 Task: Add an event with the title Webinar: Content Marketing Strategies for Lead Conversion, date '2024/04/19', time 9:40 AM to 11:40 AMand add a description: Participants will learn the importance of active listening in effective communication. They will explore techniques for improving listening skills, such as maintaining eye.Select event color  Tangerine . Add location for the event as: Algiers, Algeria, logged in from the account softage.4@softage.netand send the event invitation to softage.5@softage.net and softage.6@softage.net. Set a reminder for the event Daily
Action: Mouse moved to (97, 117)
Screenshot: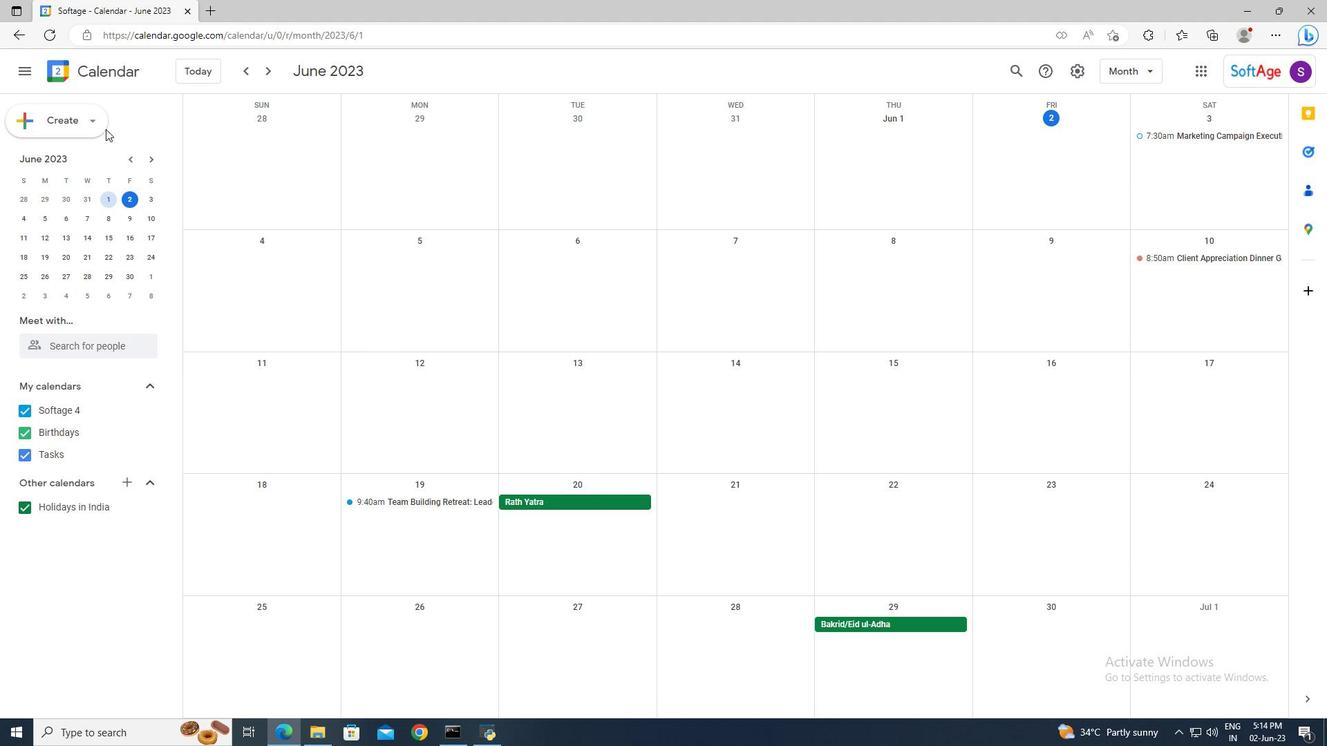 
Action: Mouse pressed left at (97, 117)
Screenshot: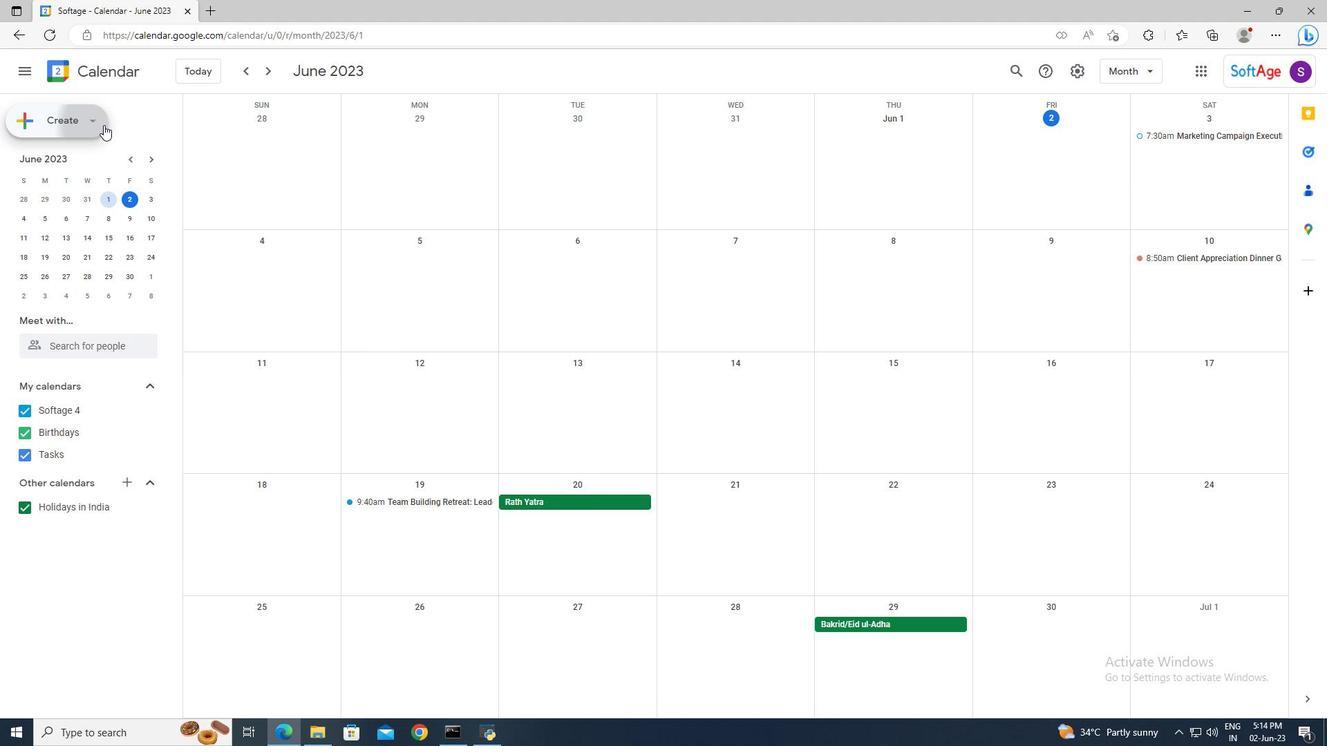 
Action: Mouse moved to (96, 150)
Screenshot: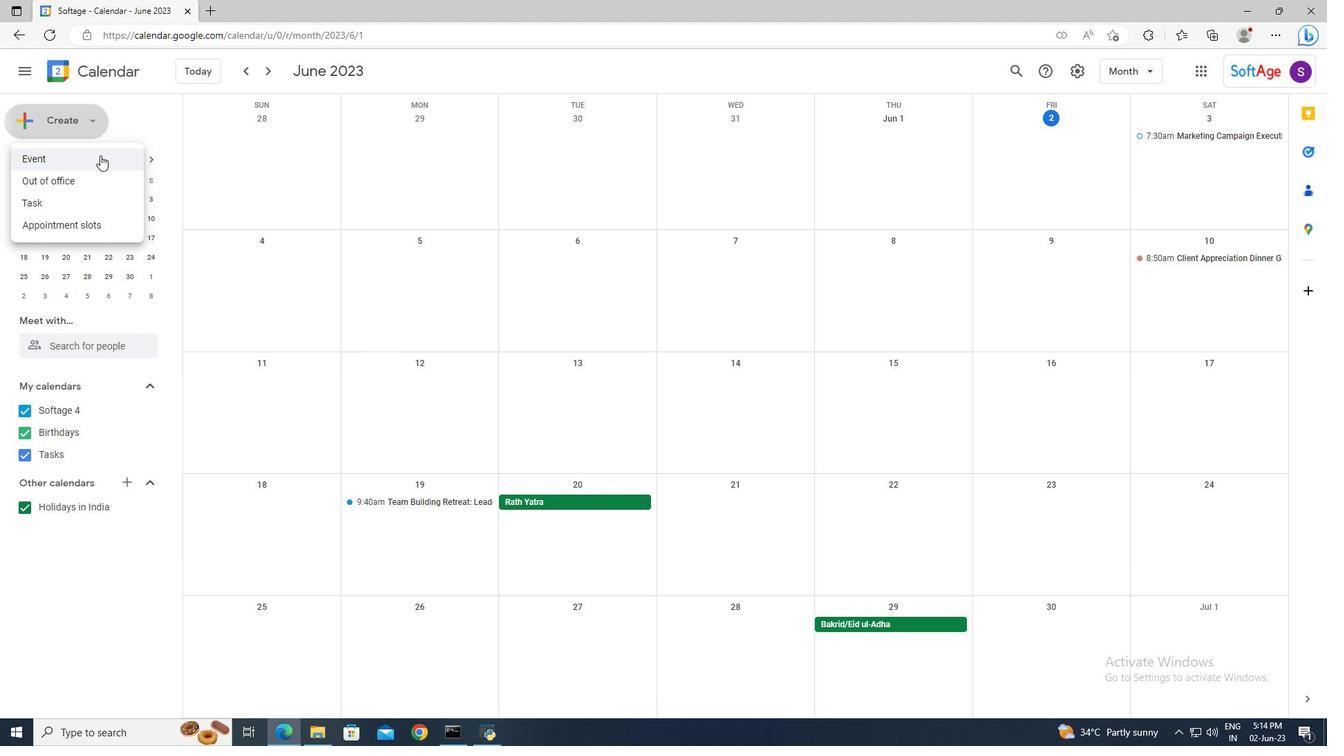 
Action: Mouse pressed left at (96, 150)
Screenshot: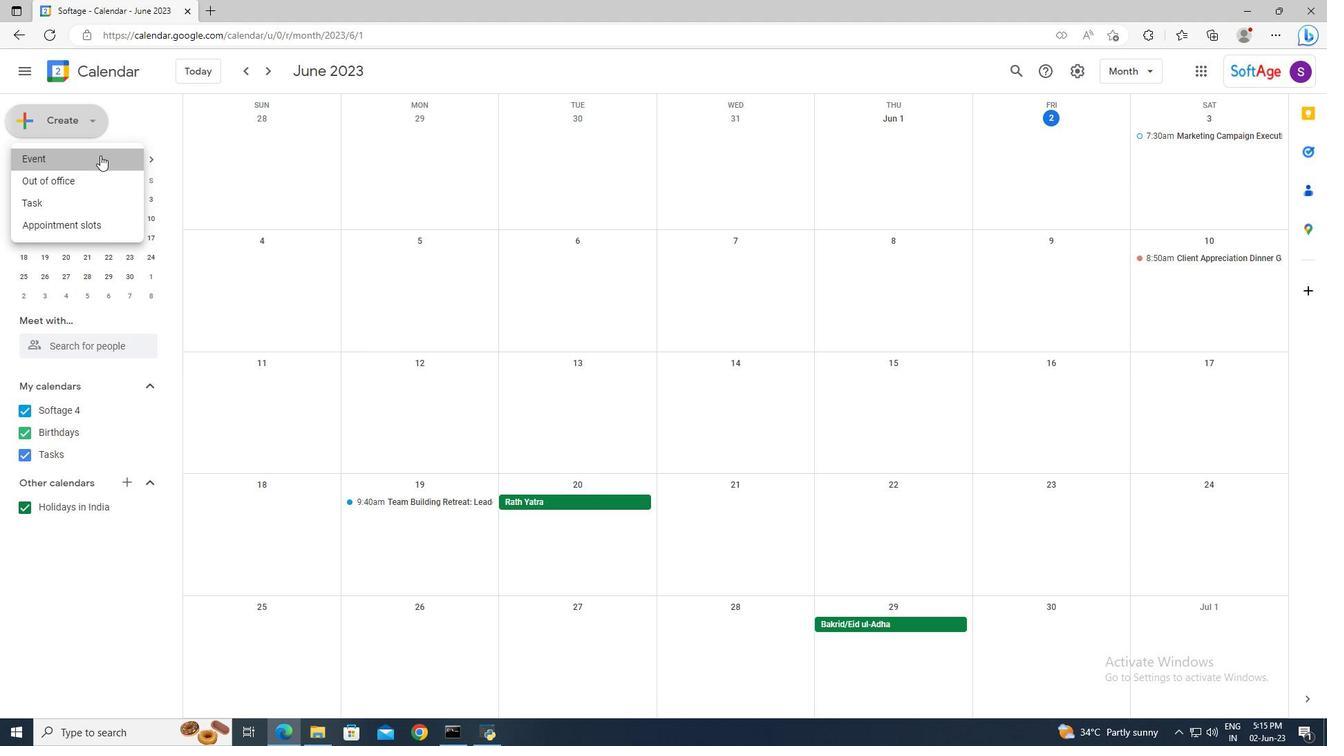 
Action: Mouse moved to (680, 461)
Screenshot: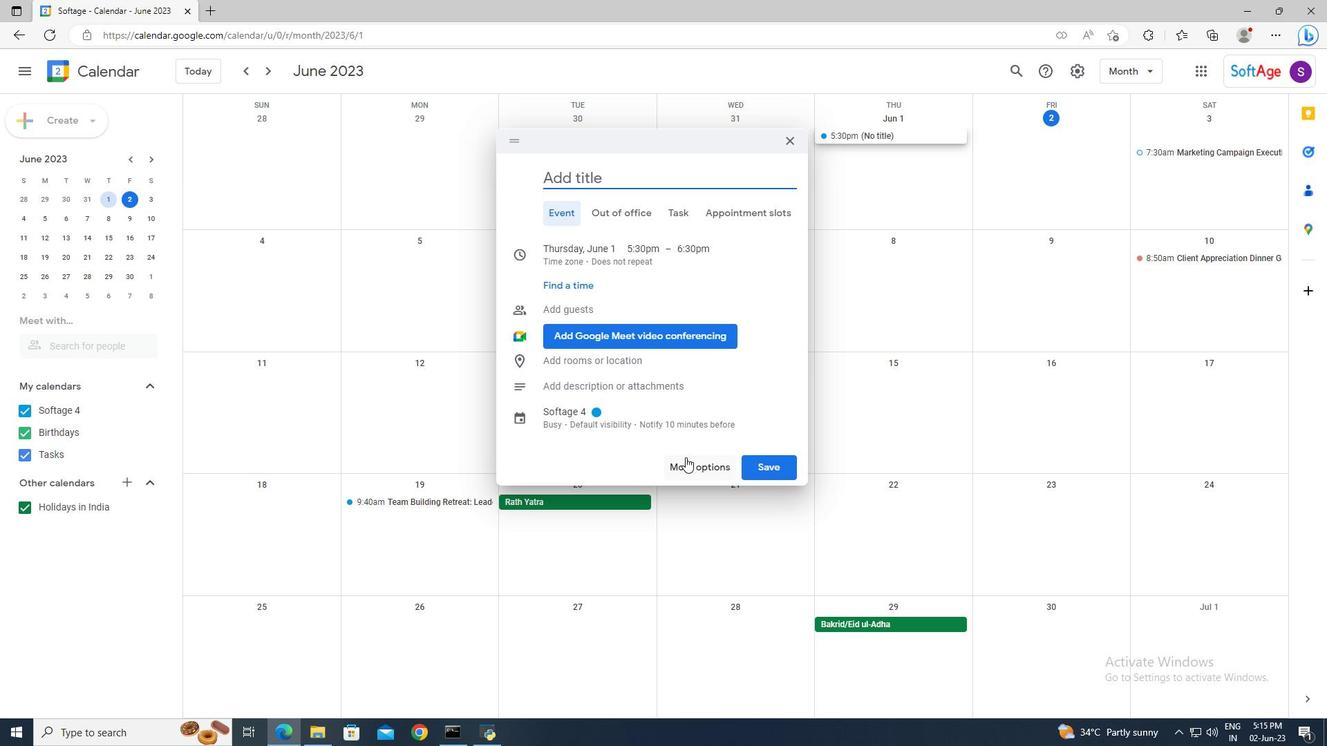 
Action: Mouse pressed left at (680, 461)
Screenshot: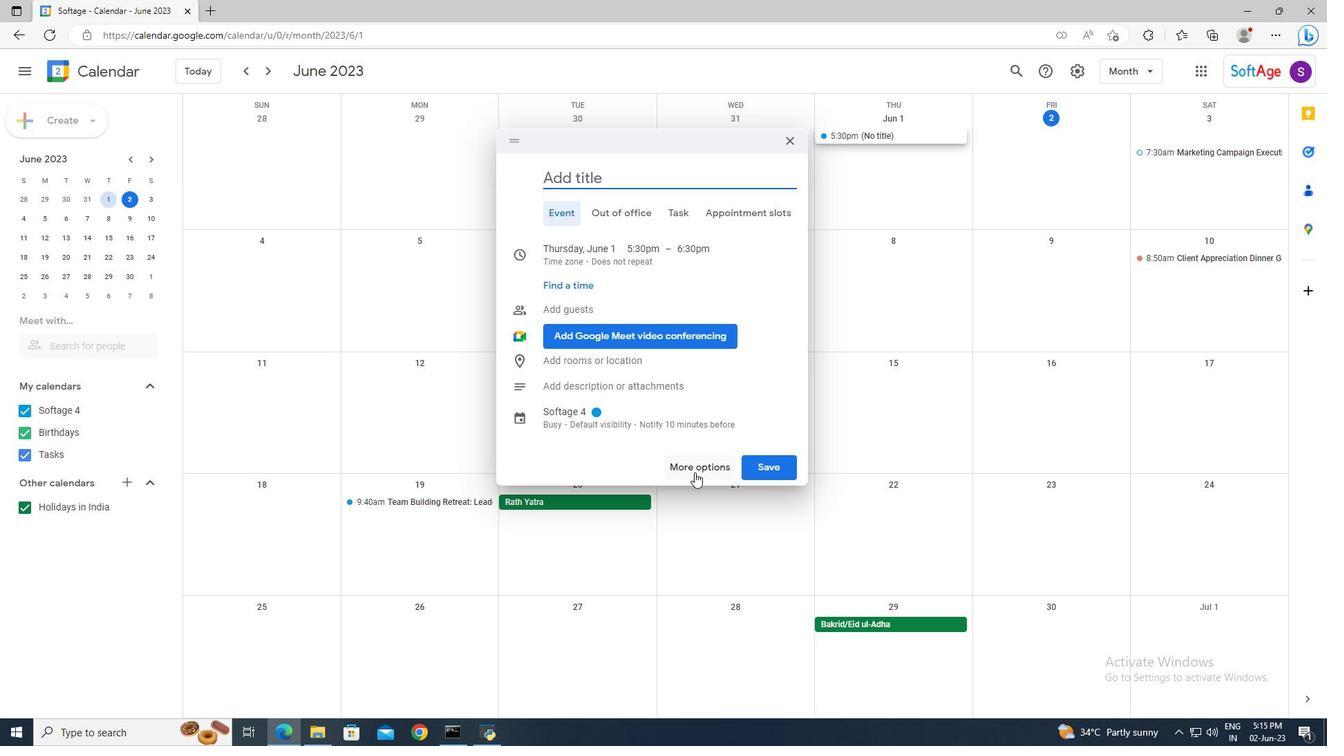
Action: Mouse moved to (400, 76)
Screenshot: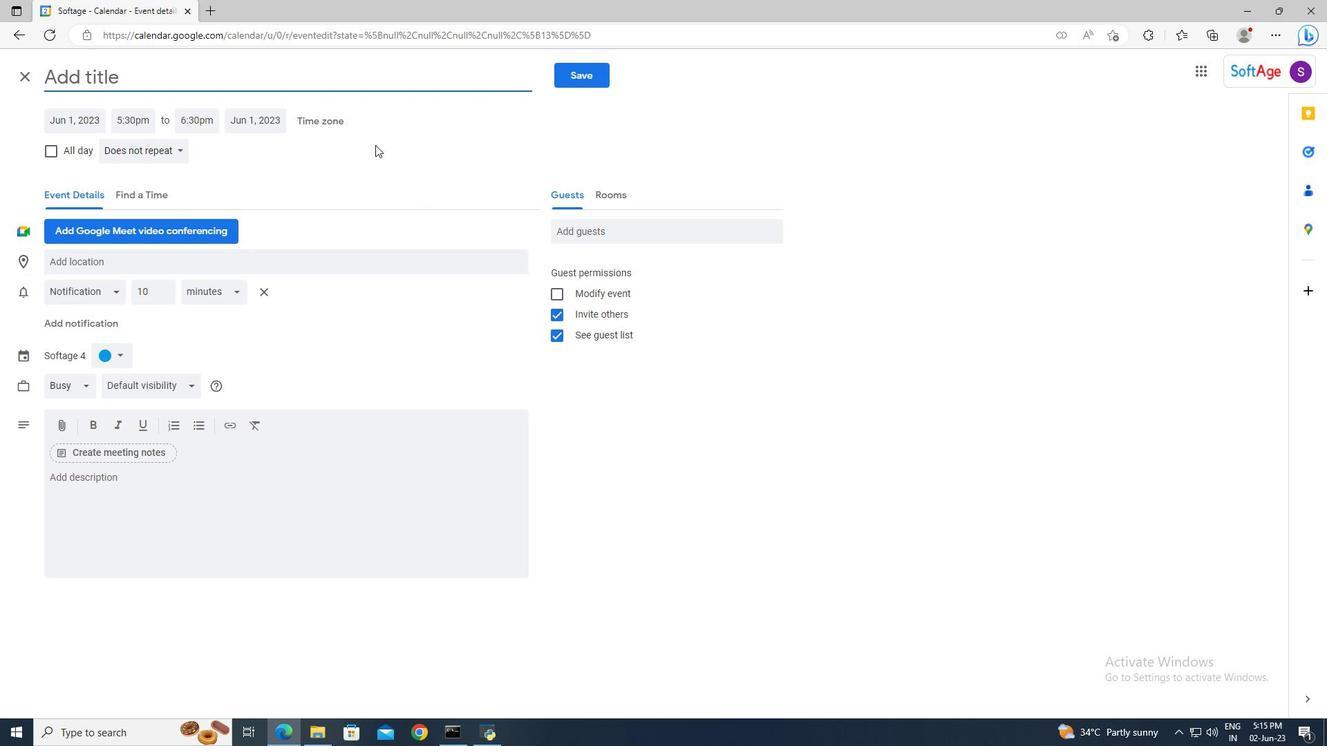 
Action: Mouse pressed left at (400, 76)
Screenshot: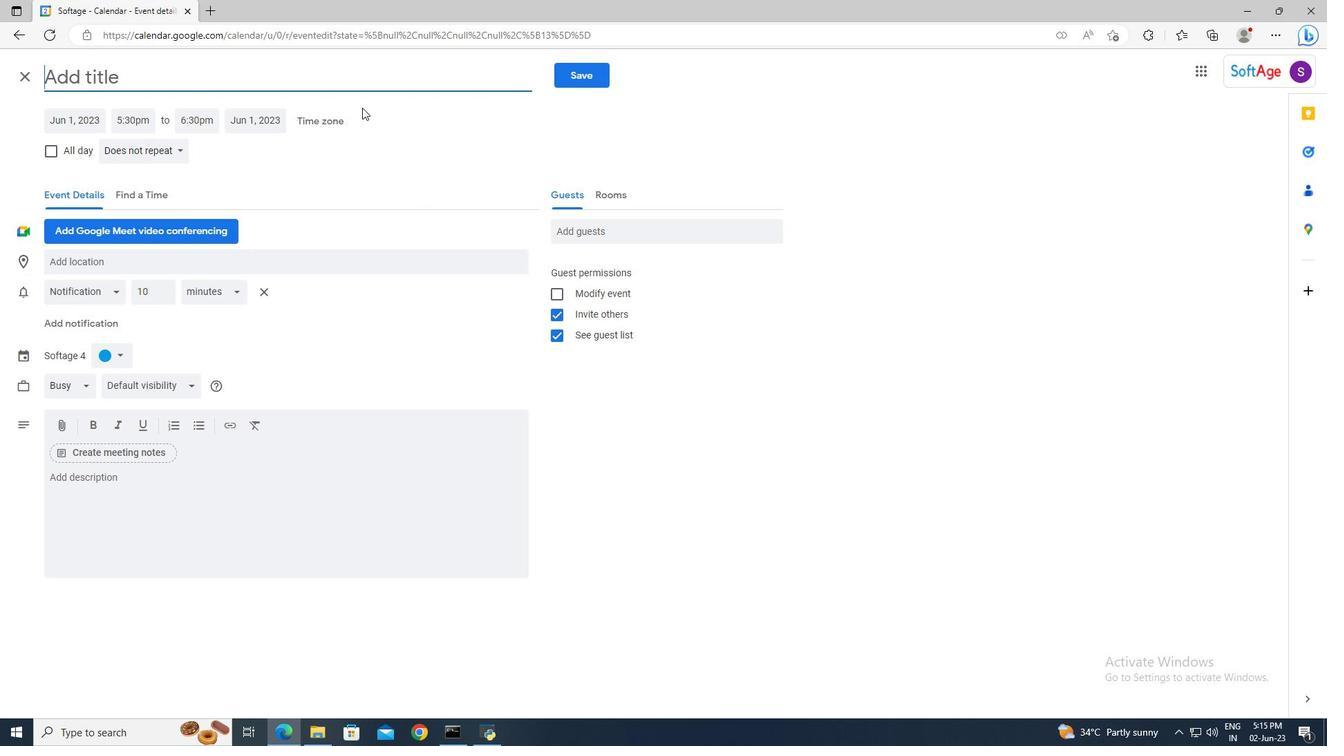 
Action: Key pressed <Key.shift>Webinar<Key.shift>:<Key.space><Key.shift>Content<Key.space><Key.shift>Marketing<Key.space><Key.shift_r>Strategies<Key.space>for<Key.space><Key.shift>Lead<Key.space><Key.shift>Conversion
Screenshot: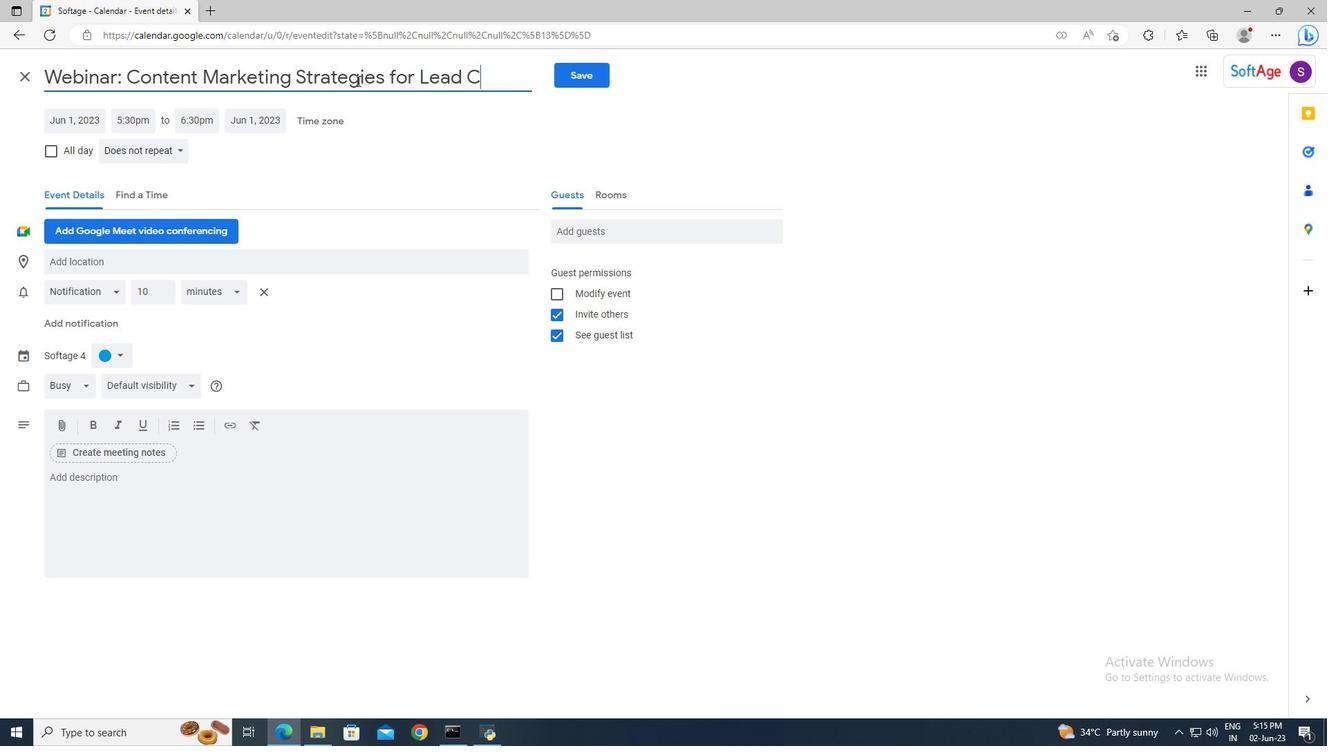 
Action: Mouse moved to (77, 122)
Screenshot: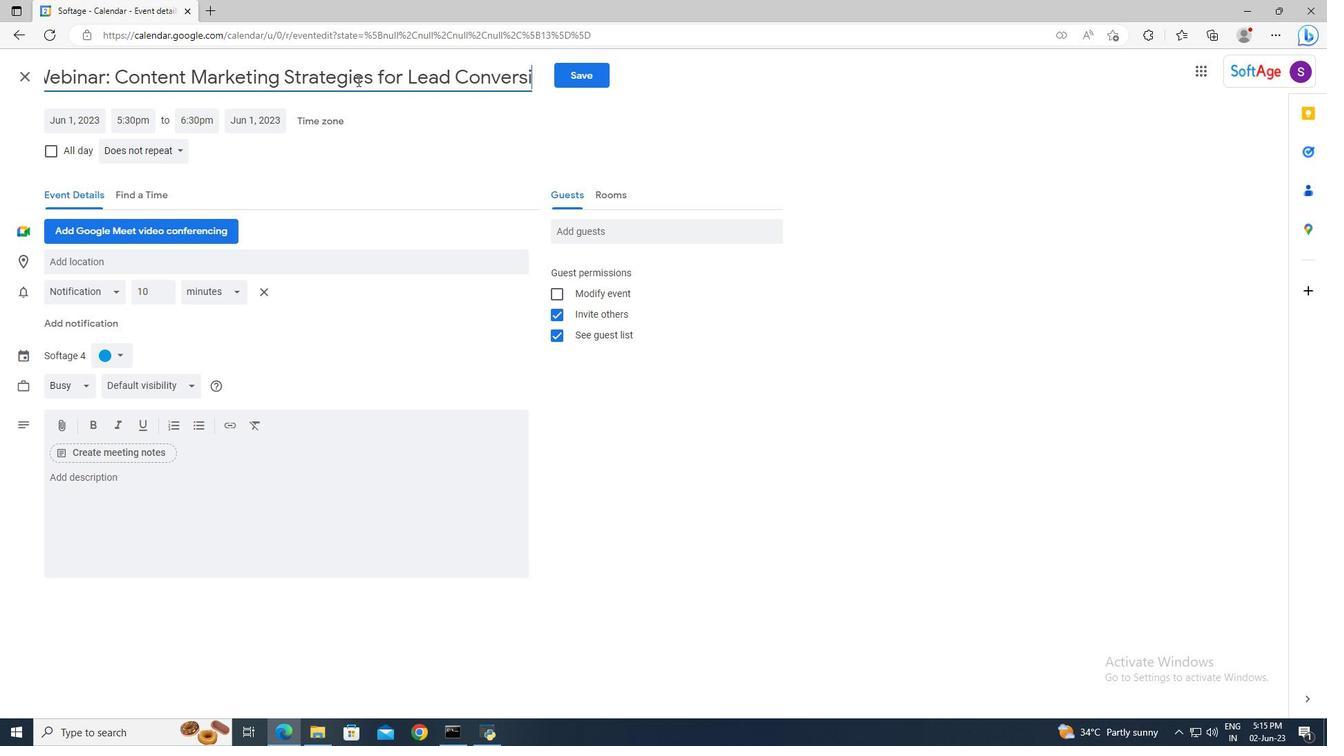 
Action: Mouse pressed left at (77, 122)
Screenshot: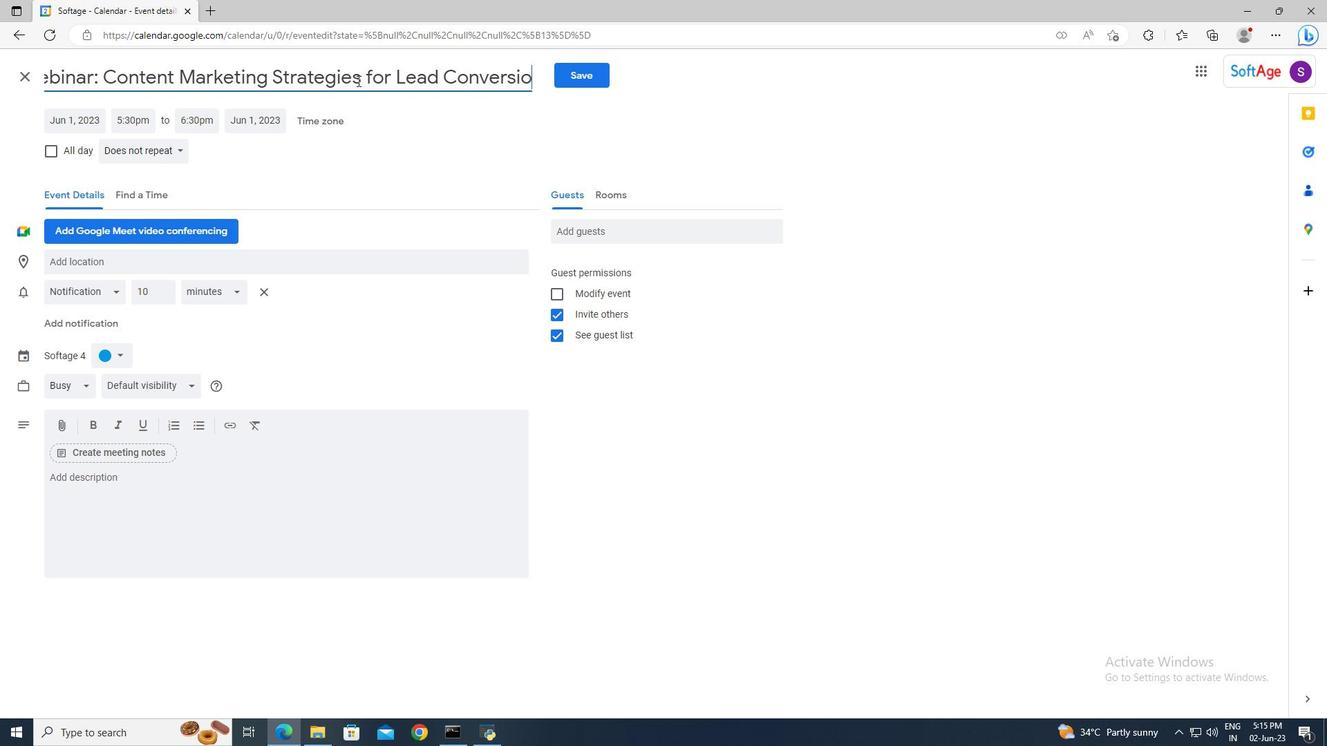 
Action: Mouse moved to (215, 153)
Screenshot: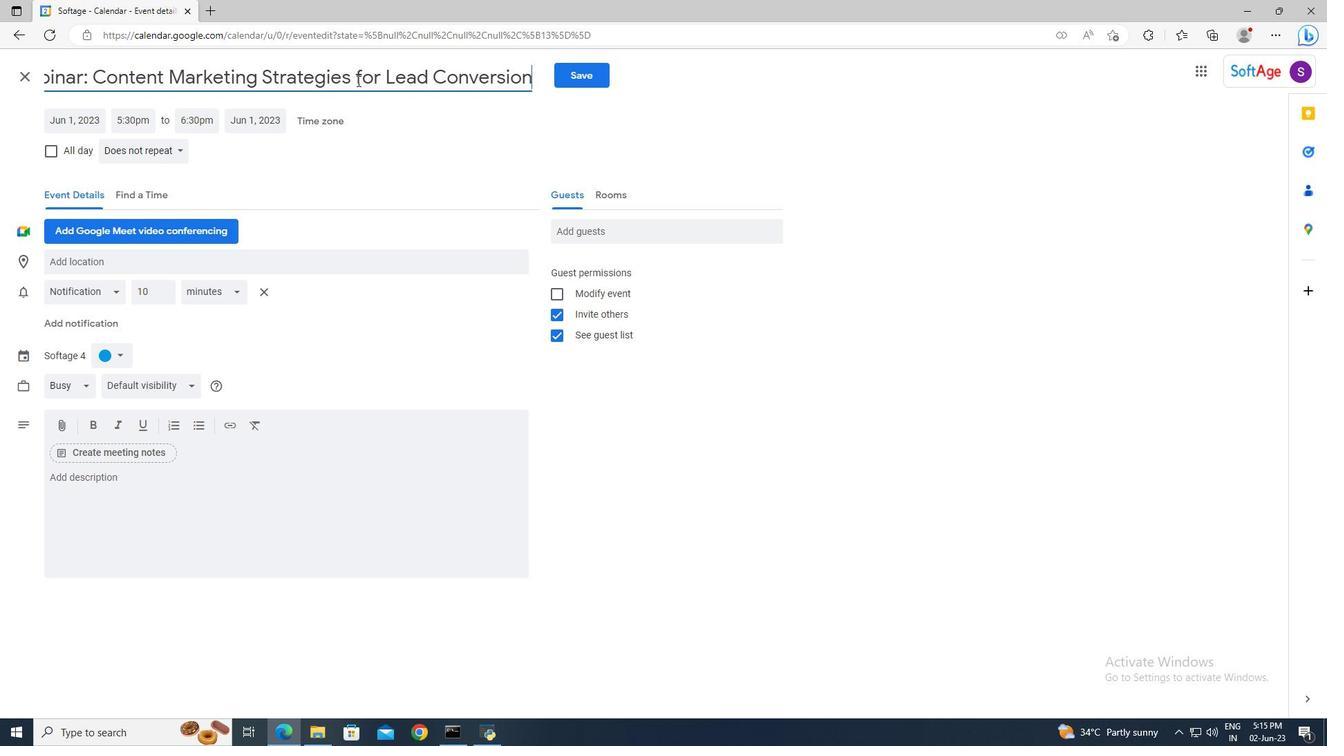 
Action: Mouse pressed left at (215, 153)
Screenshot: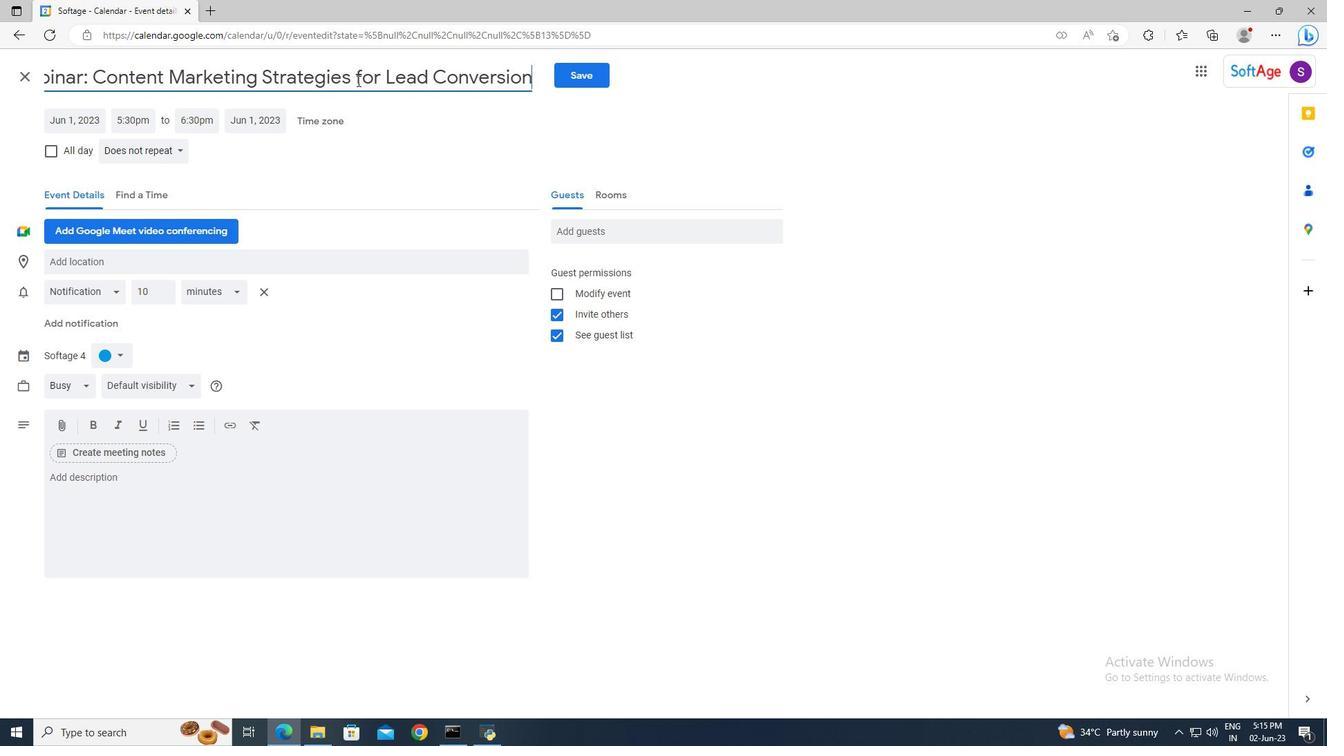 
Action: Mouse pressed left at (215, 153)
Screenshot: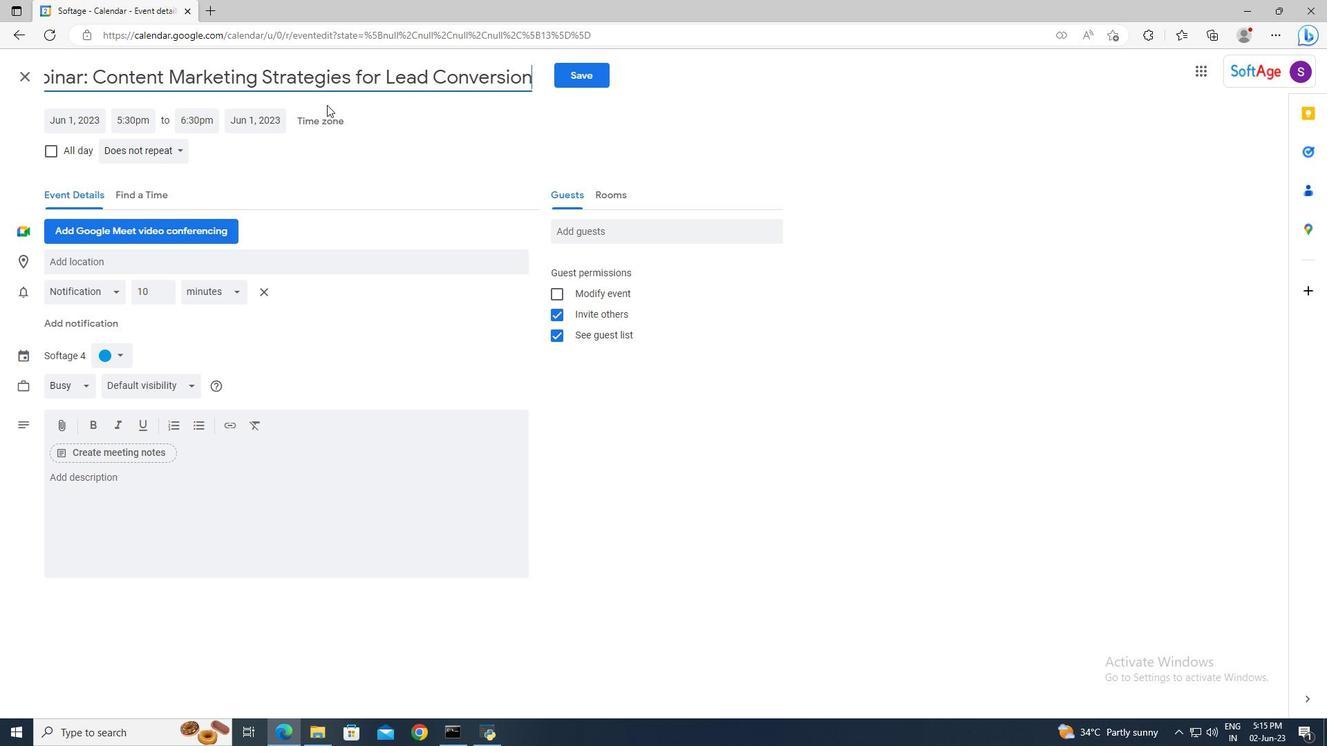 
Action: Mouse pressed left at (215, 153)
Screenshot: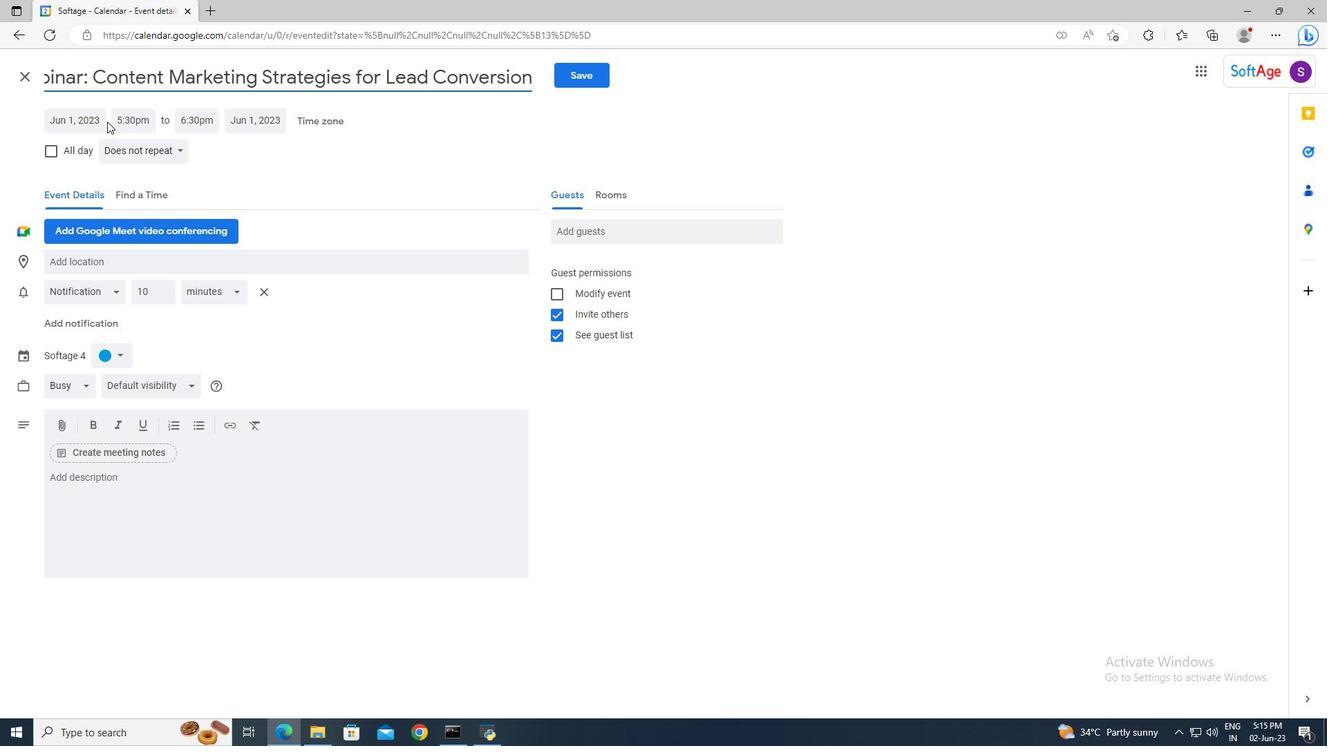 
Action: Mouse pressed left at (215, 153)
Screenshot: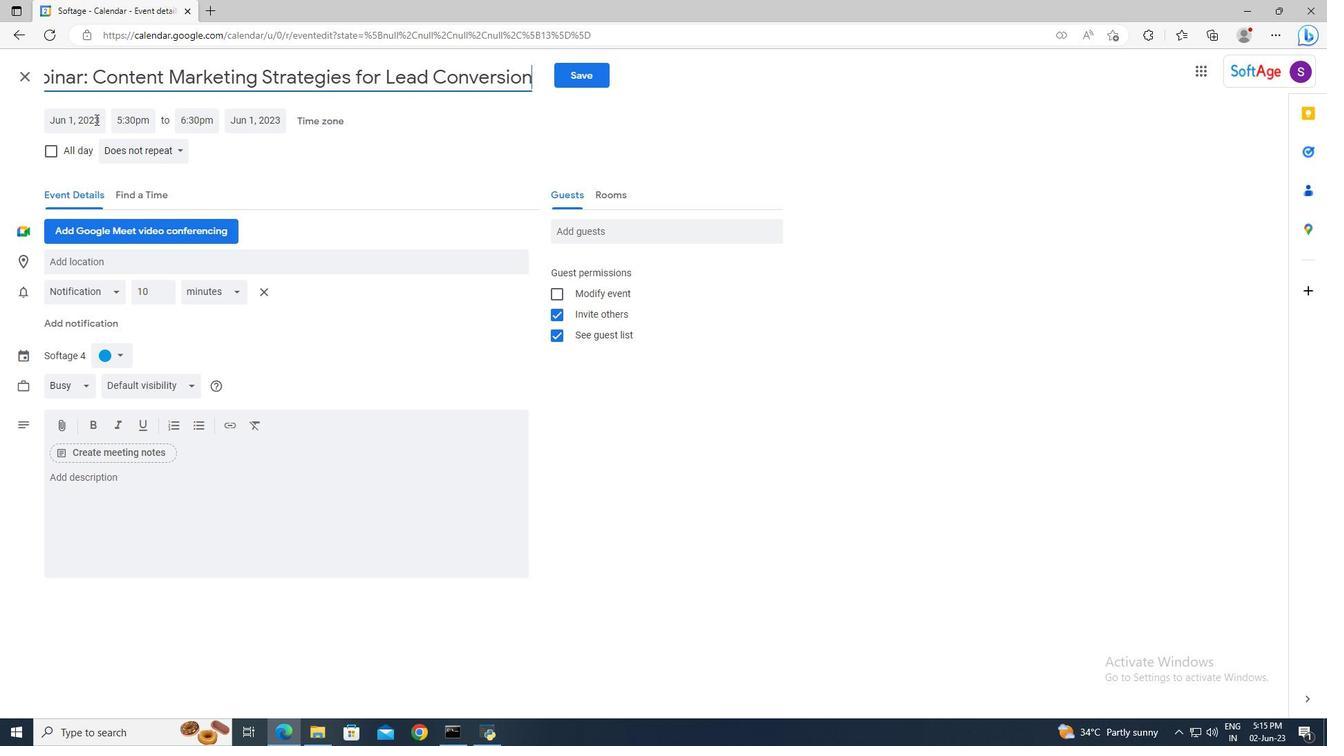 
Action: Mouse pressed left at (215, 153)
Screenshot: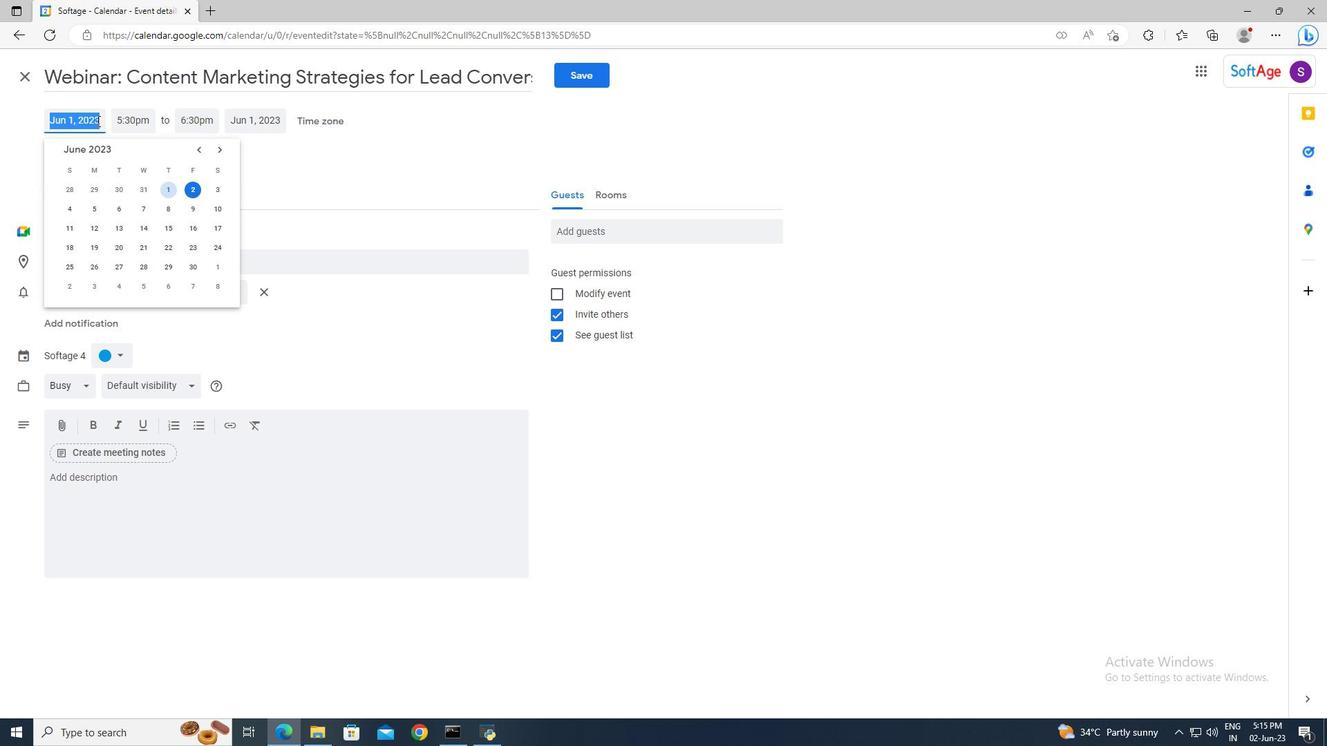
Action: Mouse pressed left at (215, 153)
Screenshot: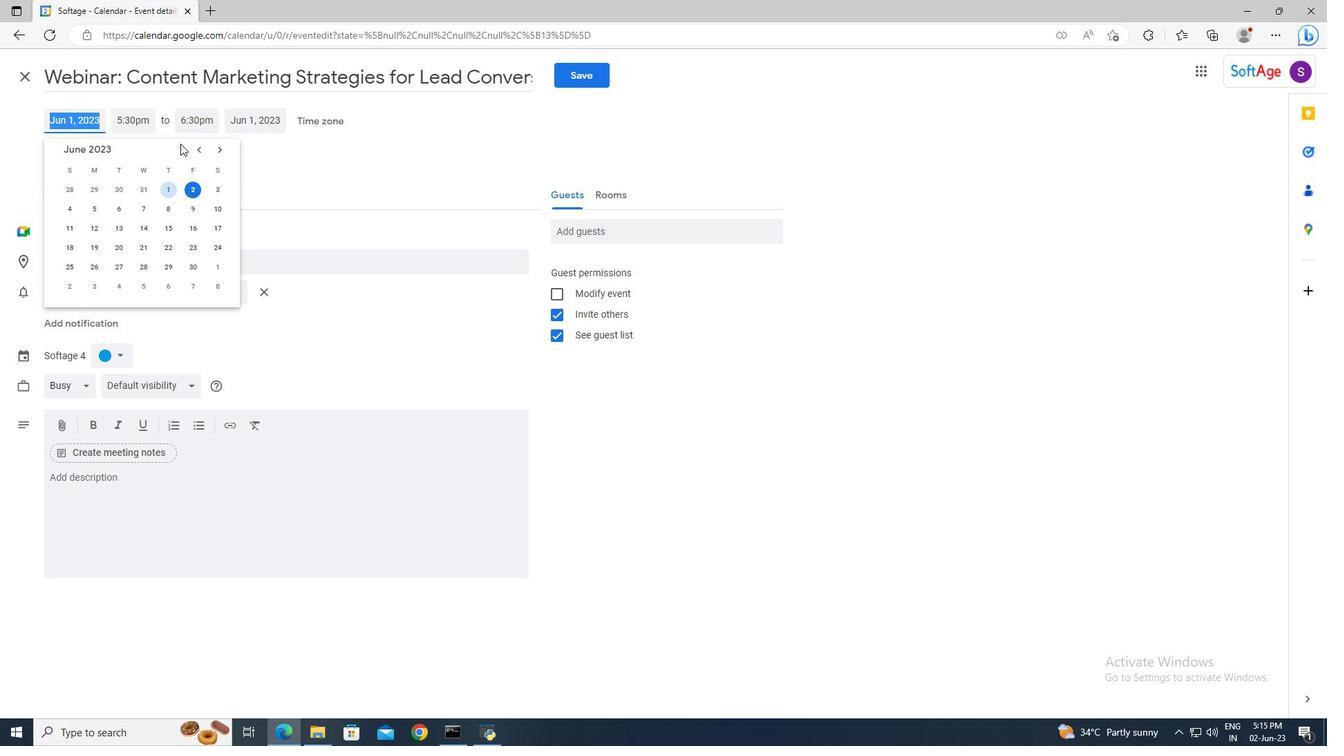 
Action: Mouse pressed left at (215, 153)
Screenshot: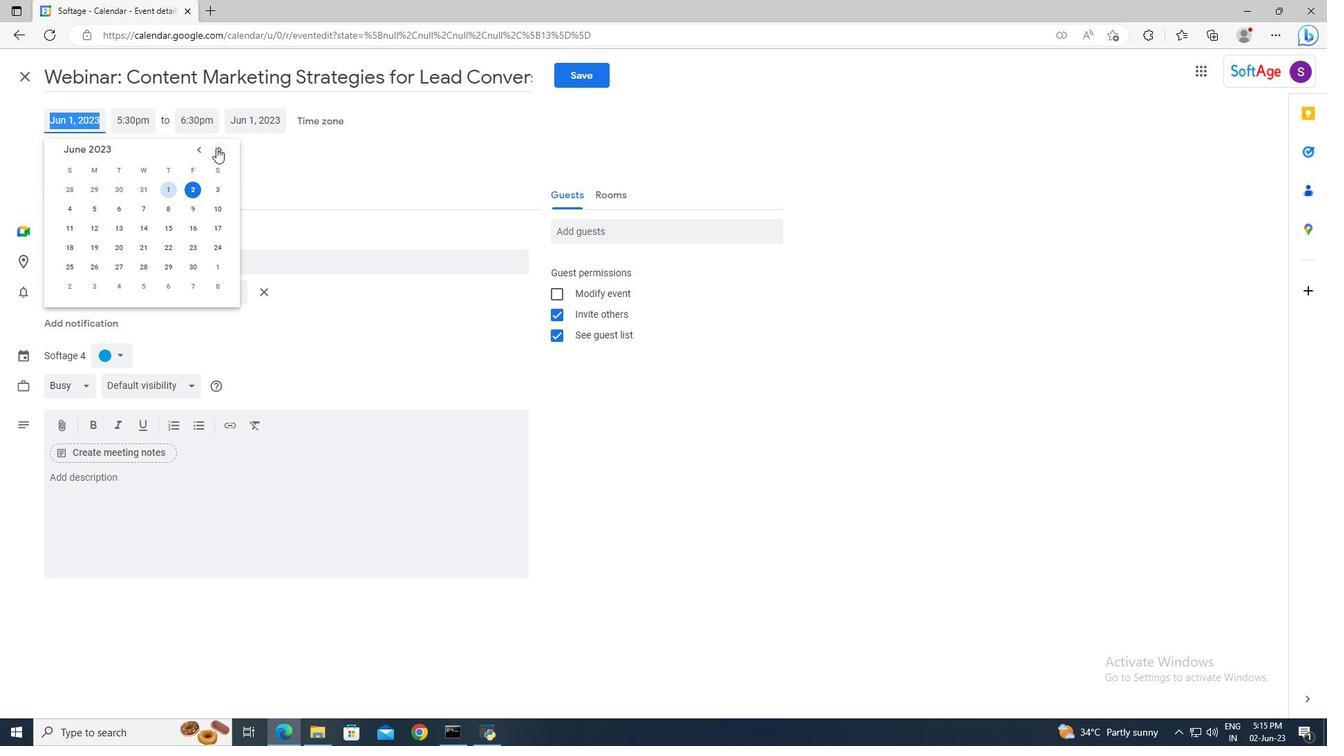 
Action: Mouse pressed left at (215, 153)
Screenshot: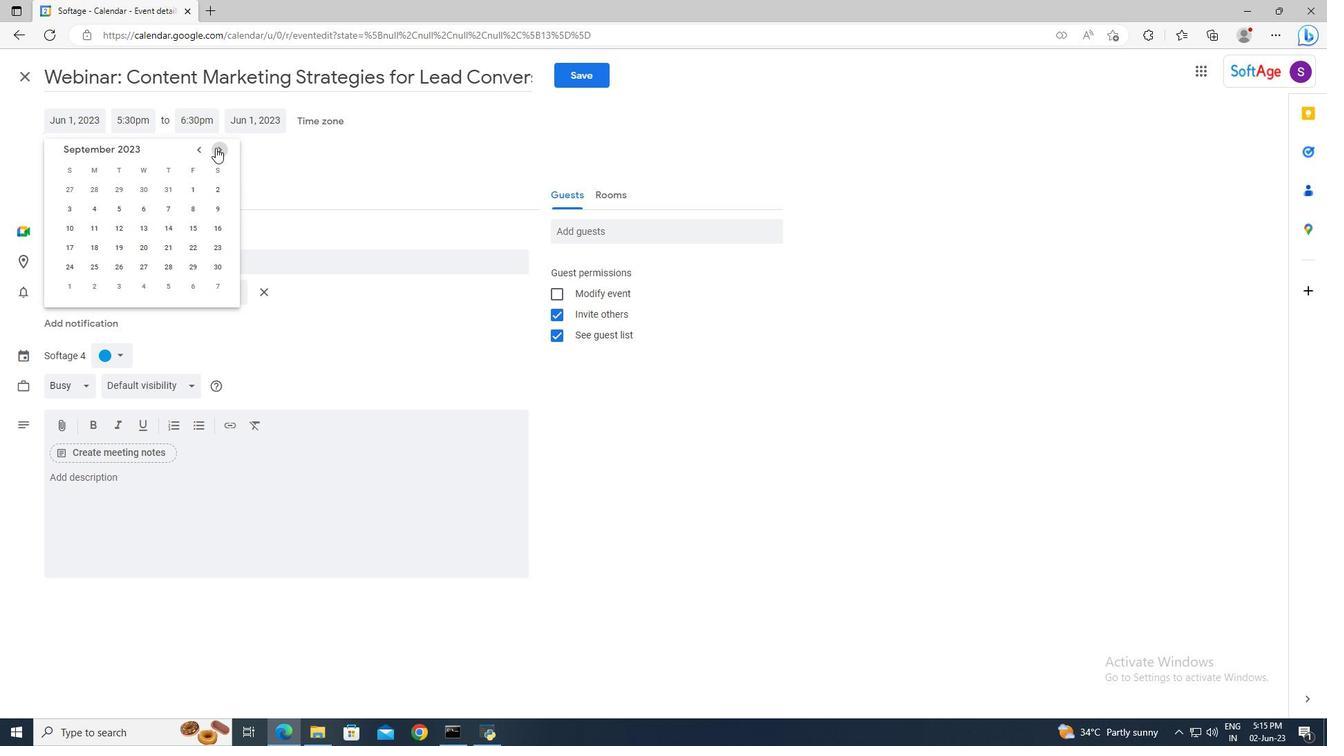 
Action: Mouse pressed left at (215, 153)
Screenshot: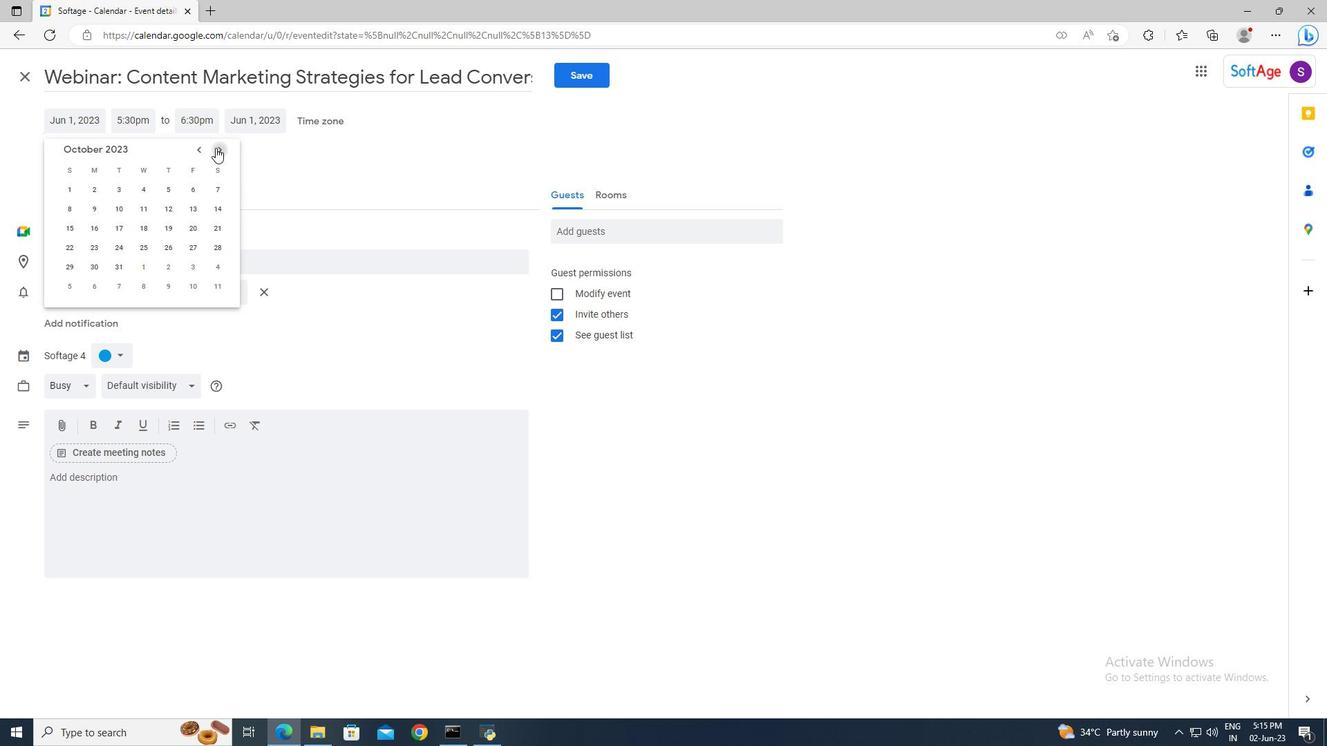 
Action: Mouse pressed left at (215, 153)
Screenshot: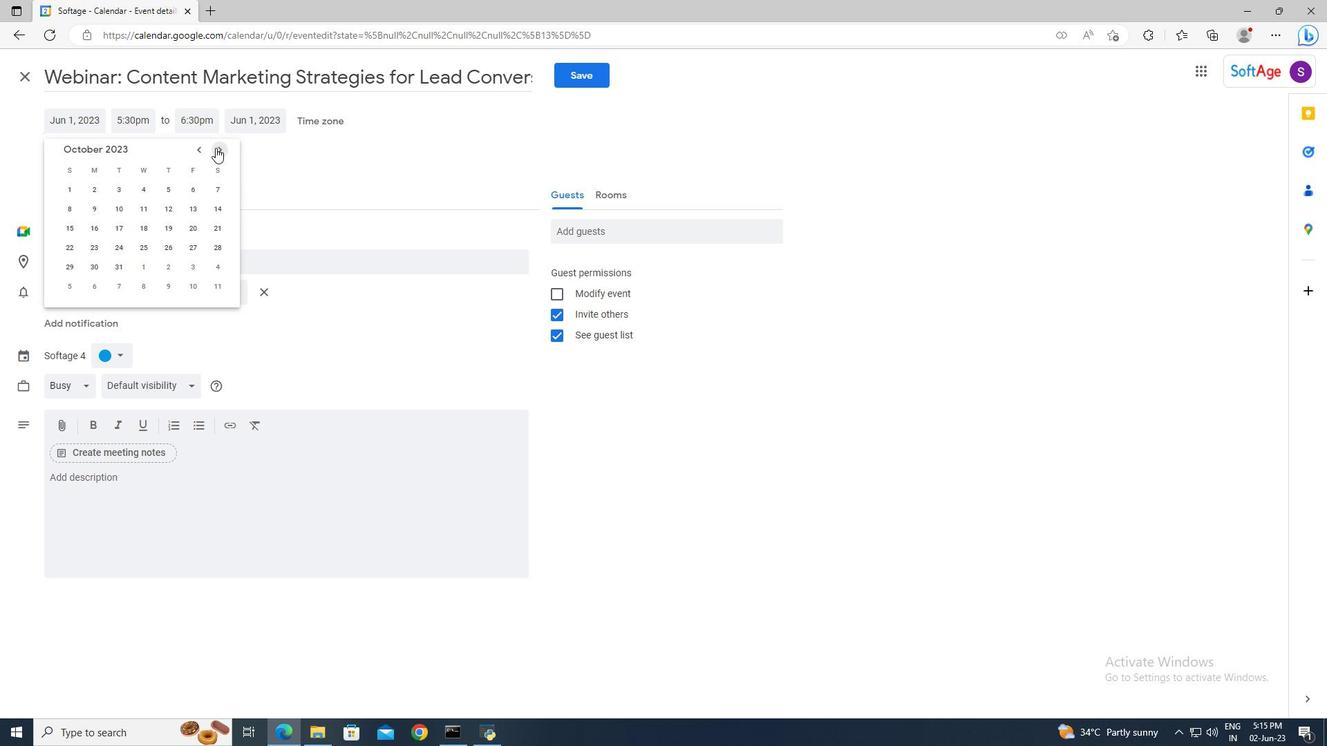 
Action: Mouse moved to (192, 230)
Screenshot: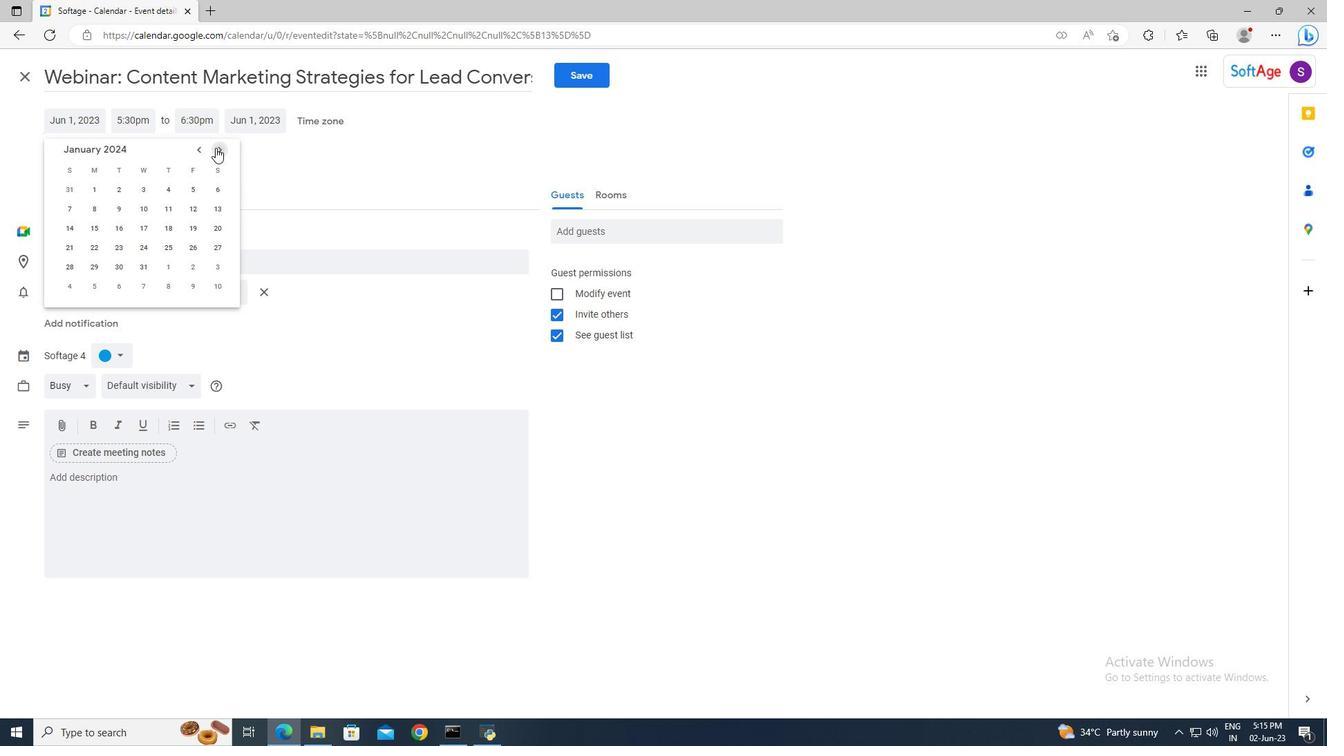
Action: Mouse pressed left at (192, 230)
Screenshot: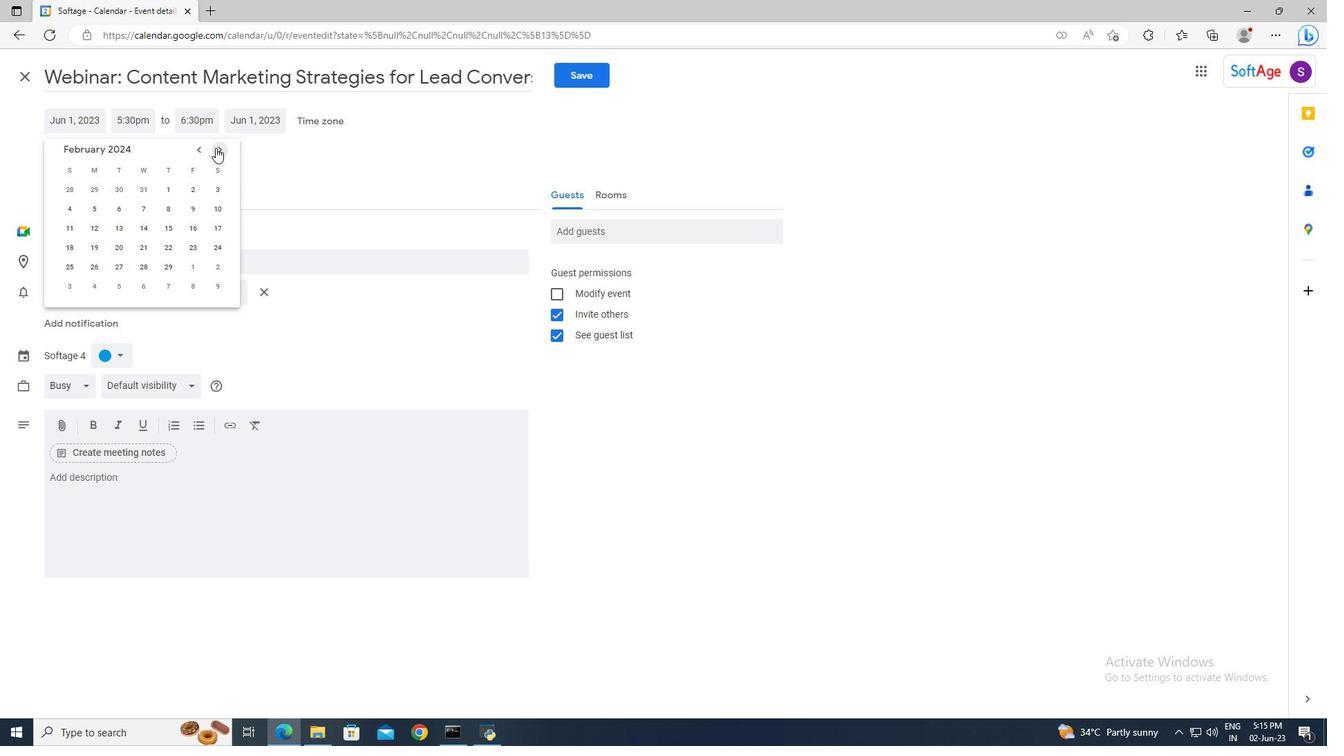 
Action: Mouse moved to (145, 121)
Screenshot: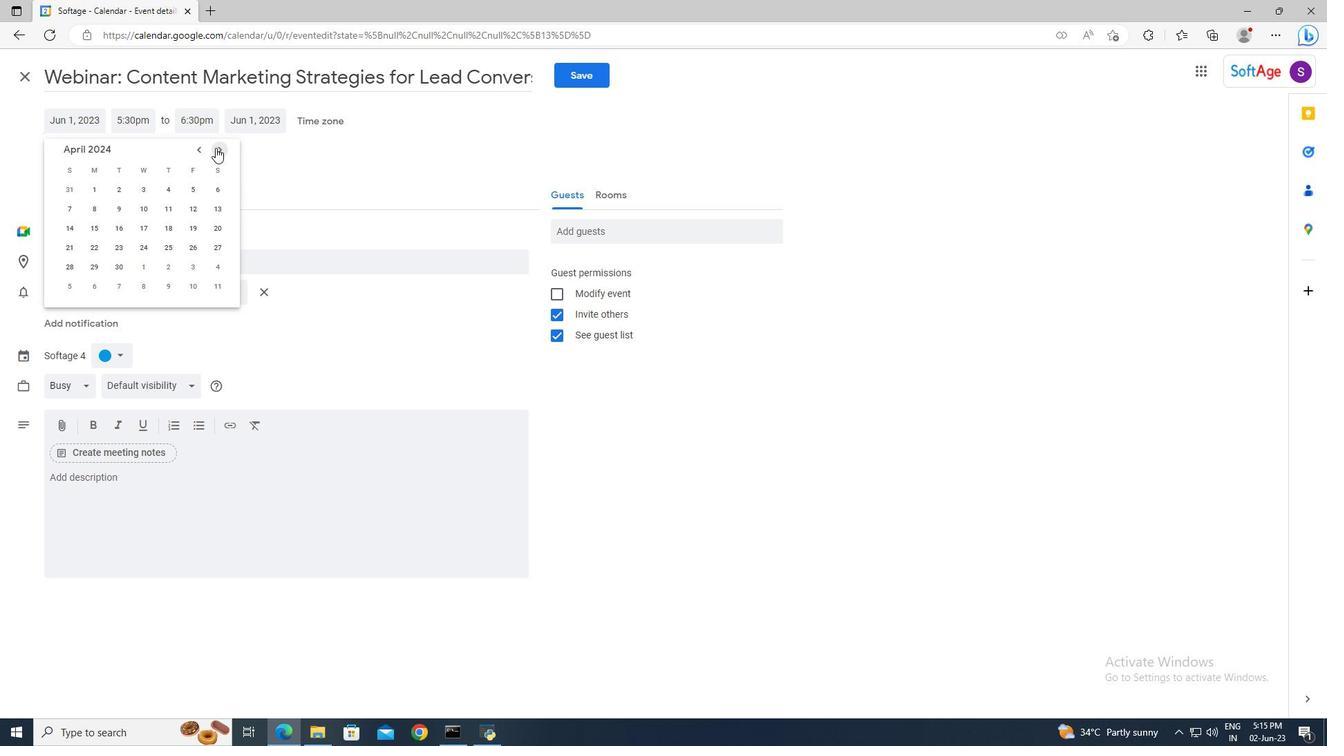 
Action: Mouse pressed left at (145, 121)
Screenshot: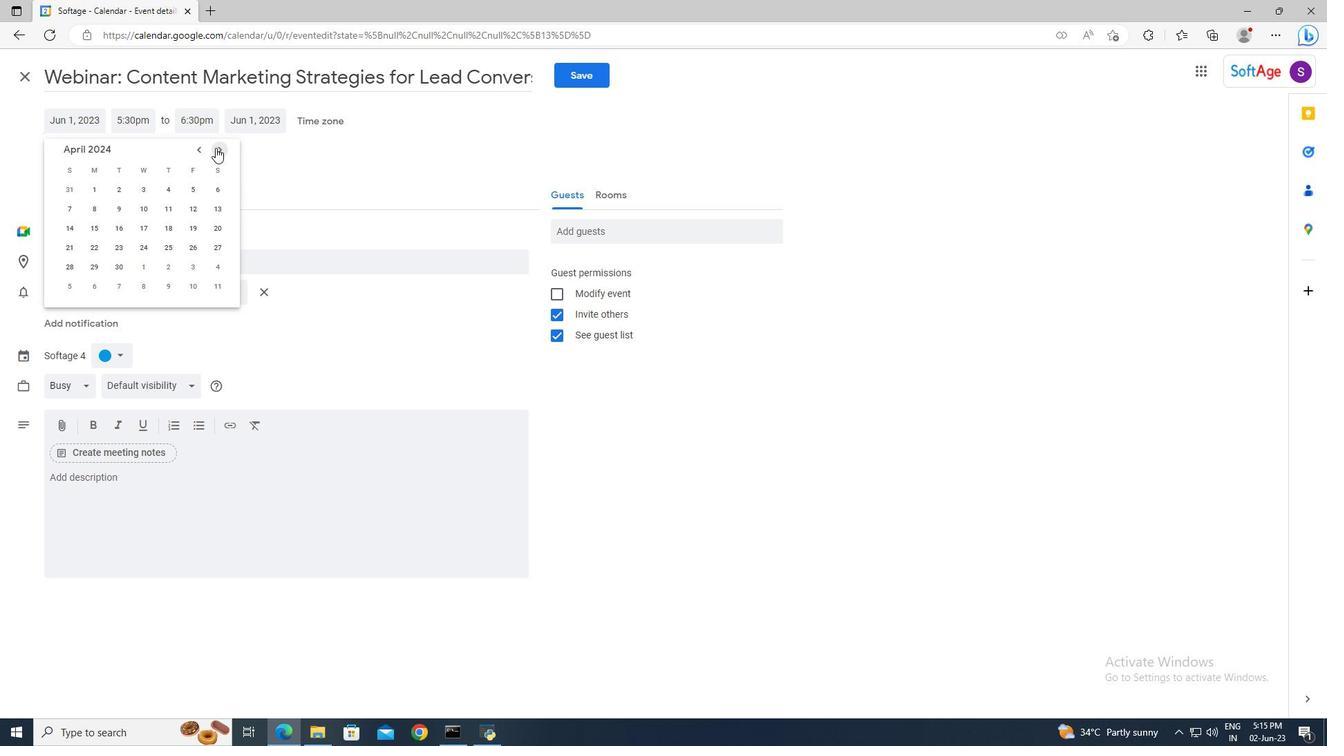 
Action: Key pressed 9<Key.shift>:40am<Key.enter><Key.tab>11<Key.shift>:40<Key.enter>
Screenshot: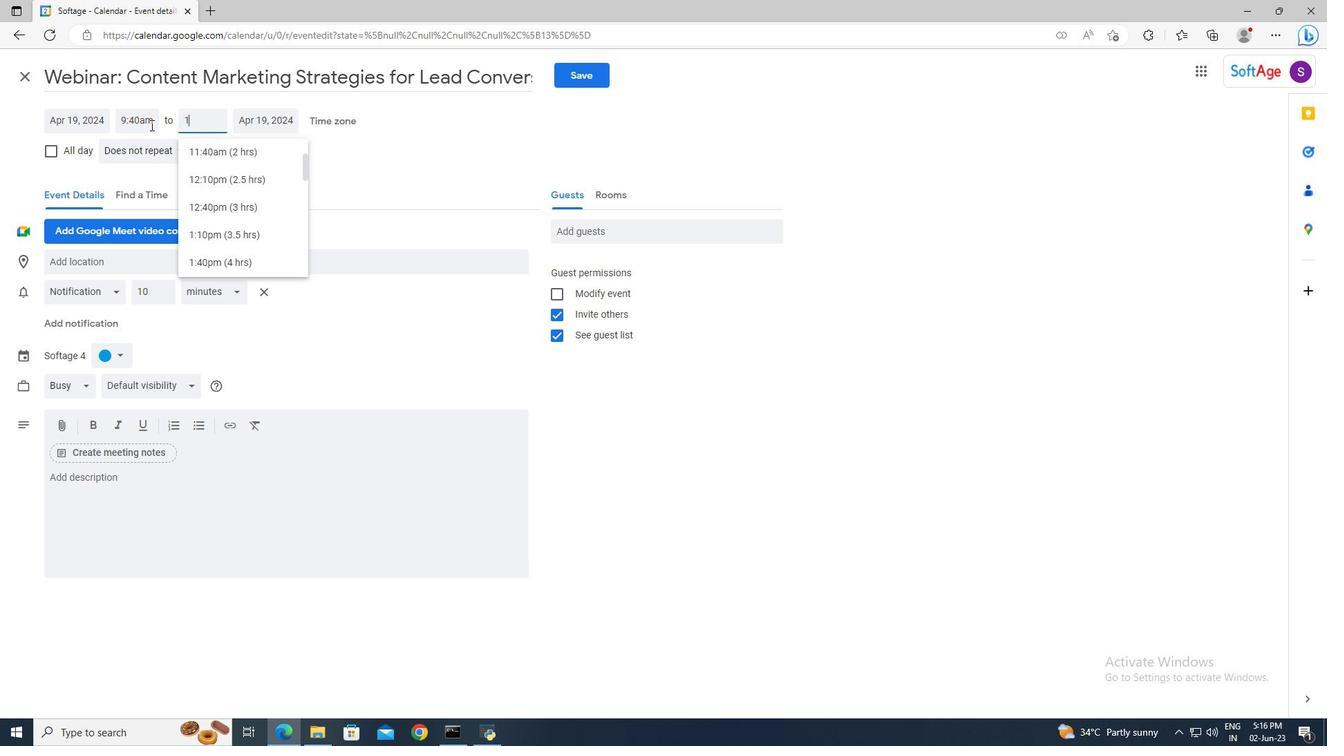 
Action: Mouse moved to (123, 475)
Screenshot: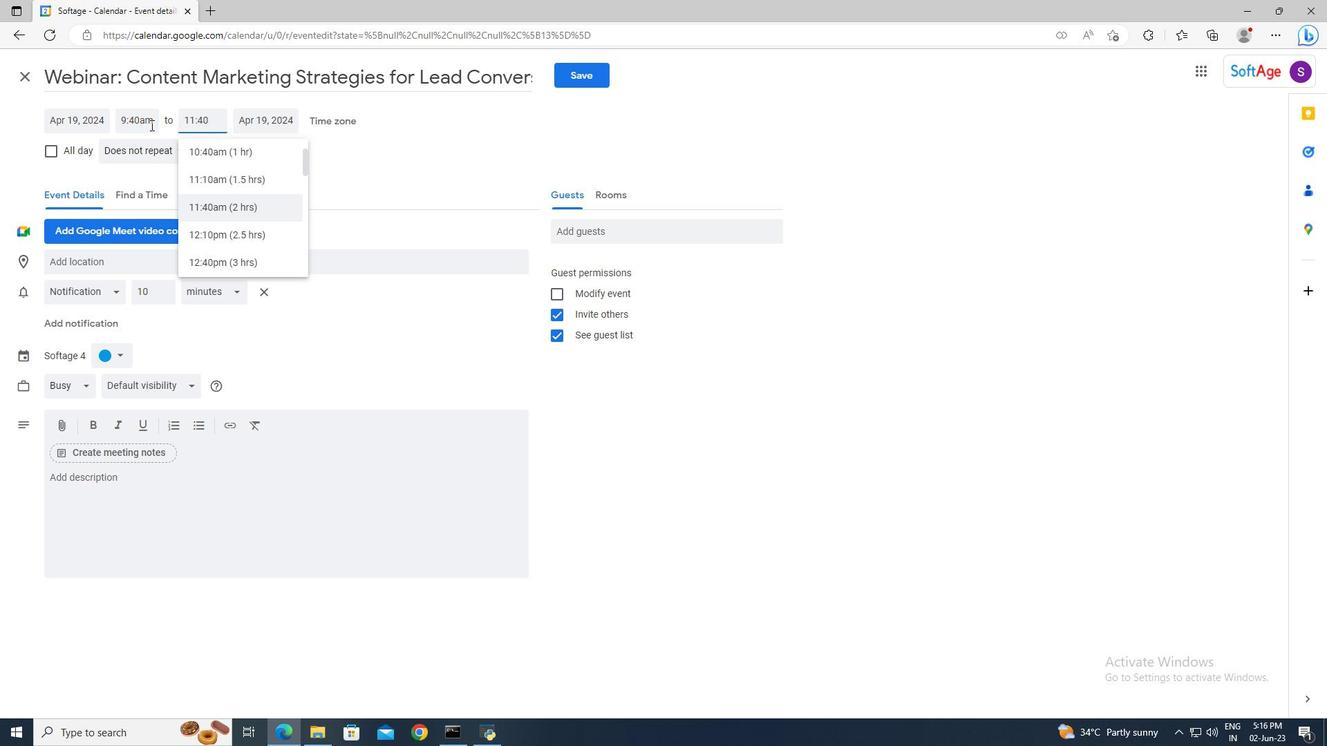 
Action: Mouse pressed left at (123, 475)
Screenshot: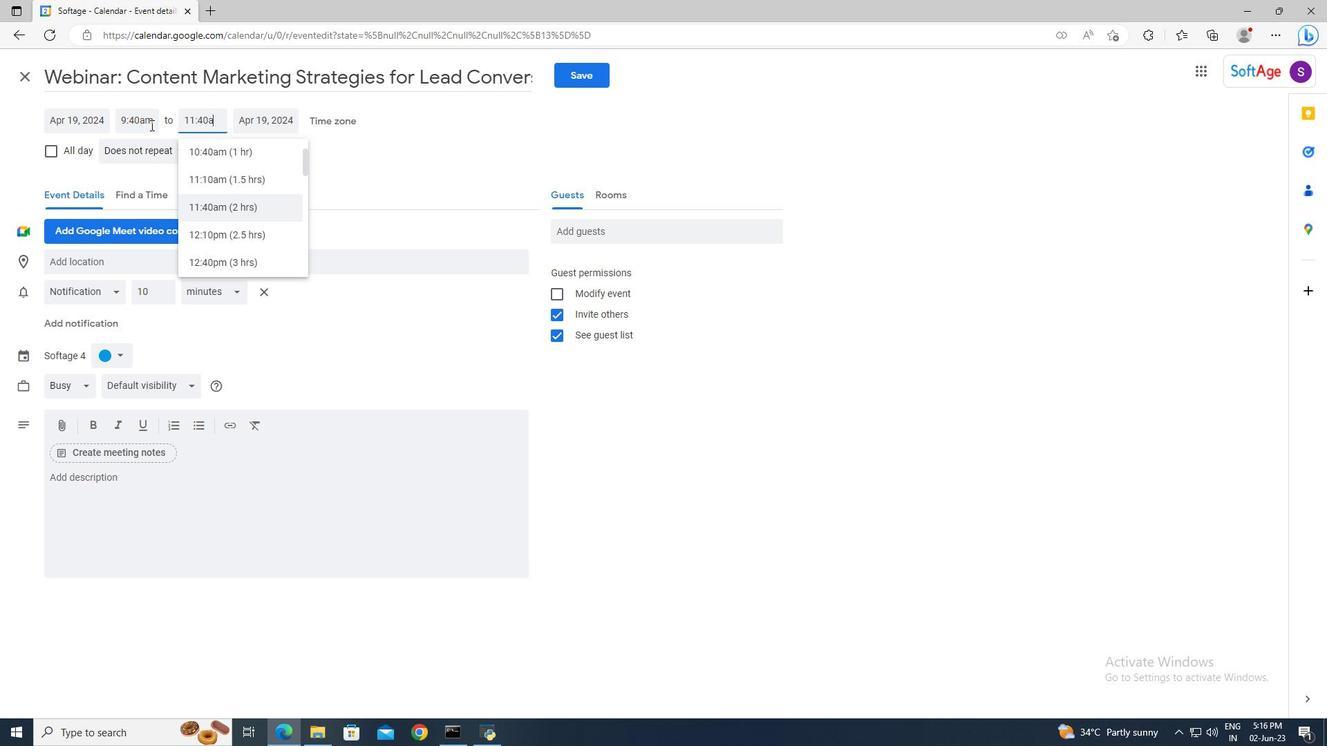 
Action: Key pressed <Key.shift>Participants<Key.space>will<Key.space>learn<Key.space>the<Key.space>importance<Key.space>of<Key.space>active<Key.space>listening<Key.space>in<Key.space>effec
Screenshot: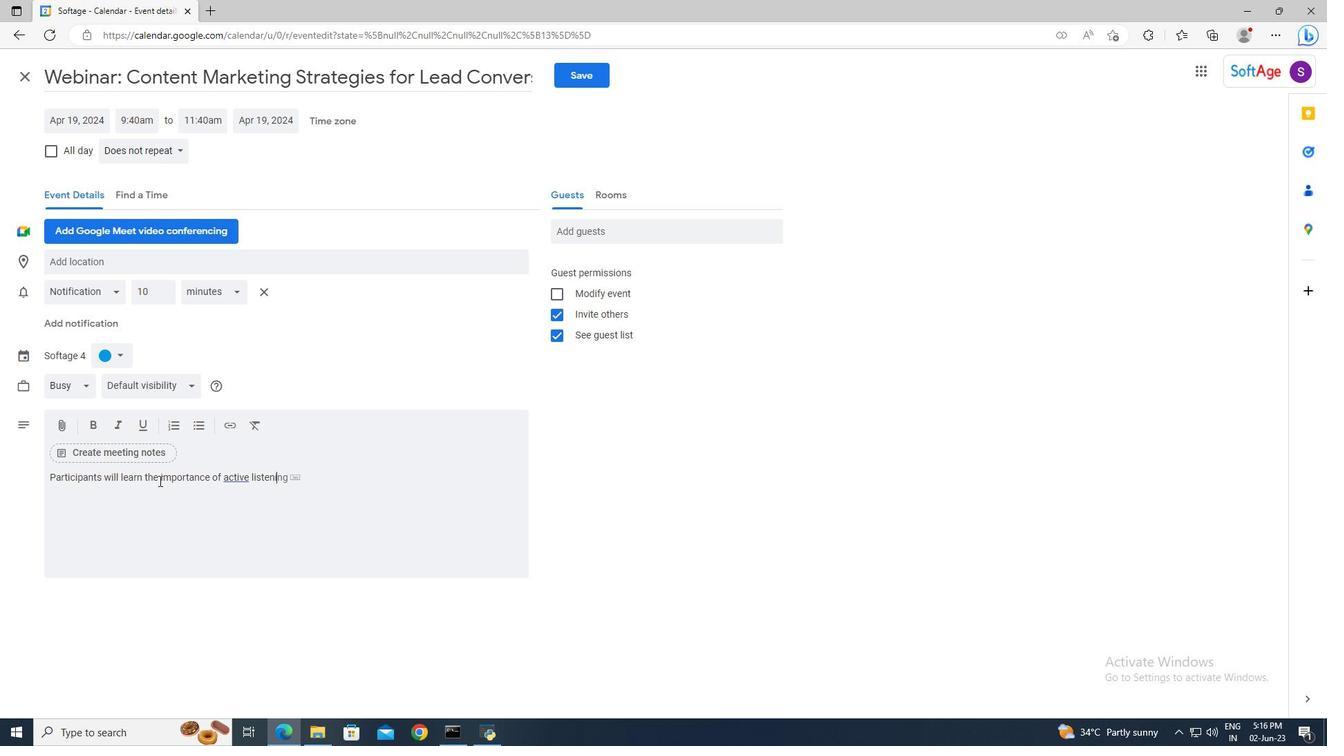 
Action: Mouse moved to (103, 125)
Screenshot: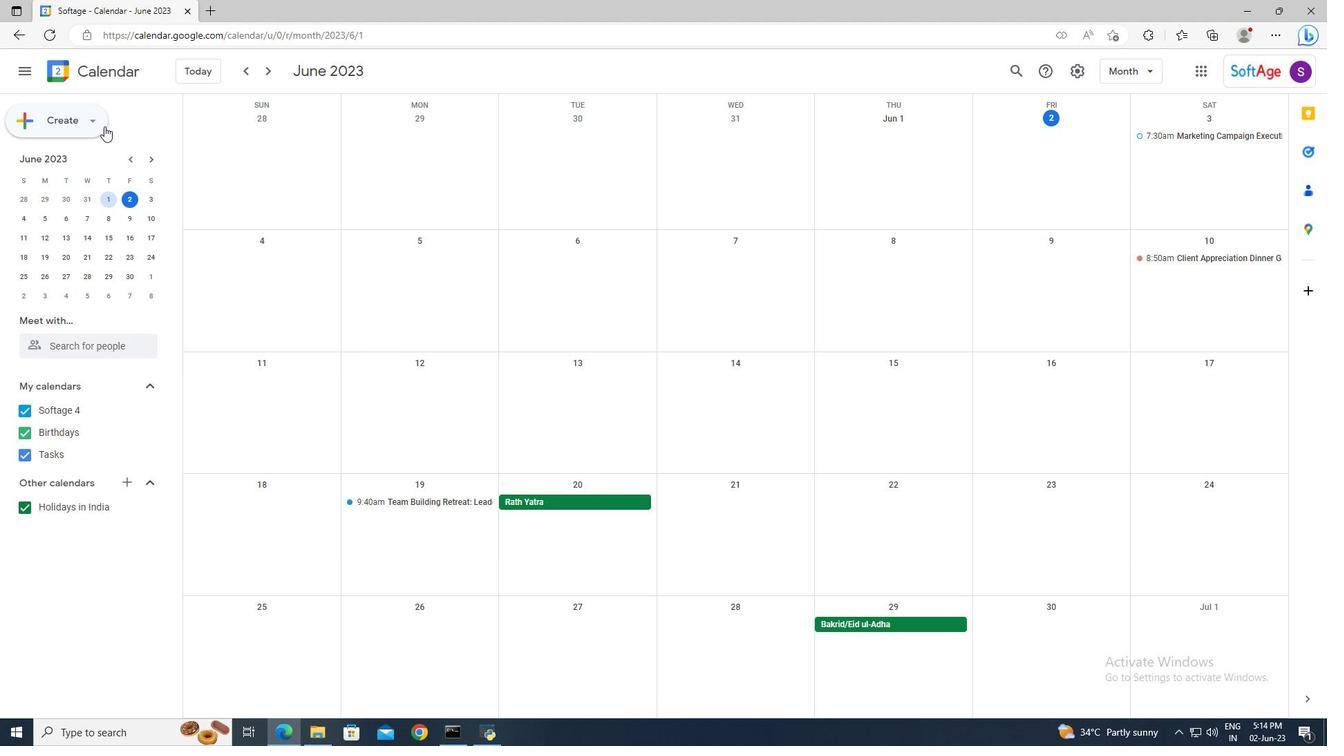 
Action: Mouse pressed left at (103, 125)
Screenshot: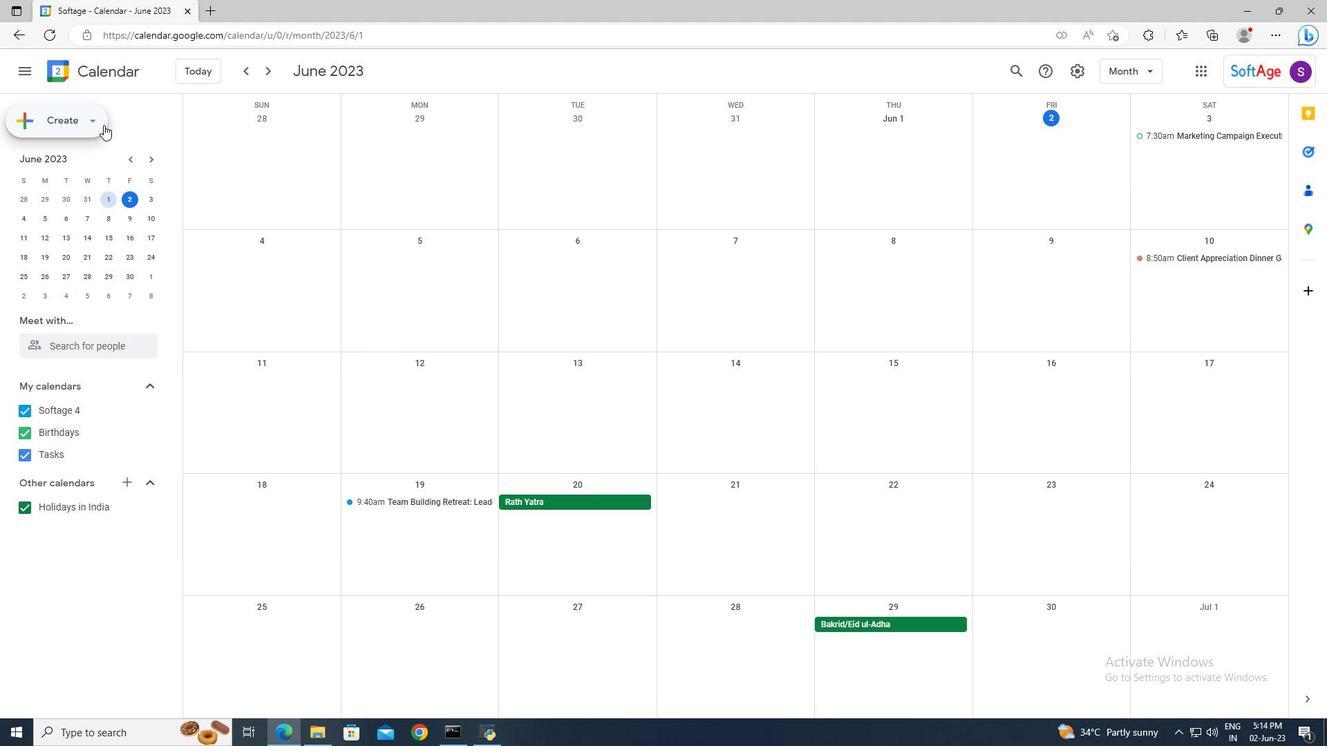 
Action: Mouse moved to (100, 155)
Screenshot: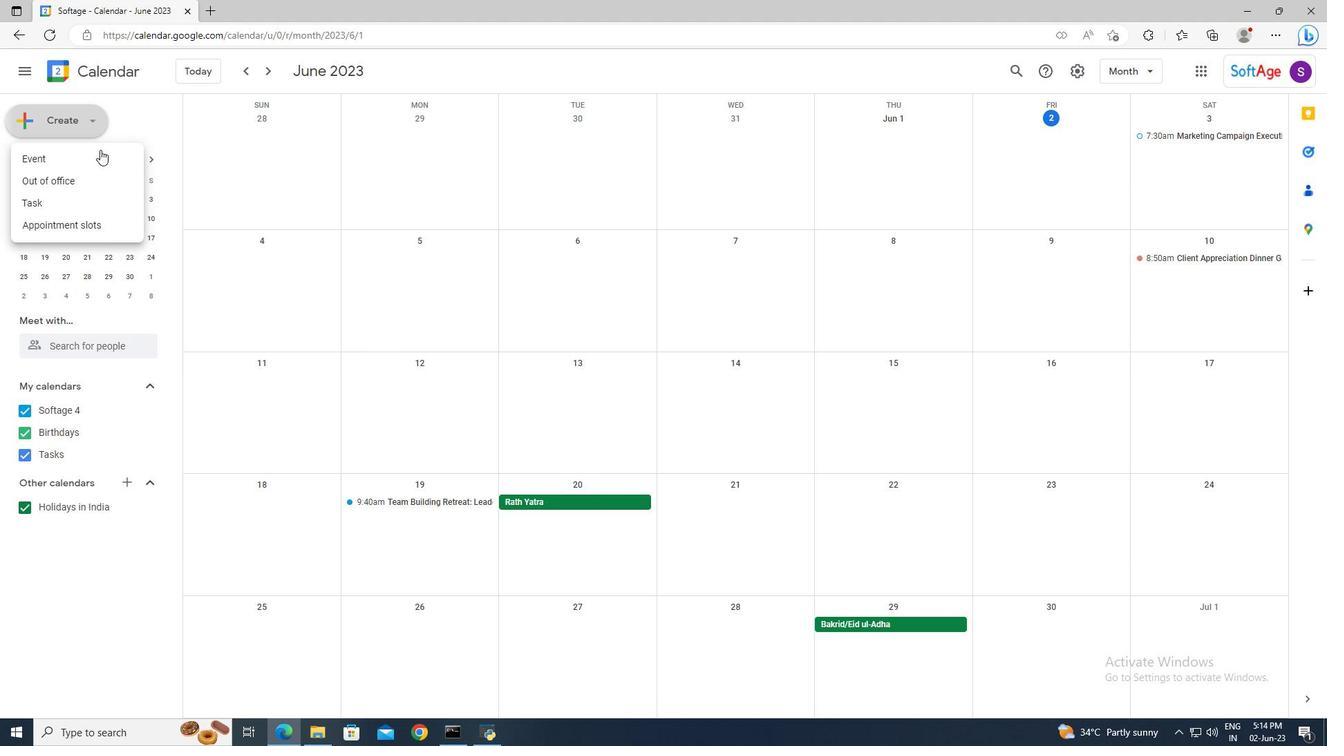 
Action: Mouse pressed left at (100, 155)
Screenshot: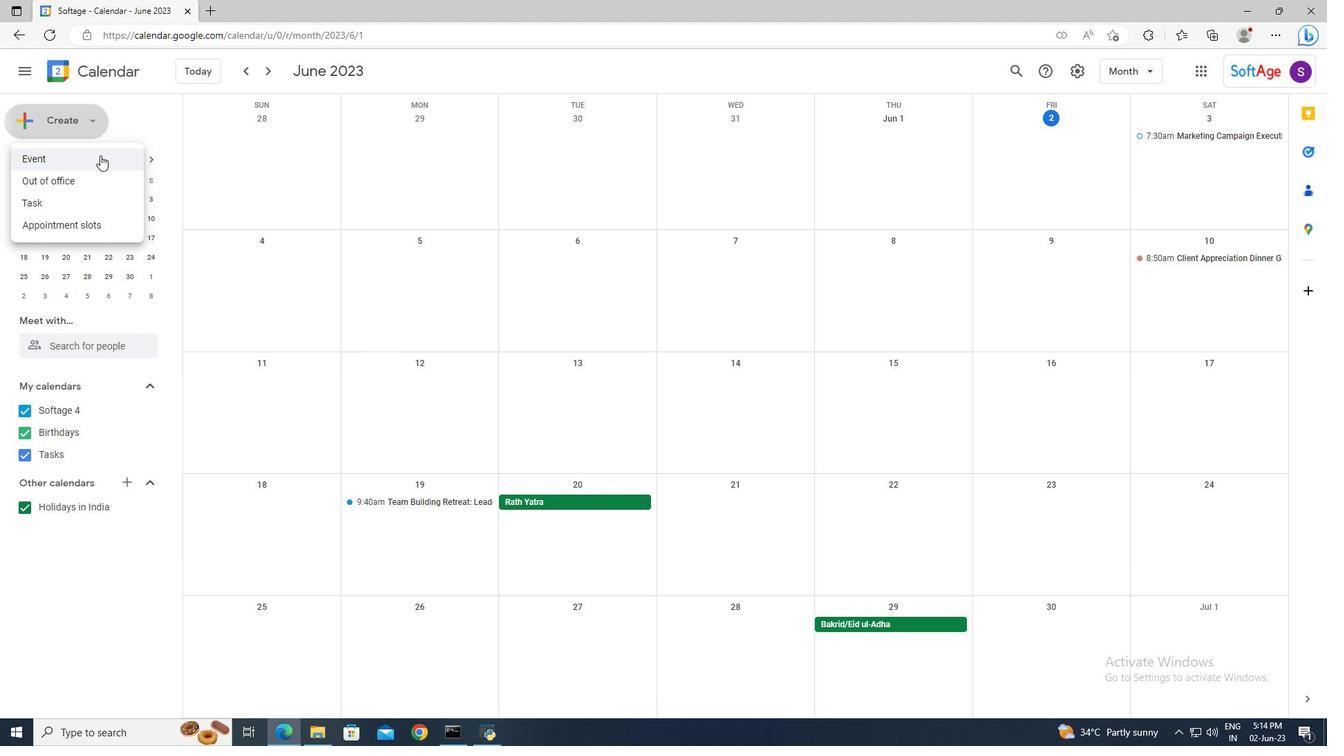 
Action: Mouse moved to (695, 473)
Screenshot: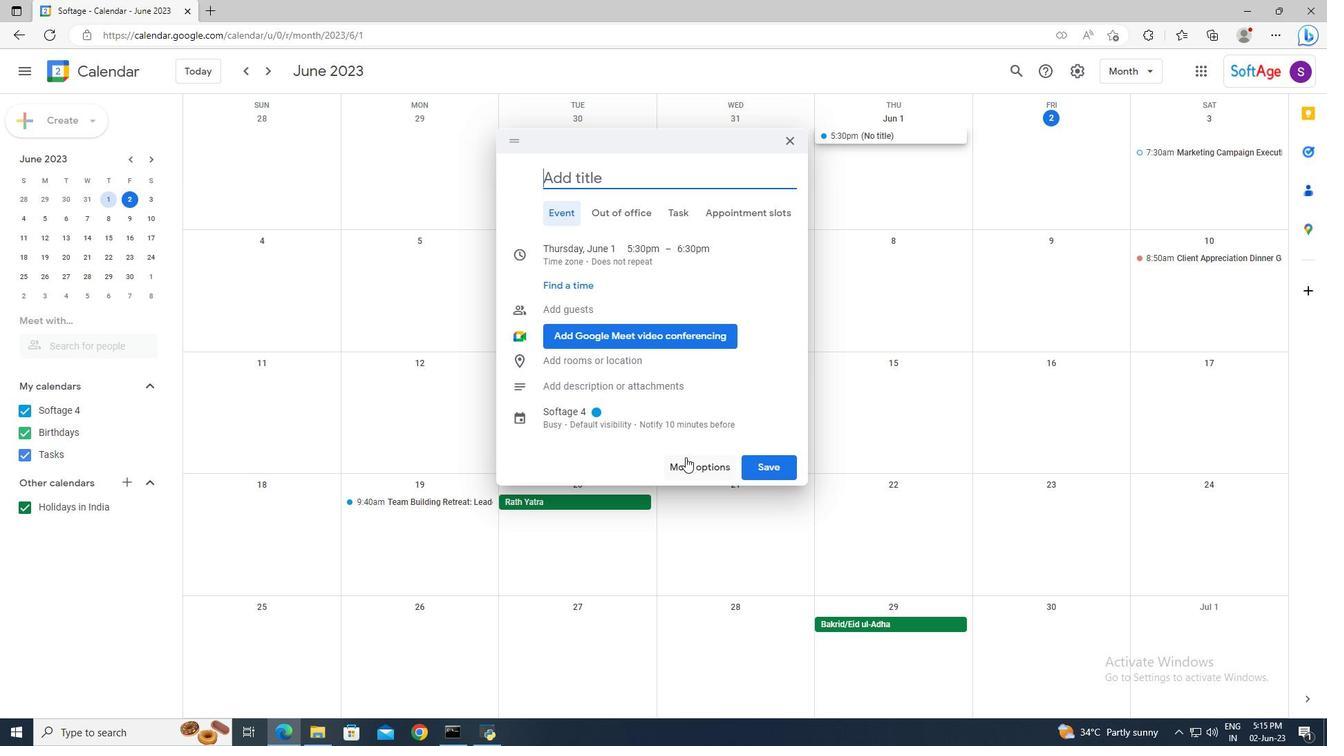 
Action: Mouse pressed left at (695, 473)
Screenshot: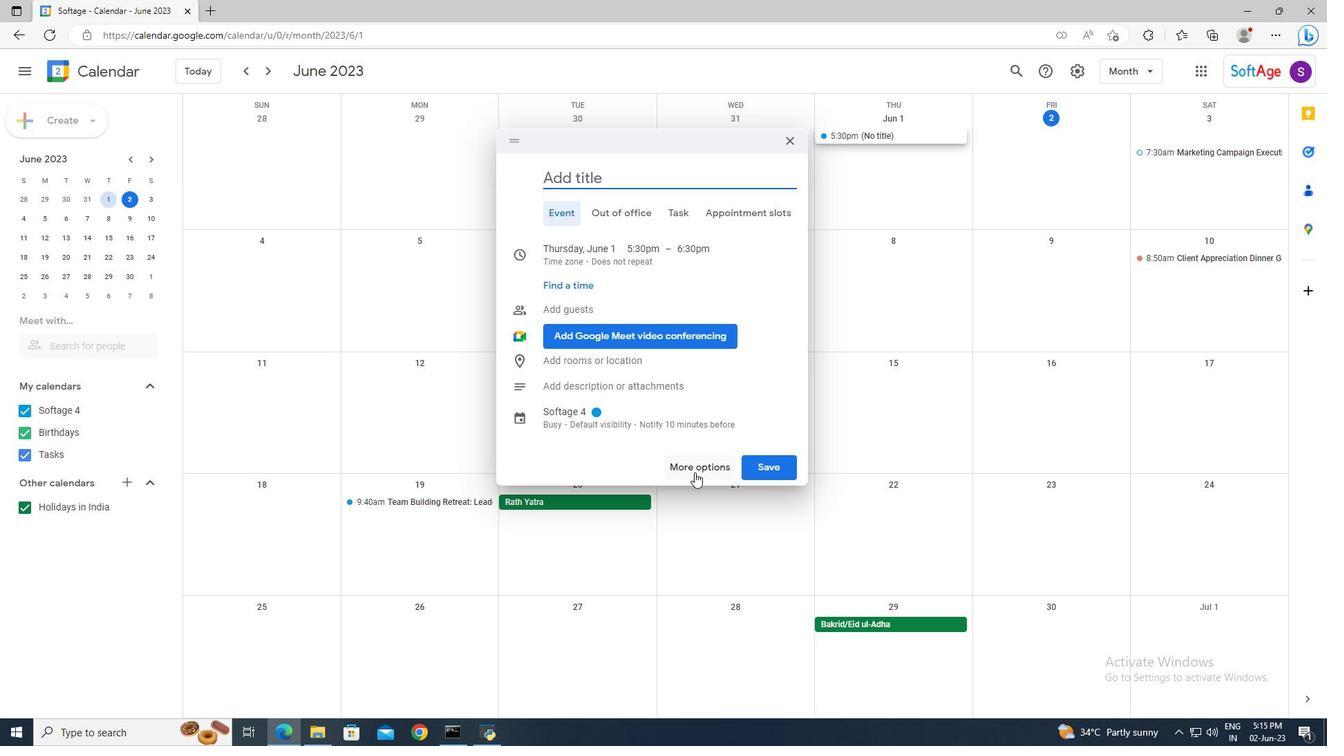 
Action: Mouse moved to (357, 80)
Screenshot: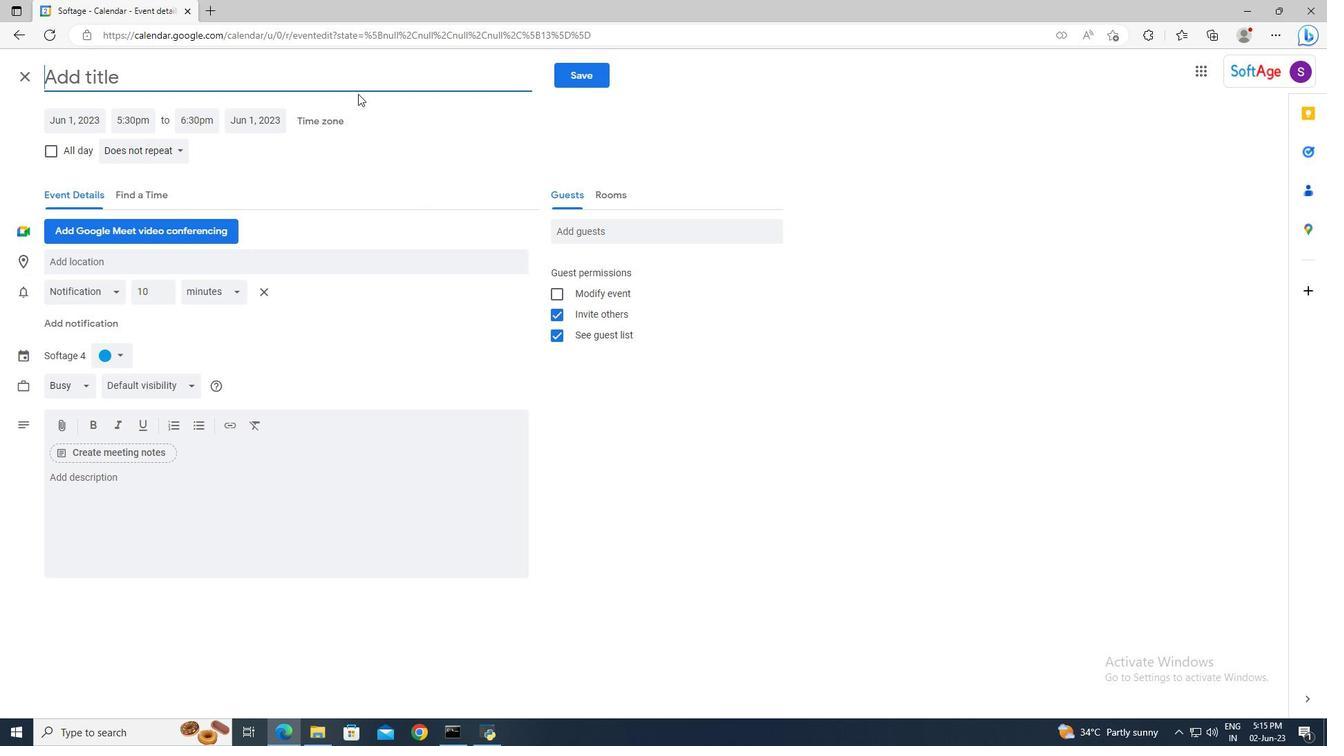
Action: Mouse pressed left at (357, 80)
Screenshot: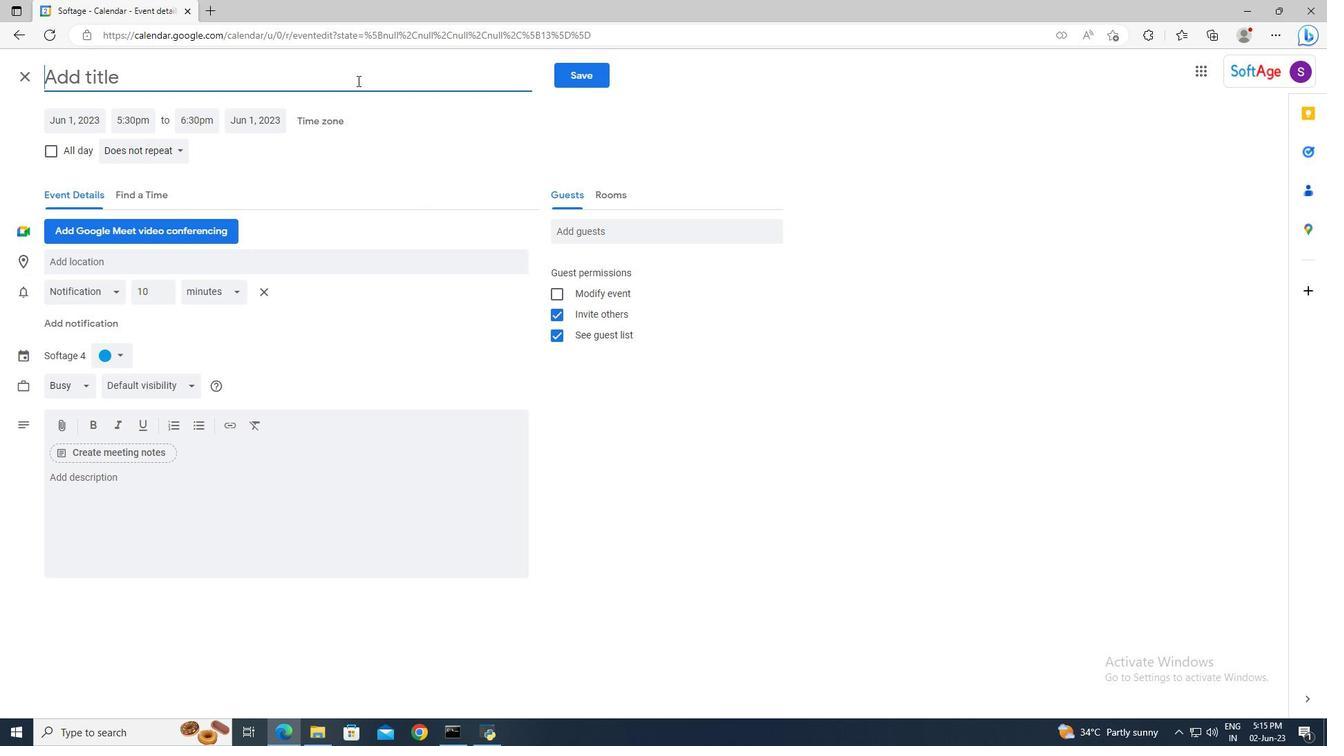 
Action: Key pressed <Key.shift>Webinar<Key.shift>:<Key.space><Key.shift>Content<Key.space><Key.shift>Marketing<Key.space><Key.shift_r>Strategies<Key.space>for<Key.space><Key.shift>Lead<Key.space><Key.shift>Conversion
Screenshot: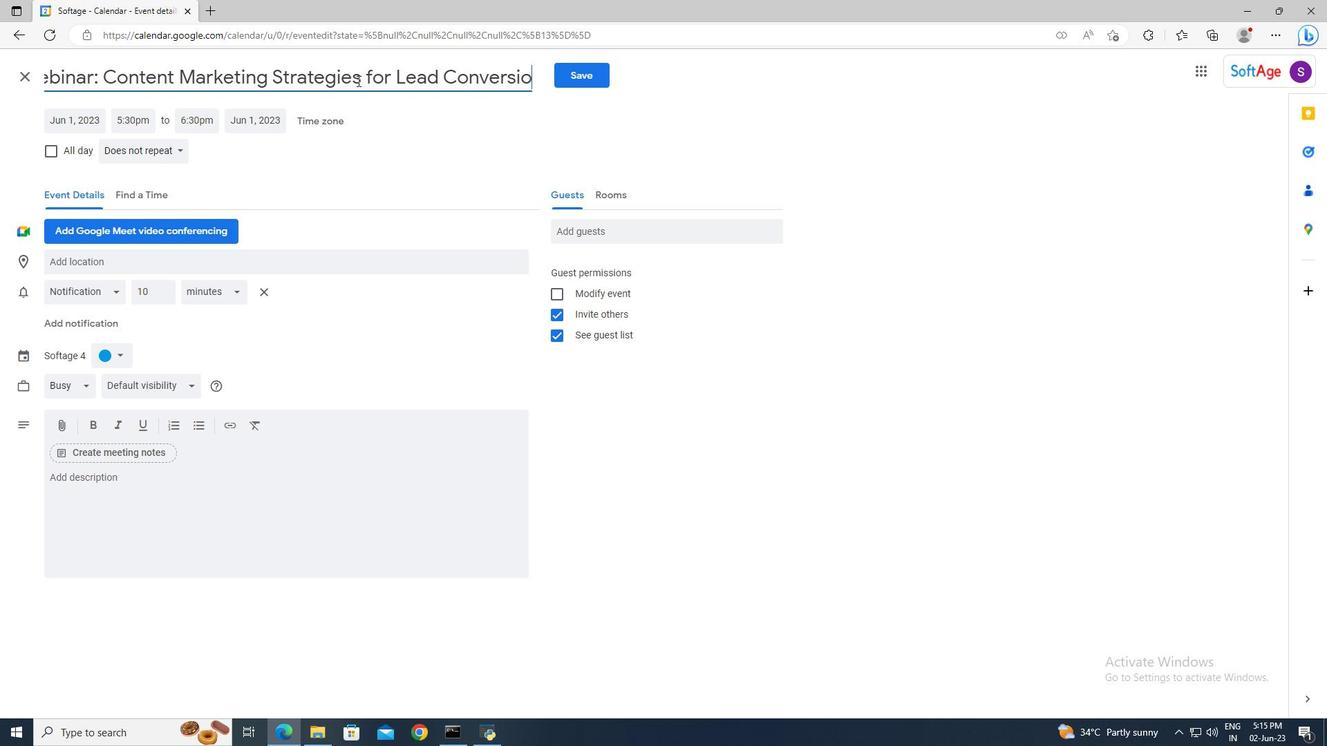 
Action: Mouse moved to (95, 119)
Screenshot: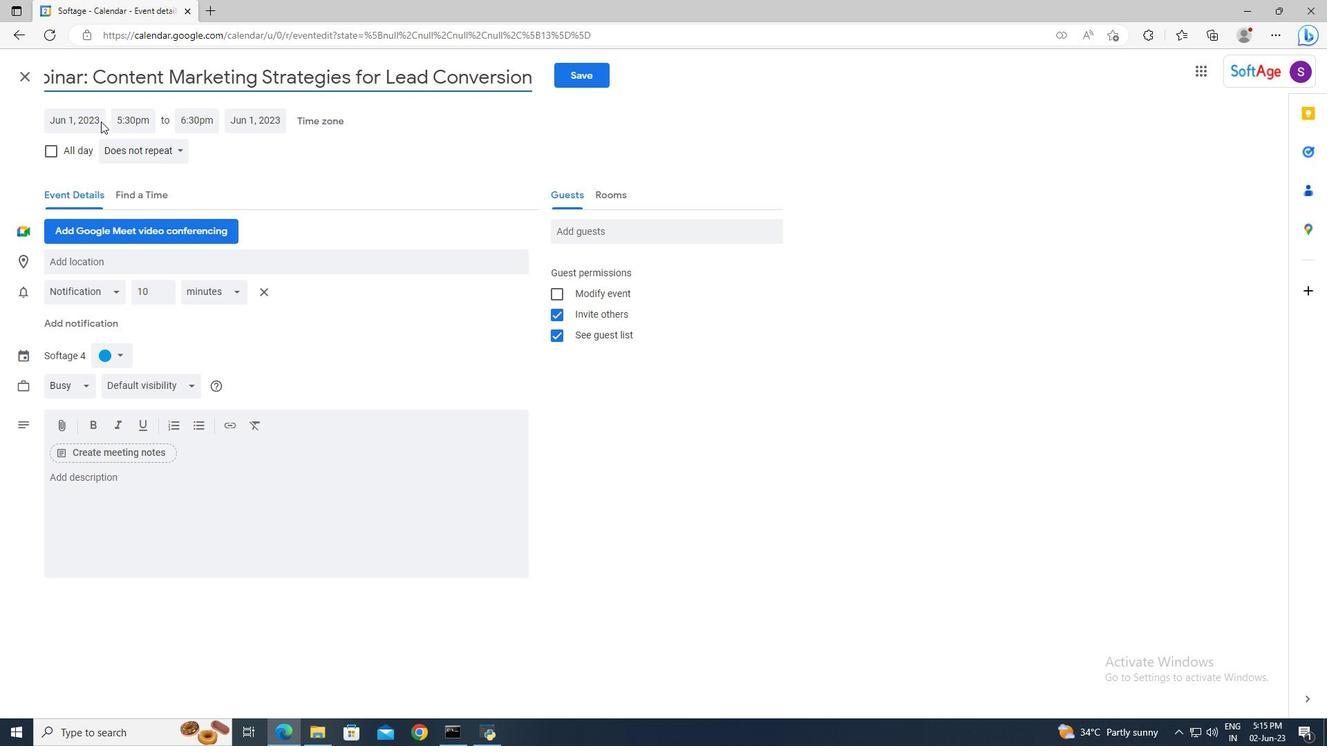 
Action: Mouse pressed left at (95, 119)
Screenshot: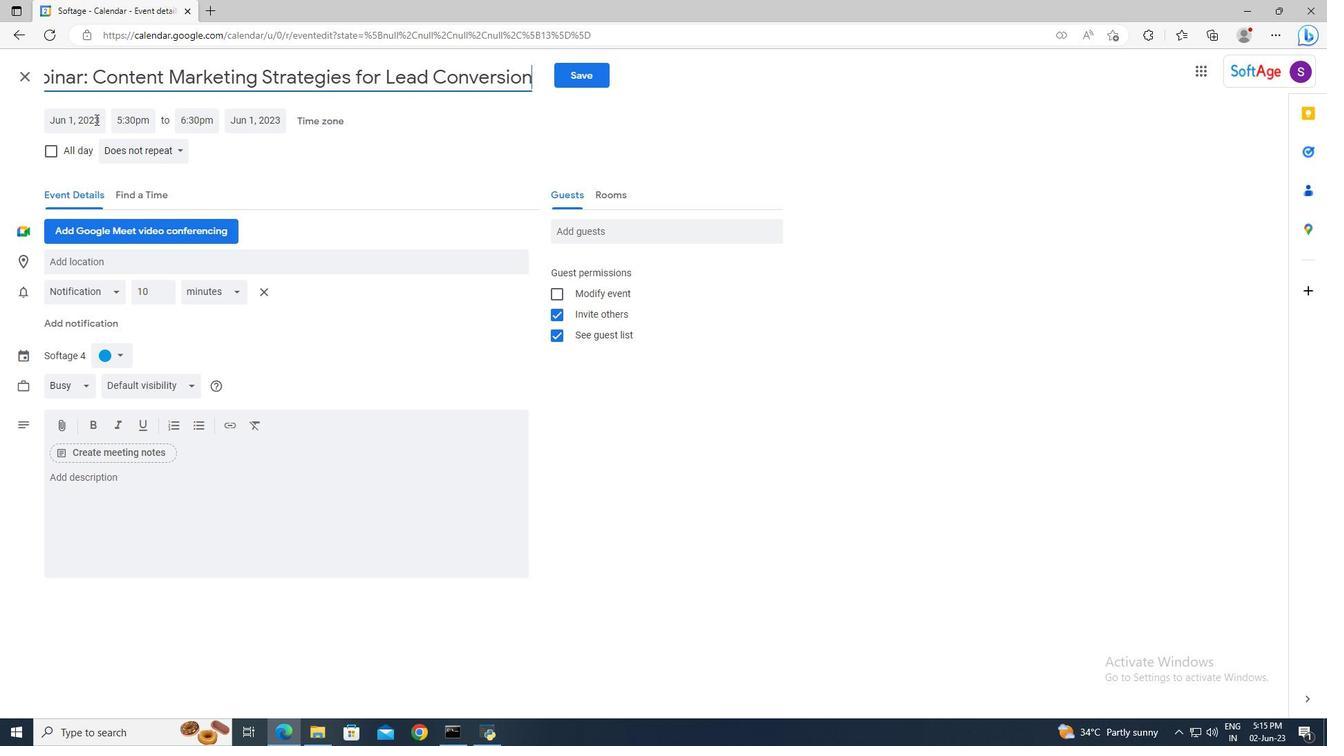 
Action: Mouse moved to (216, 148)
Screenshot: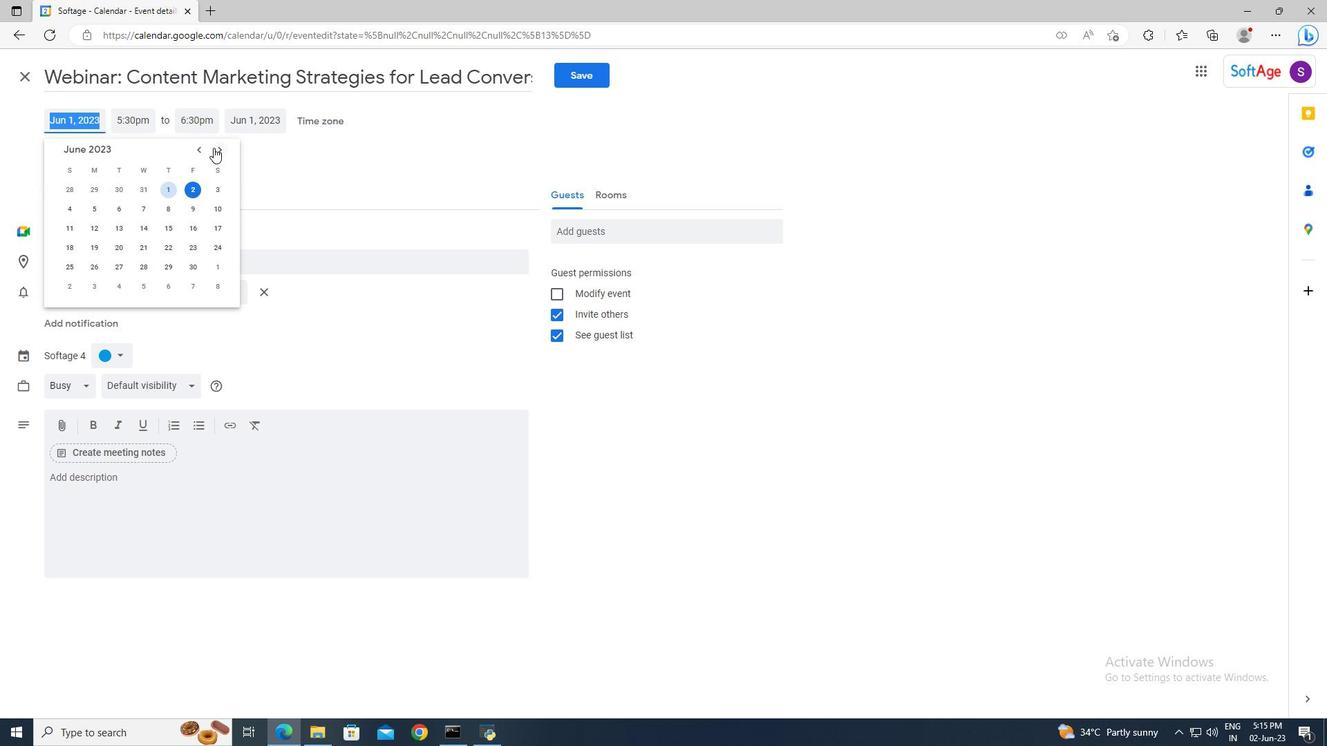 
Action: Mouse pressed left at (216, 148)
Screenshot: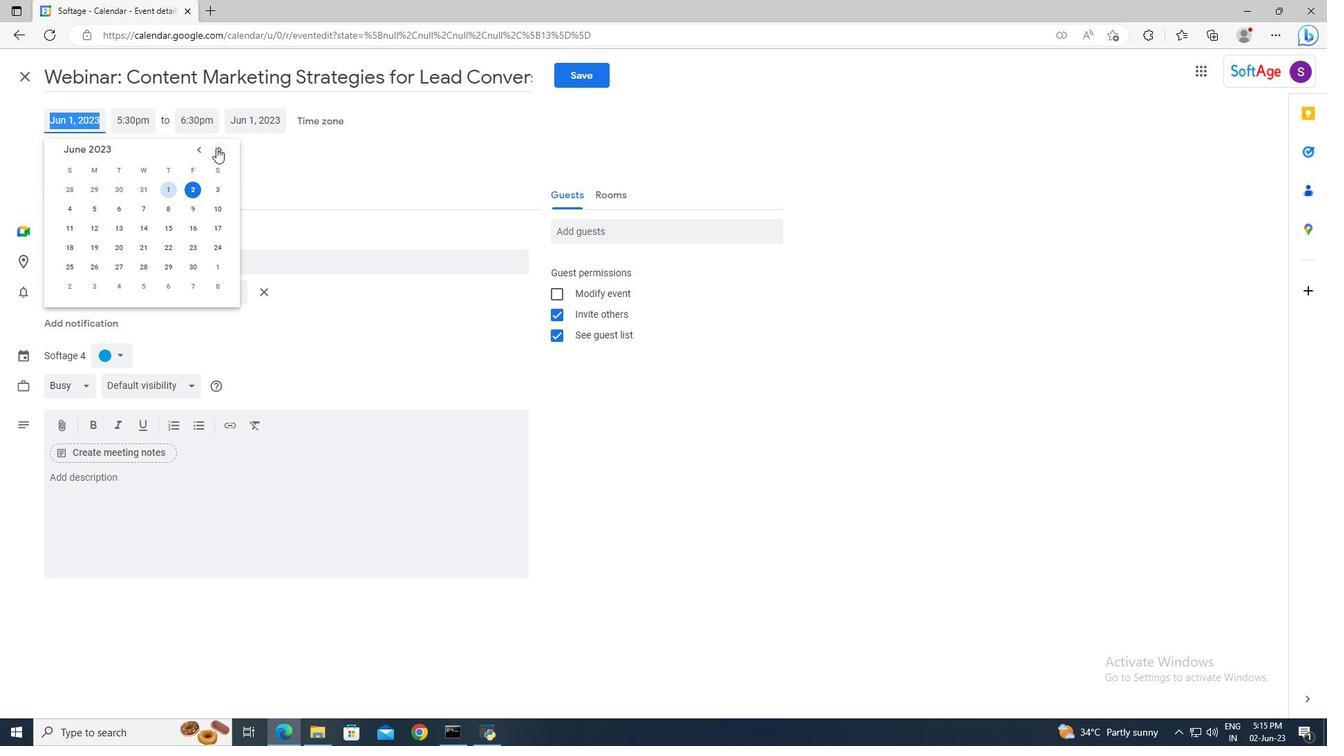 
Action: Mouse pressed left at (216, 148)
Screenshot: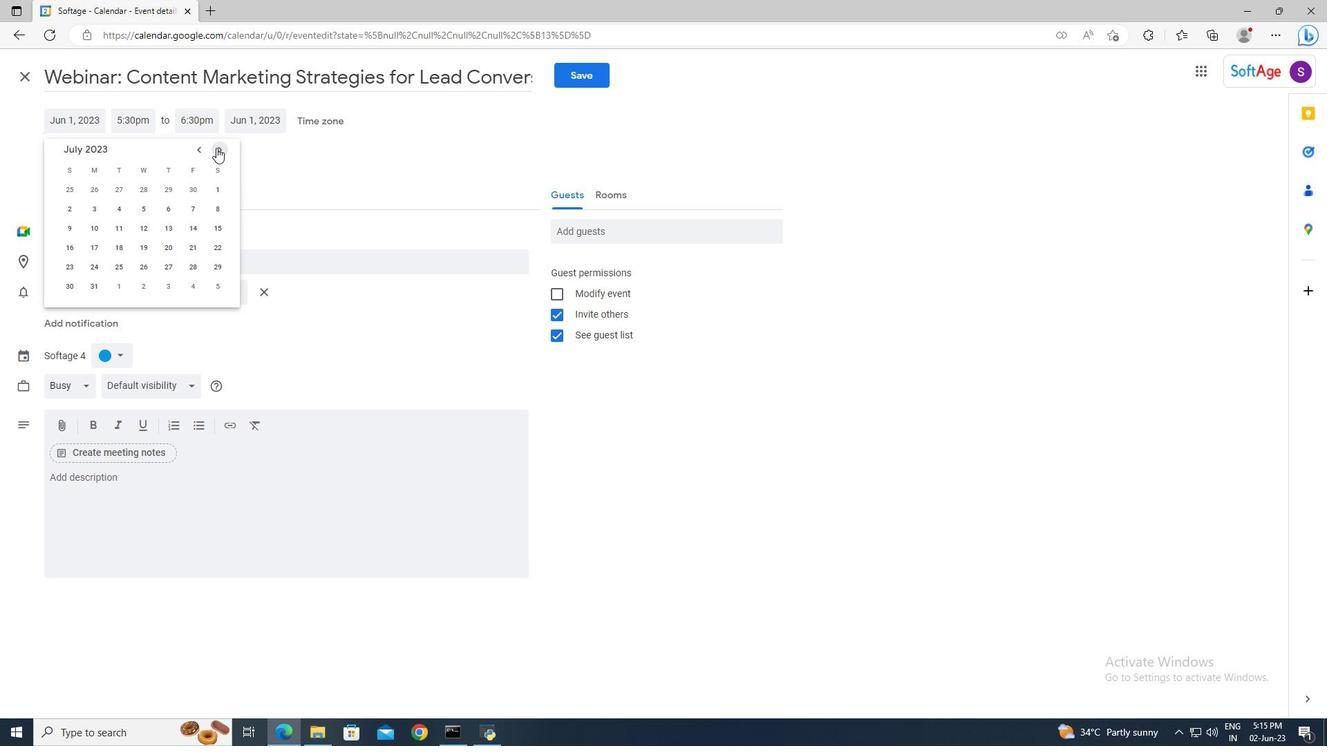 
Action: Mouse moved to (216, 148)
Screenshot: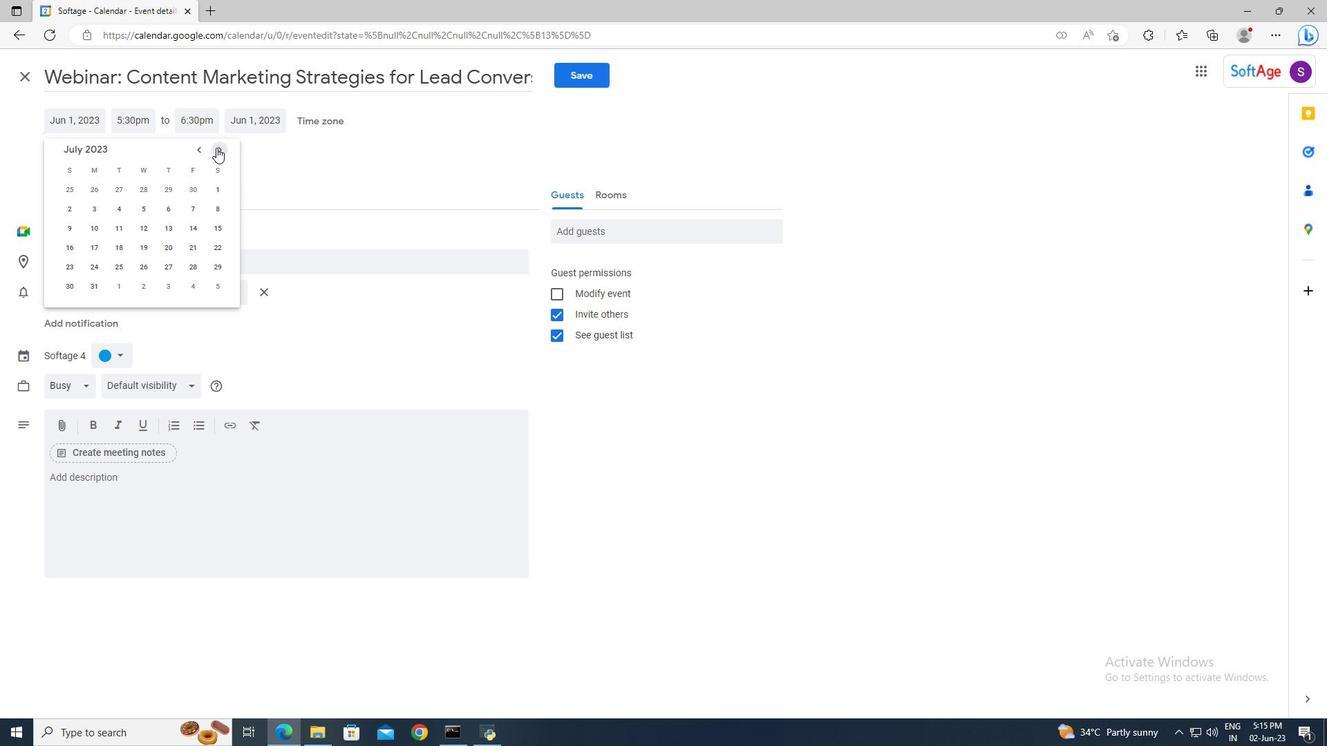 
Action: Mouse pressed left at (216, 148)
Screenshot: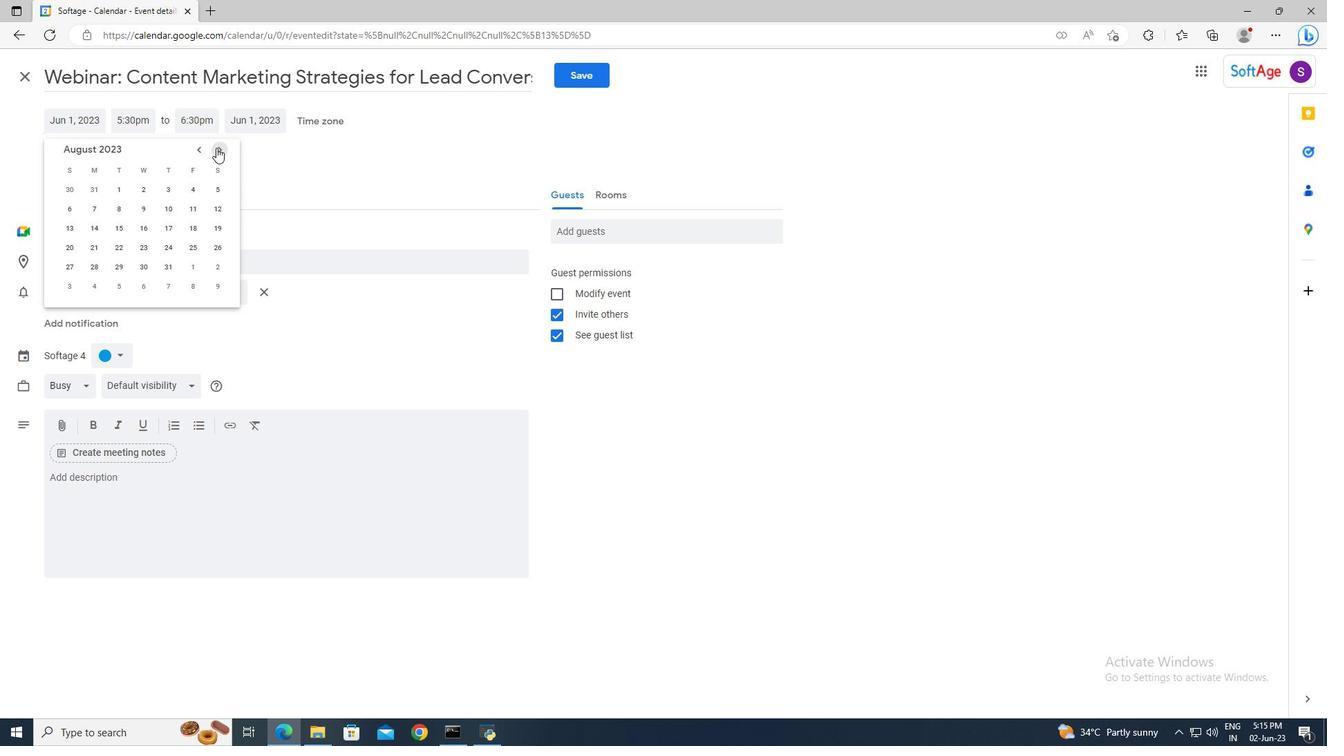 
Action: Mouse moved to (215, 148)
Screenshot: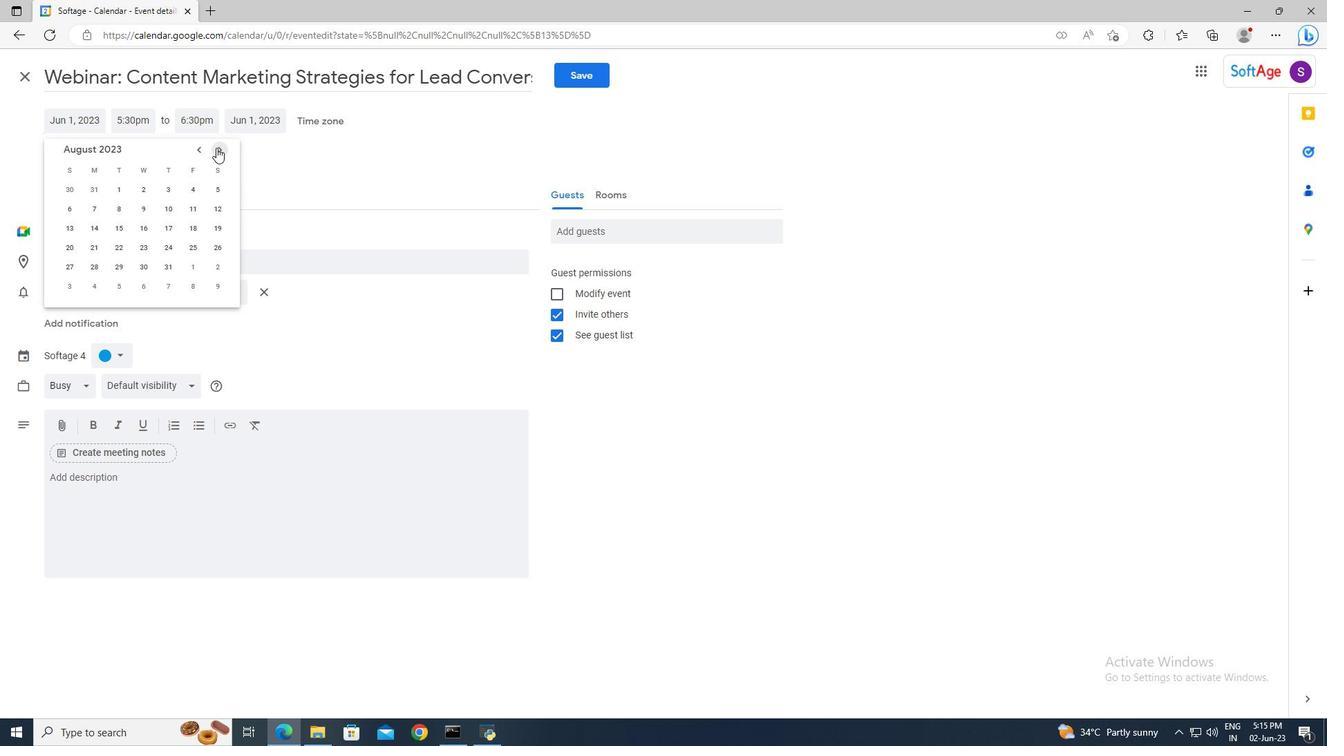 
Action: Mouse pressed left at (215, 148)
Screenshot: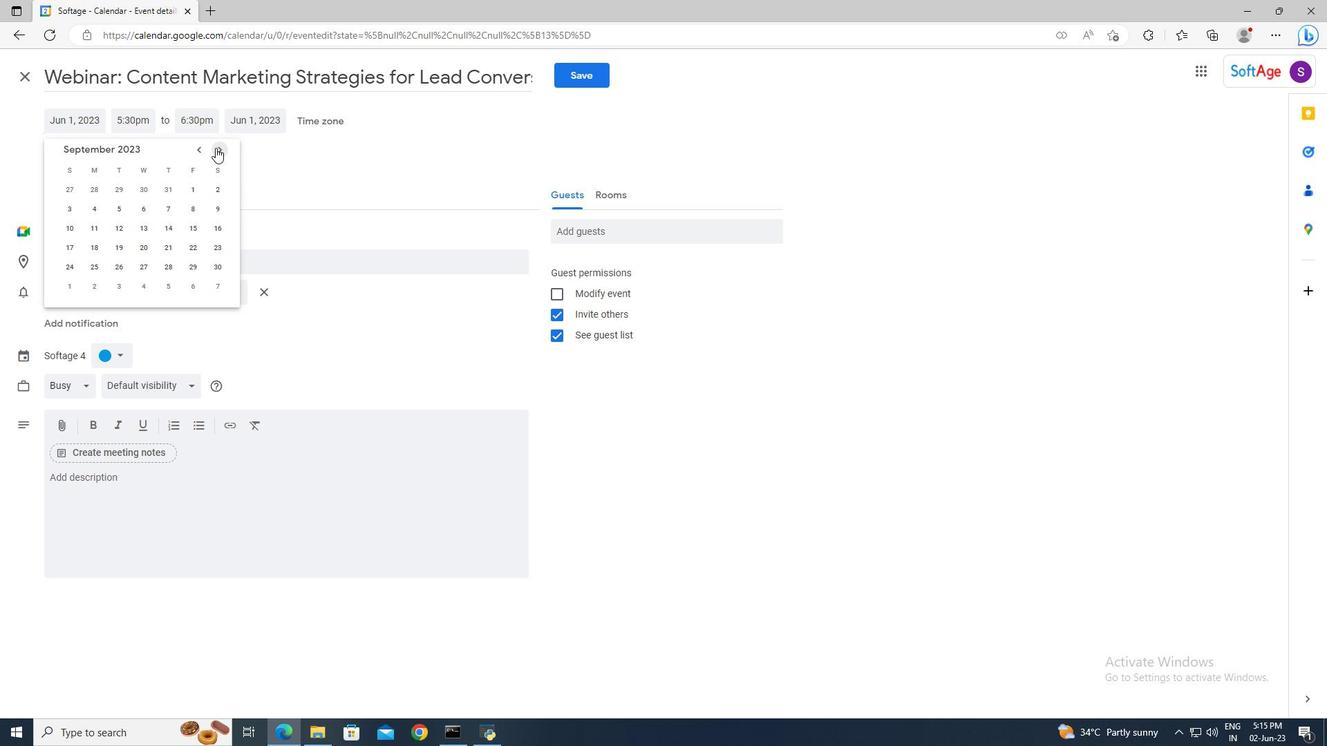 
Action: Mouse pressed left at (215, 148)
Screenshot: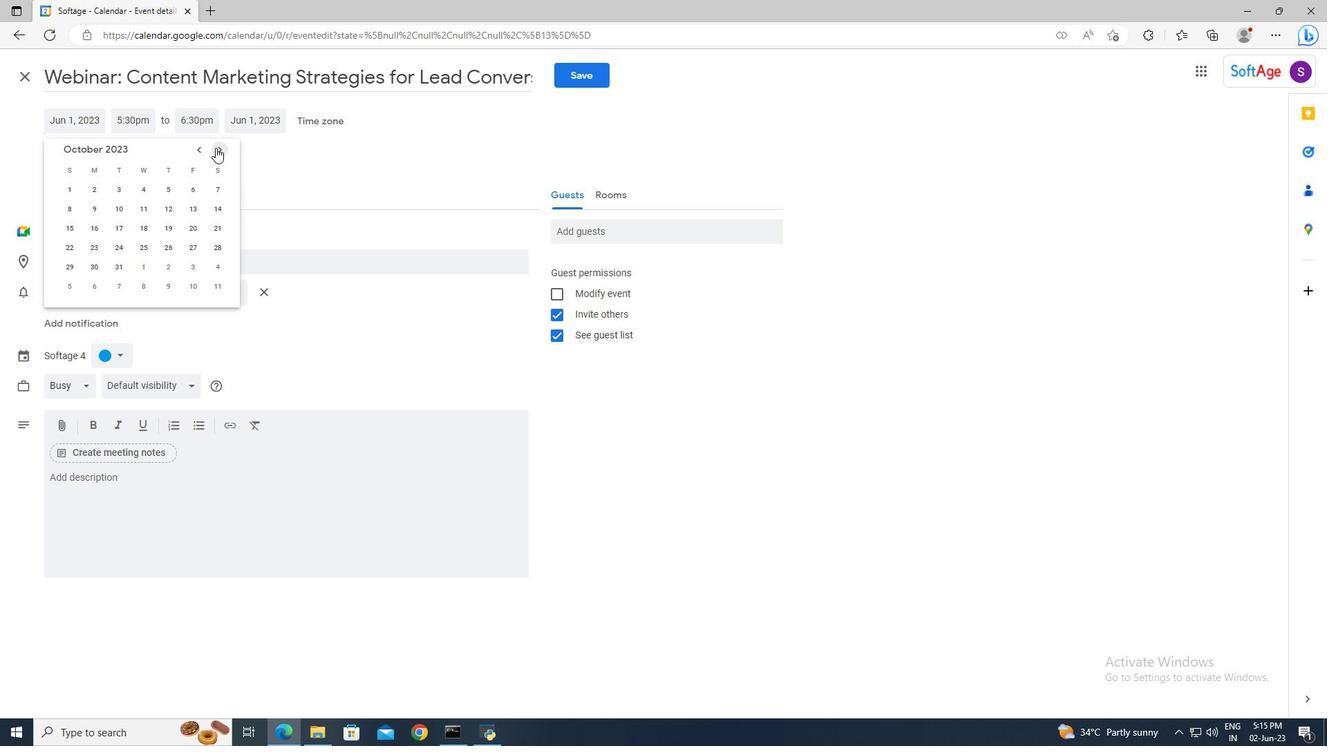 
Action: Mouse pressed left at (215, 148)
Screenshot: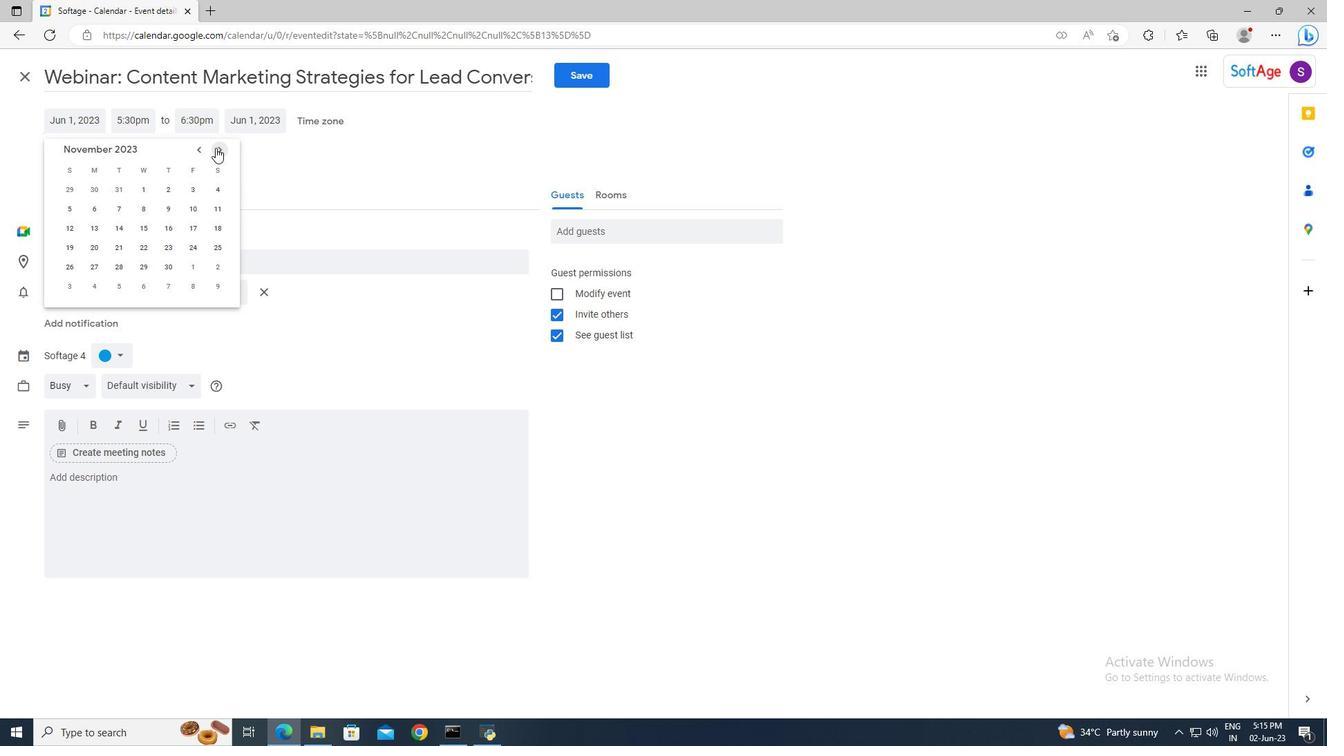 
Action: Mouse pressed left at (215, 148)
Screenshot: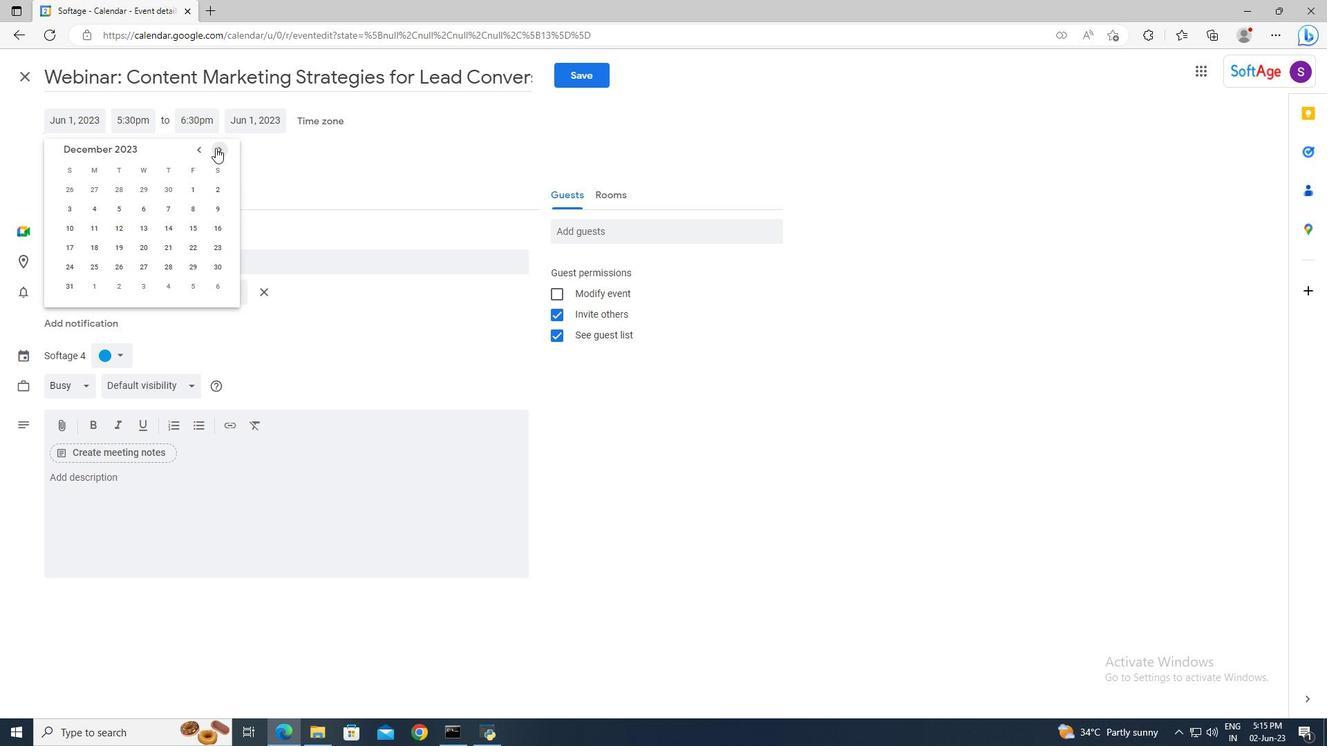 
Action: Mouse pressed left at (215, 148)
Screenshot: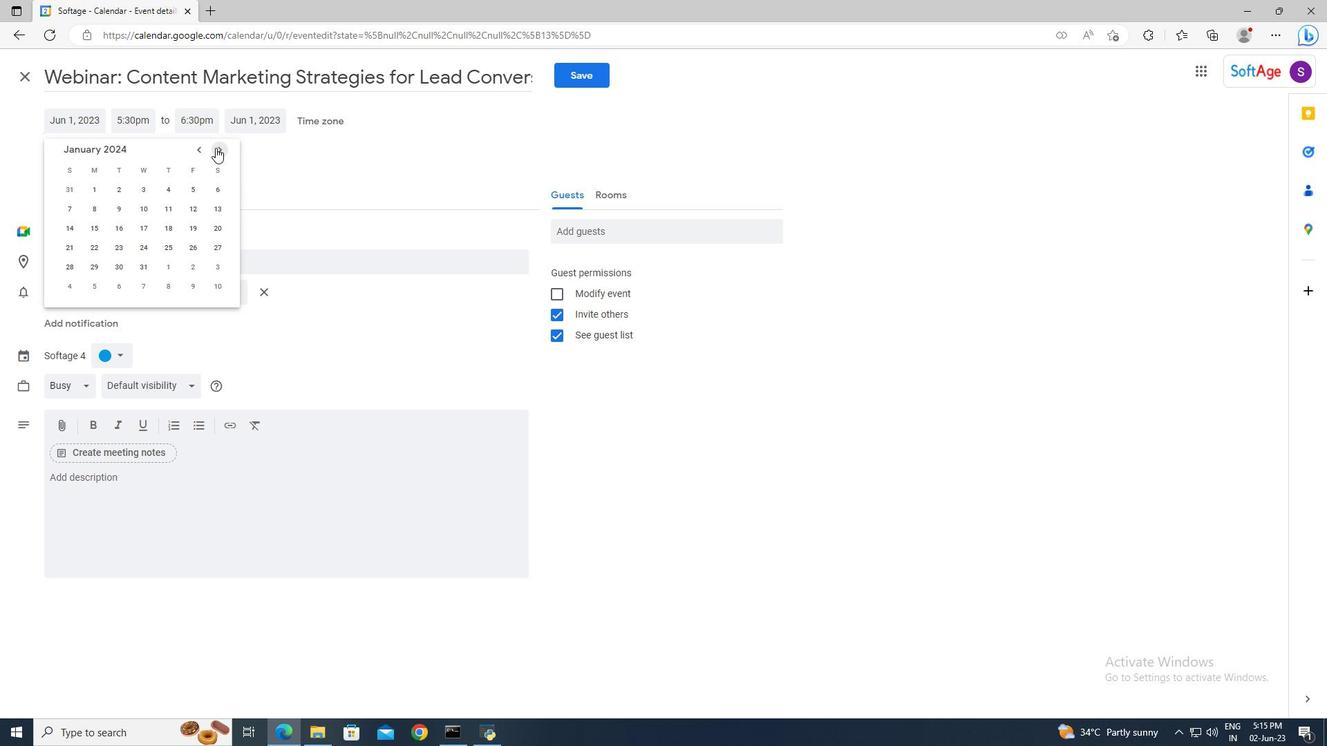 
Action: Mouse pressed left at (215, 148)
Screenshot: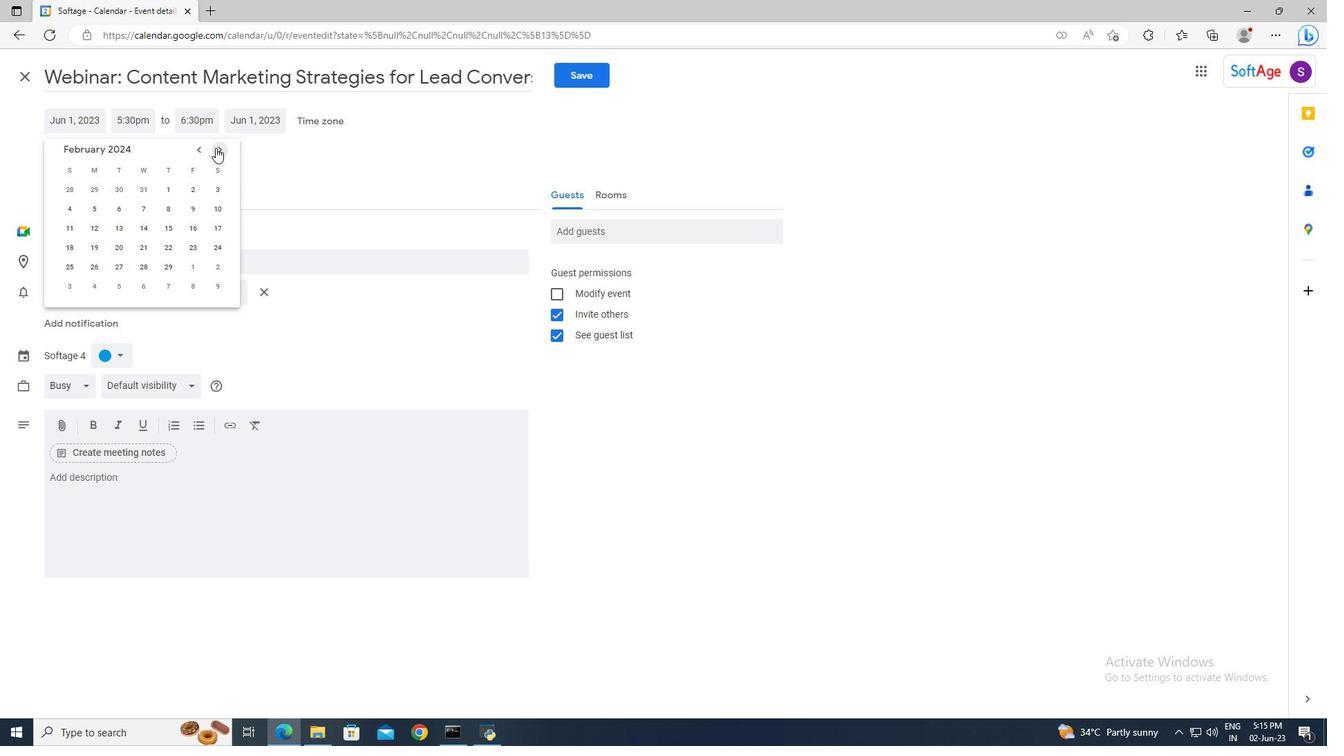 
Action: Mouse pressed left at (215, 148)
Screenshot: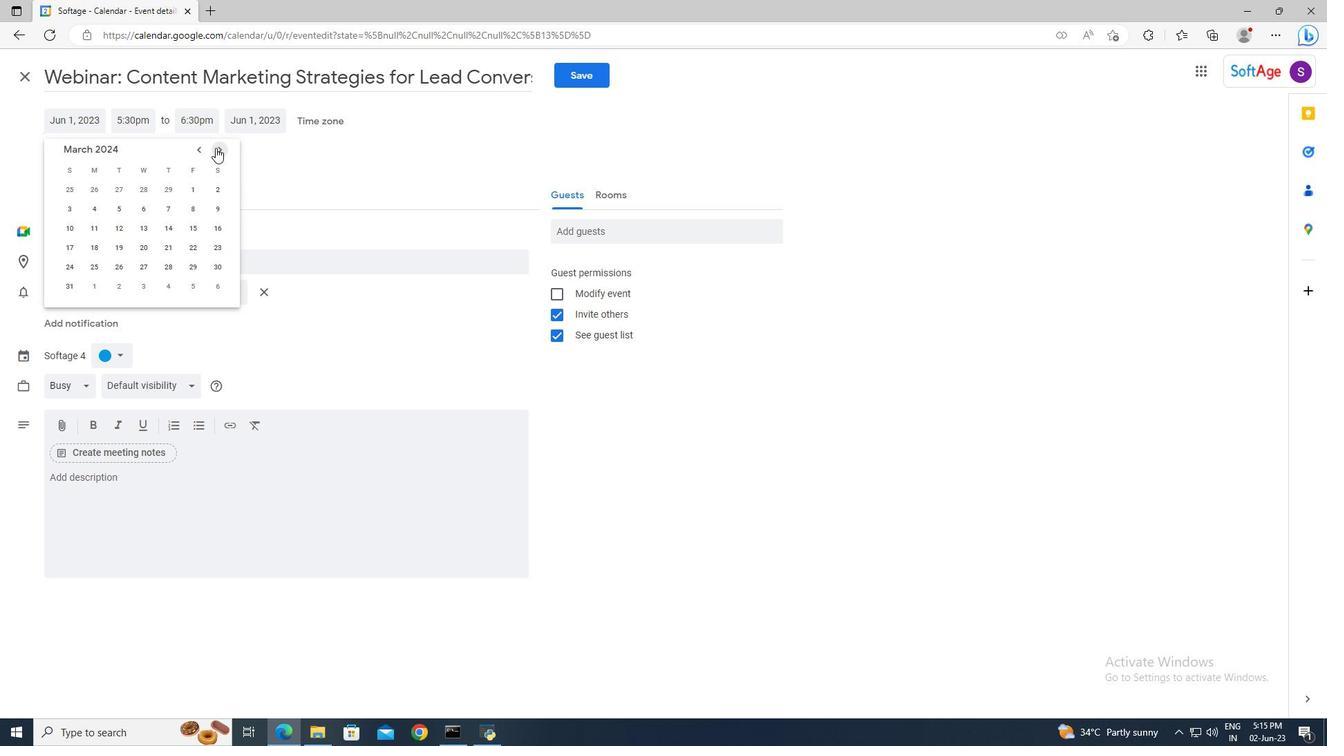 
Action: Mouse moved to (195, 226)
Screenshot: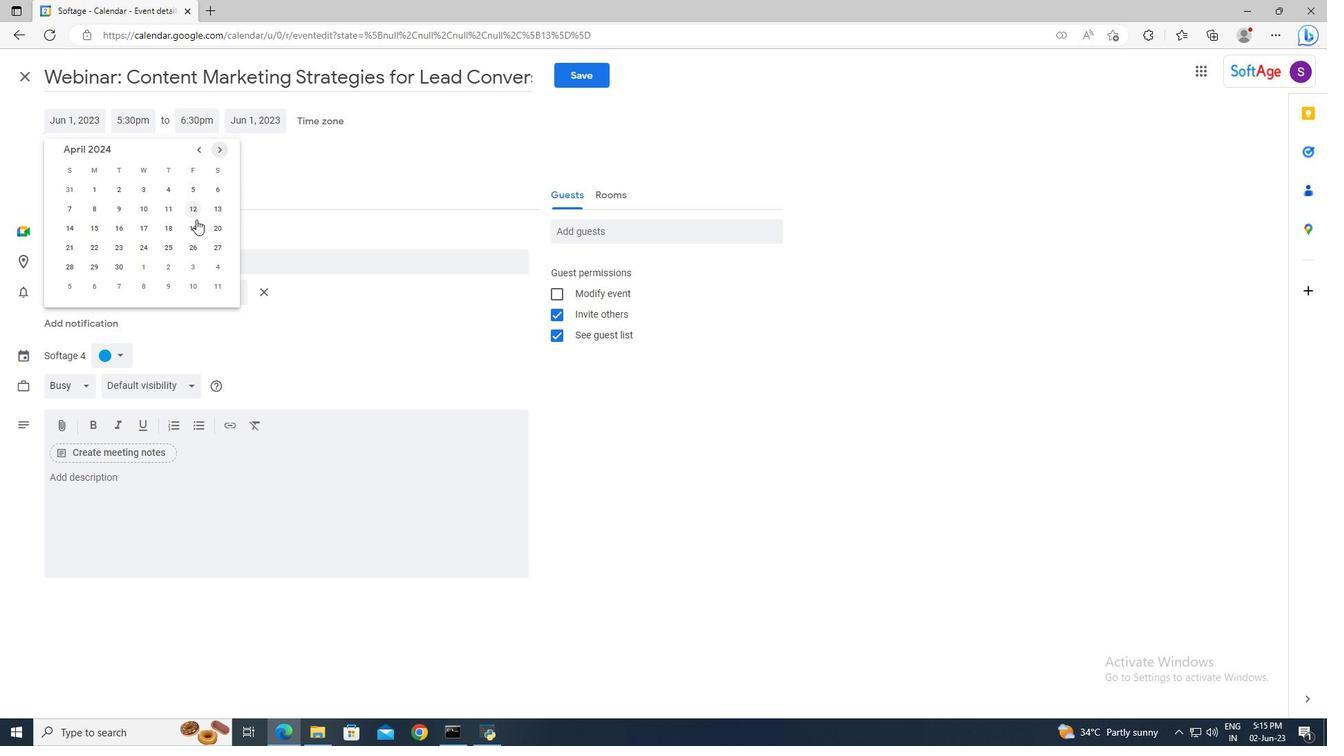 
Action: Mouse pressed left at (195, 226)
Screenshot: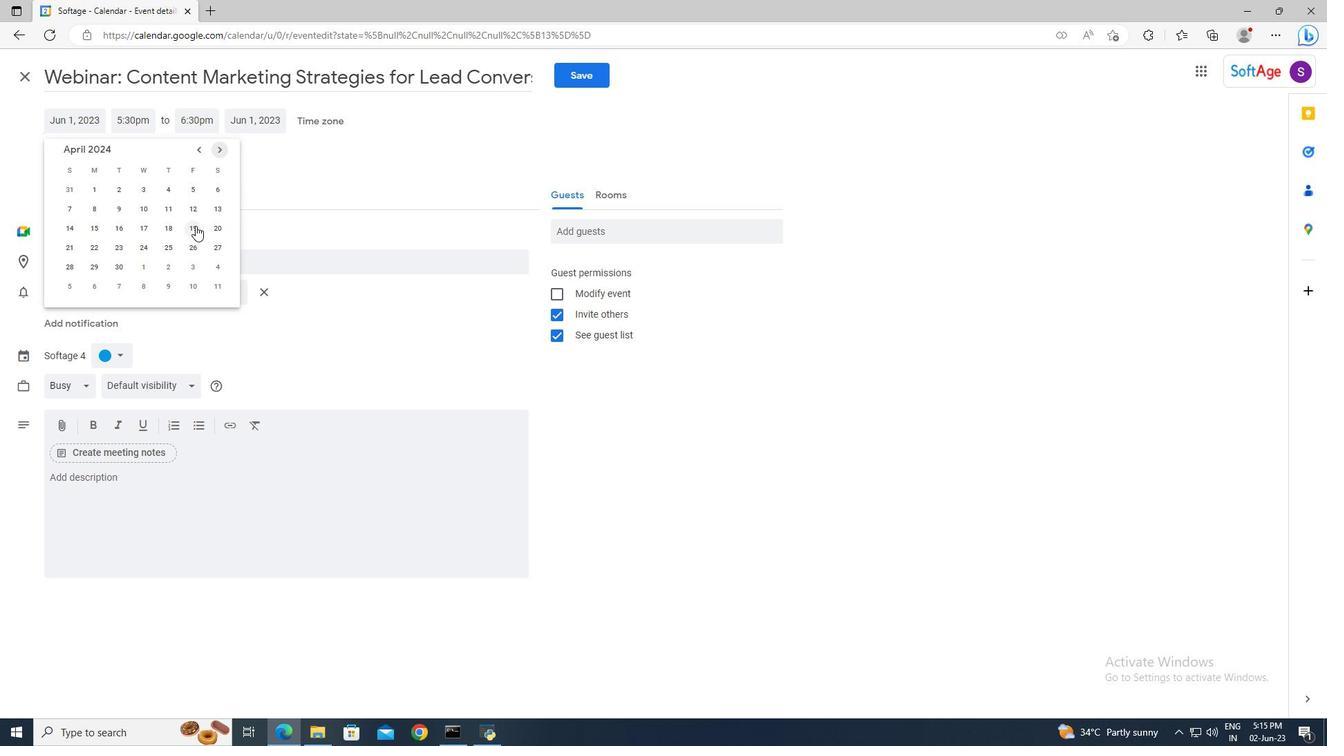 
Action: Mouse moved to (150, 125)
Screenshot: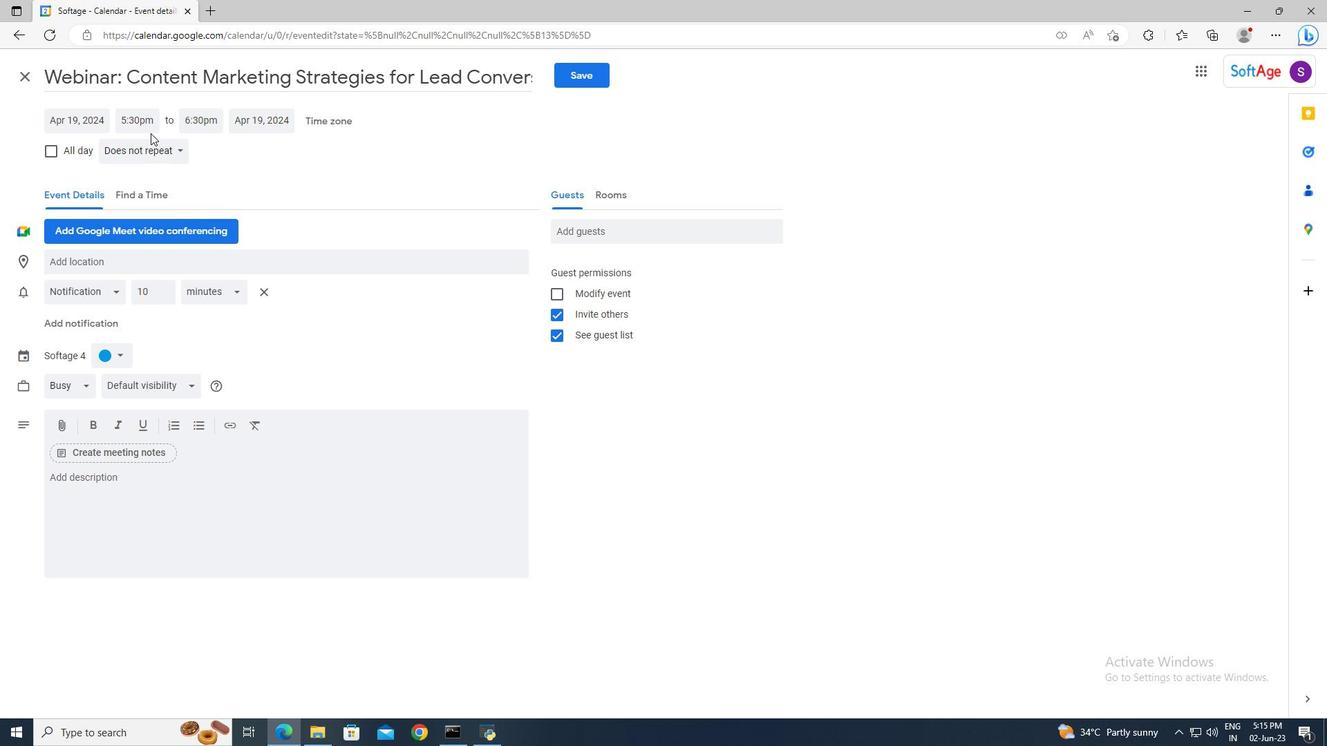 
Action: Mouse pressed left at (150, 125)
Screenshot: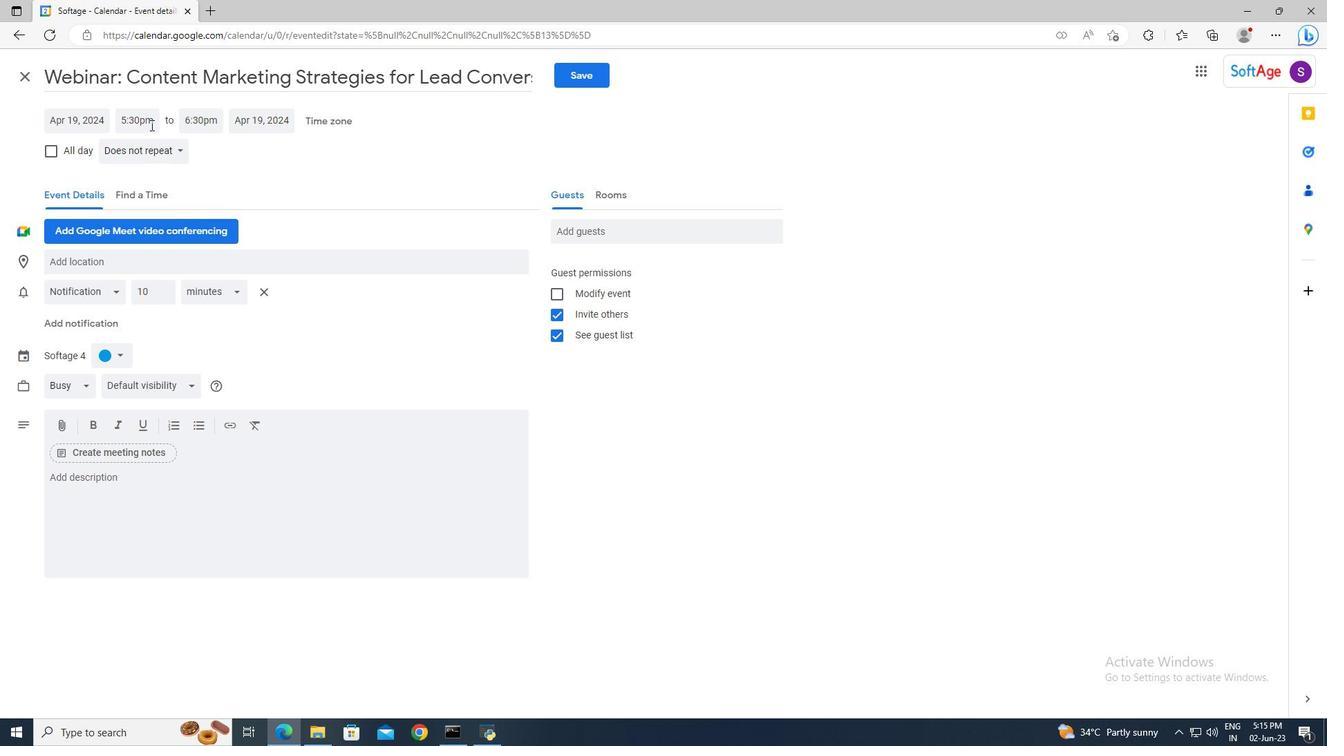 
Action: Key pressed 9<Key.shift>:40am<Key.enter><Key.tab>11<Key.shift>:40am<Key.enter>
Screenshot: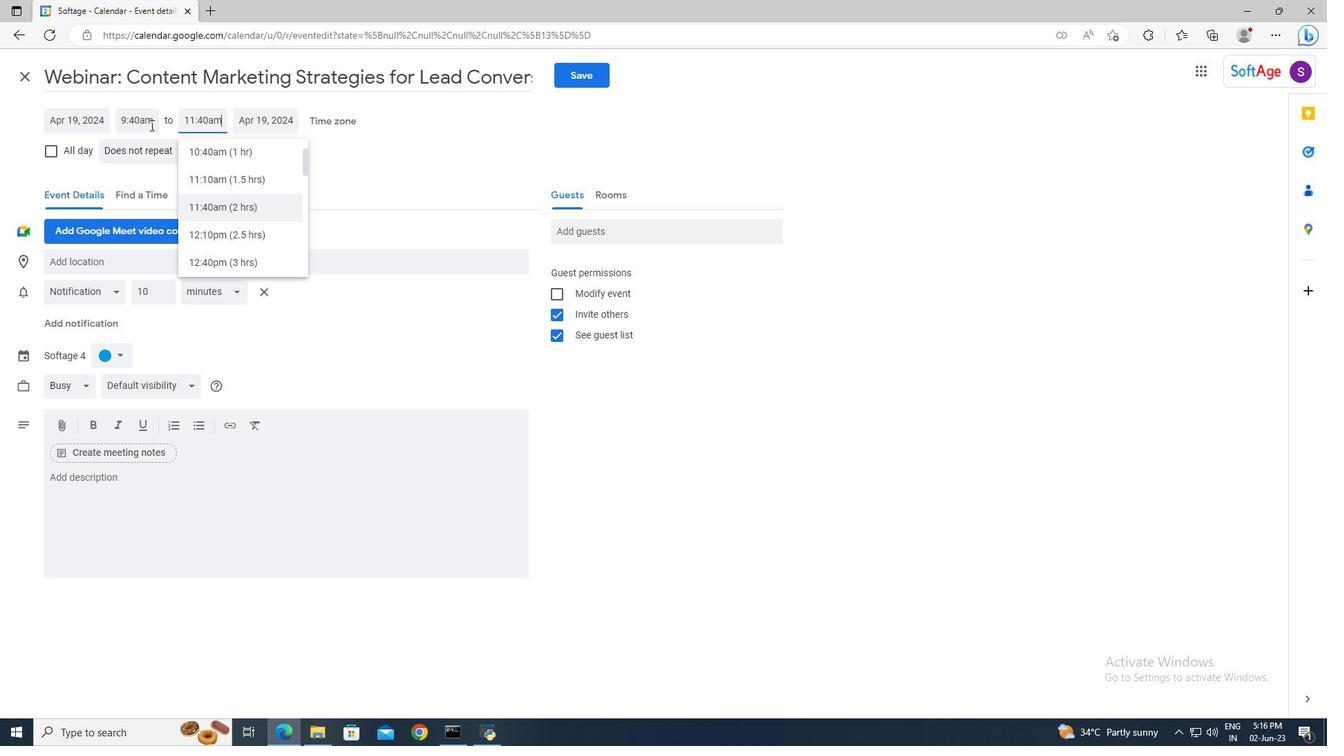 
Action: Mouse moved to (159, 481)
Screenshot: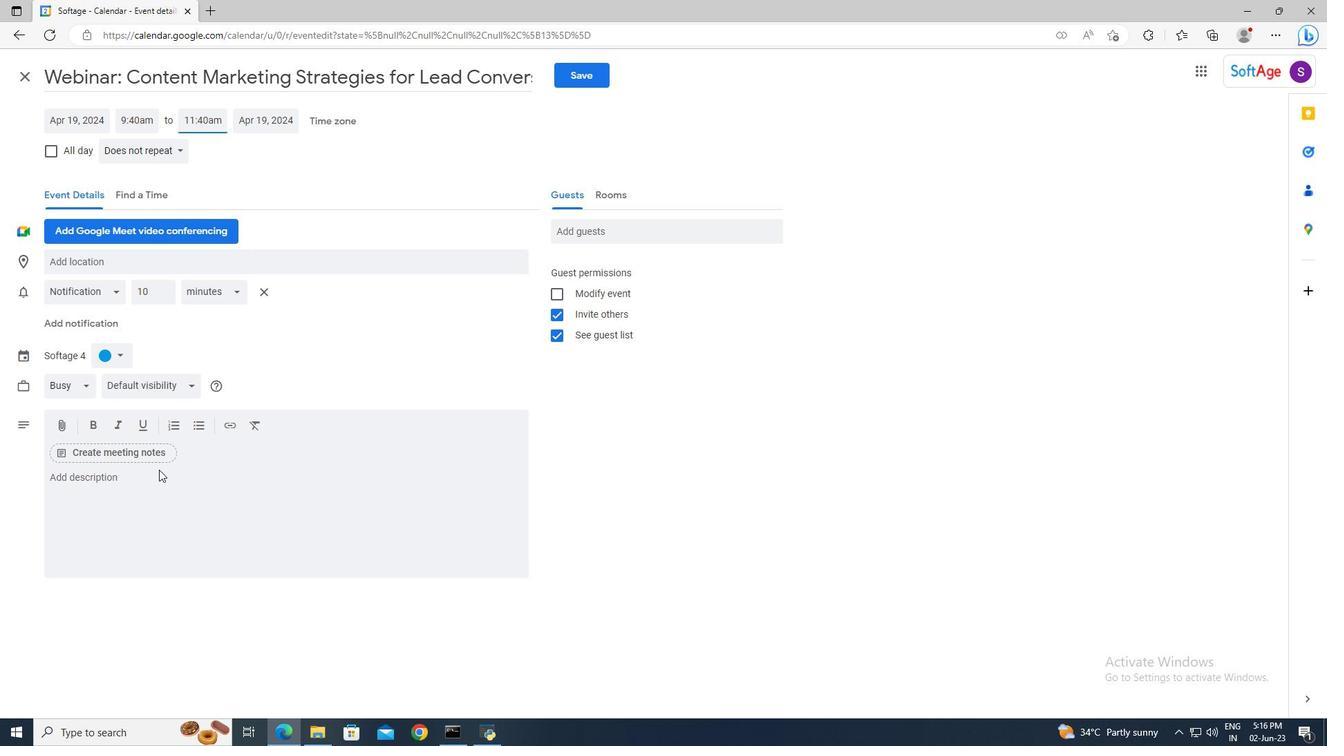 
Action: Mouse pressed left at (159, 481)
Screenshot: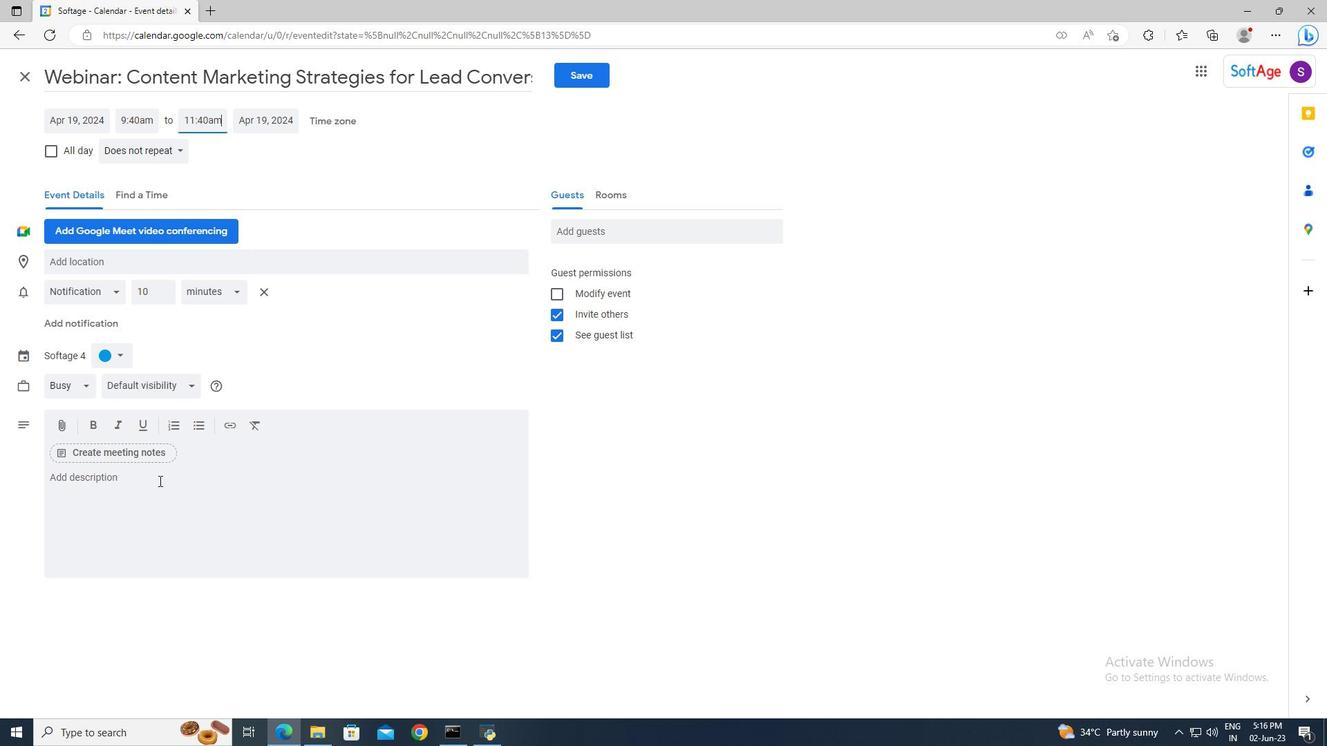 
Action: Key pressed <Key.shift>Participants<Key.space>will<Key.space>learn<Key.space>the<Key.space>importance<Key.space>of<Key.space>active<Key.space>listening<Key.space>in<Key.space>effective<Key.space>communication.<Key.space><Key.shift>They<Key.space>will<Key.space>expo<Key.backspace>lore<Key.space>techniques<Key.space>for<Key.space>improving<Key.space>listening<Key.space>skills,<Key.space>such<Key.space>as<Key.space>maintaining<Key.space>eye.
Screenshot: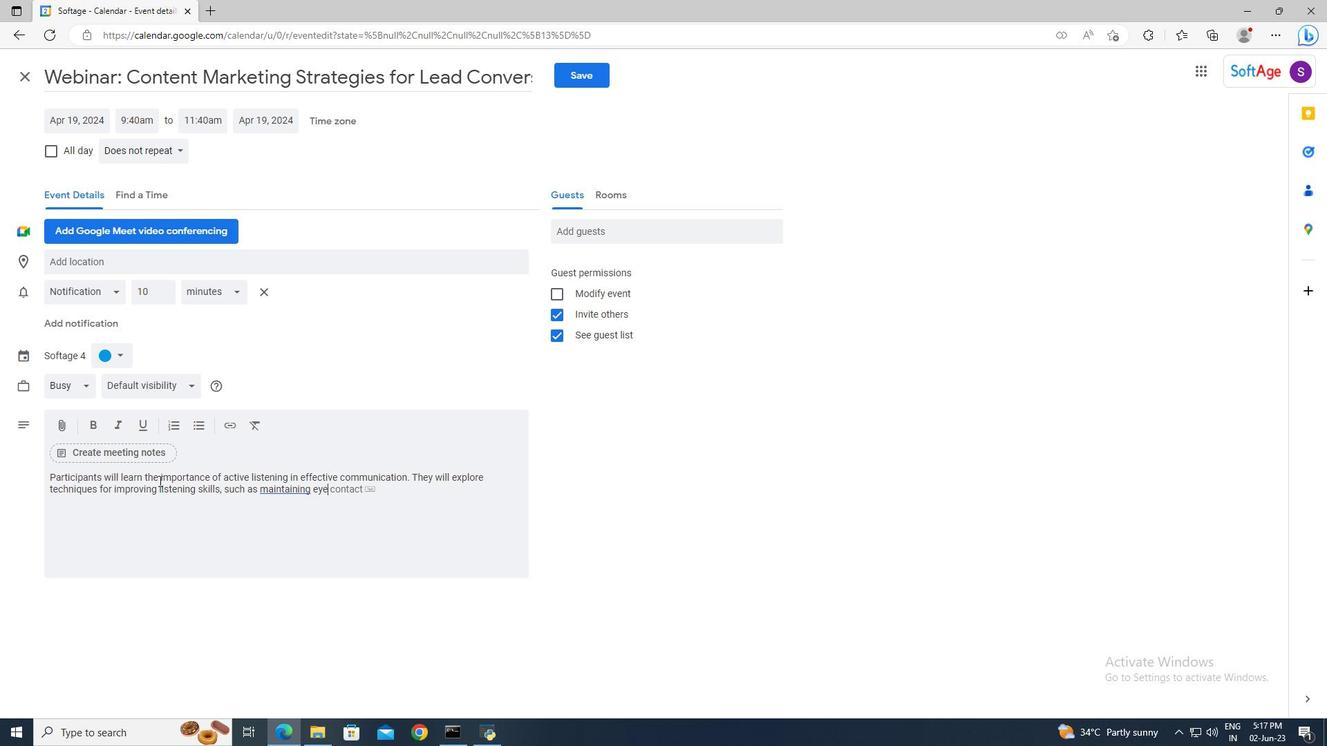 
Action: Mouse moved to (118, 354)
Screenshot: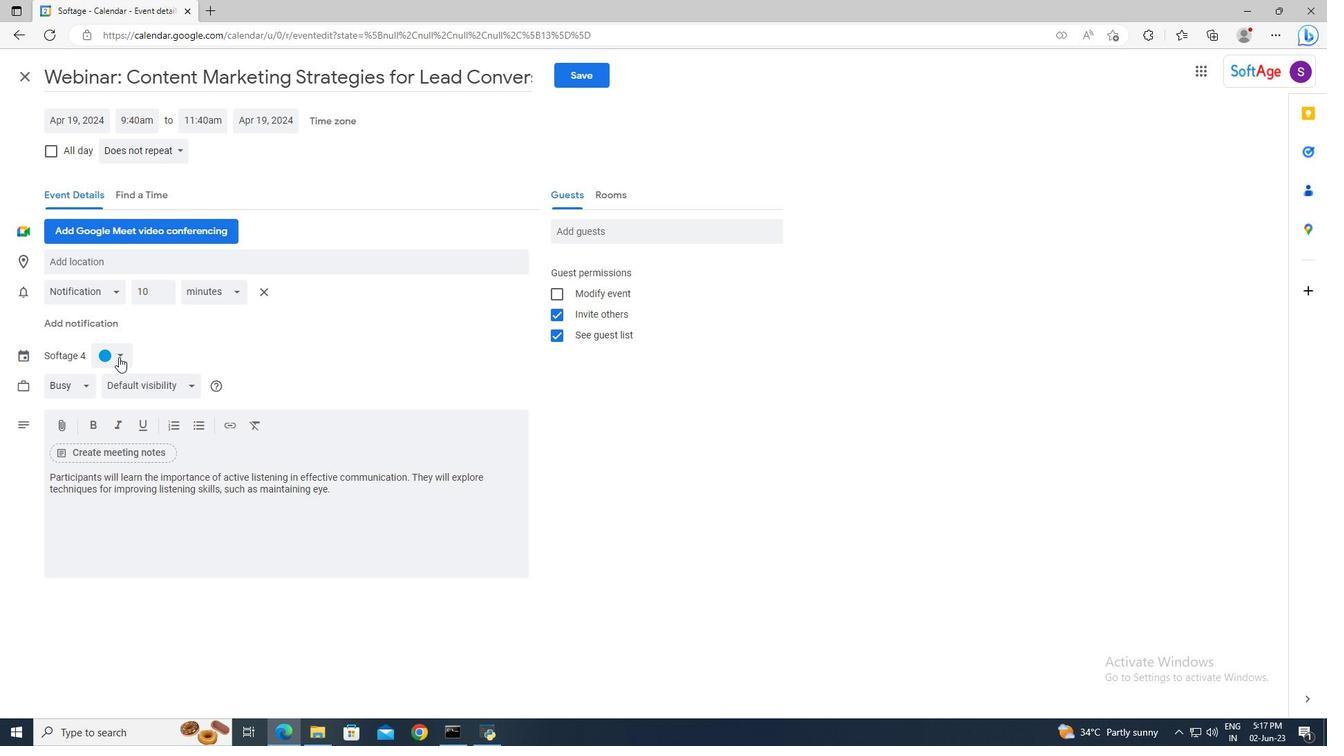 
Action: Mouse pressed left at (118, 354)
Screenshot: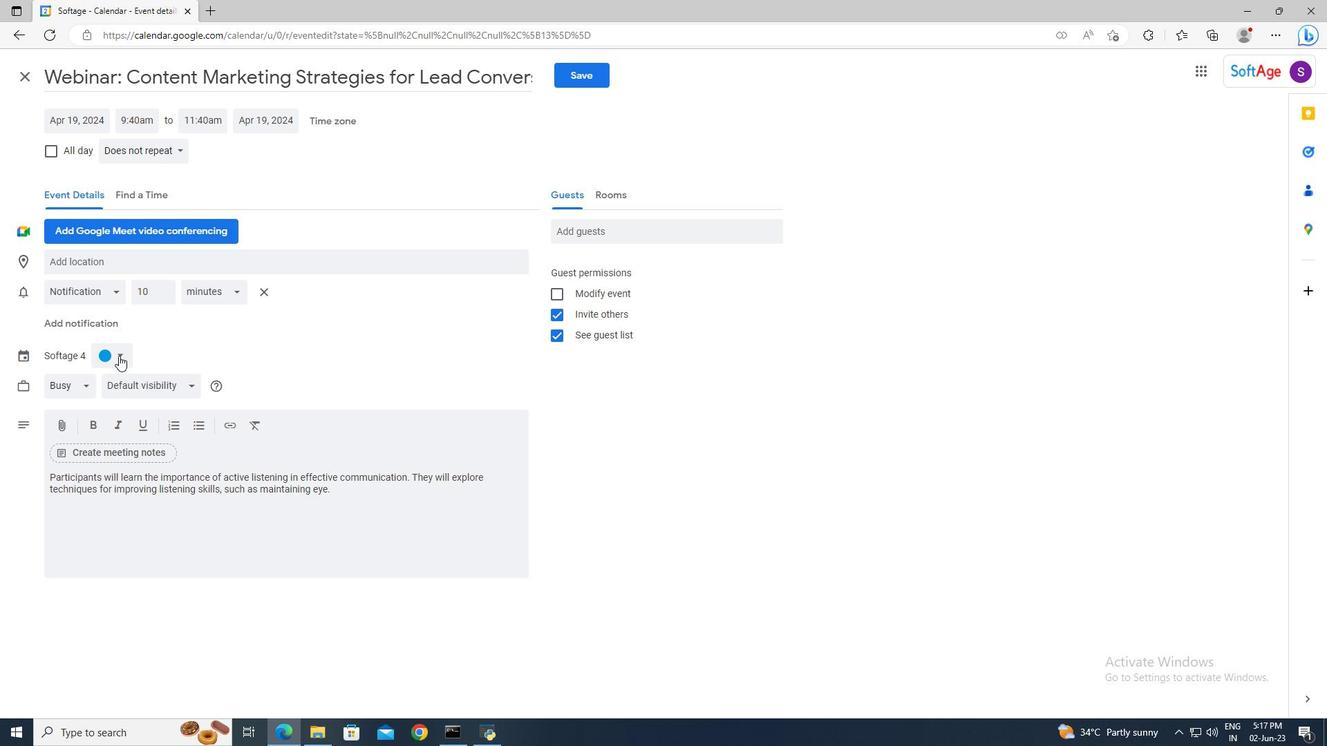 
Action: Mouse moved to (107, 367)
Screenshot: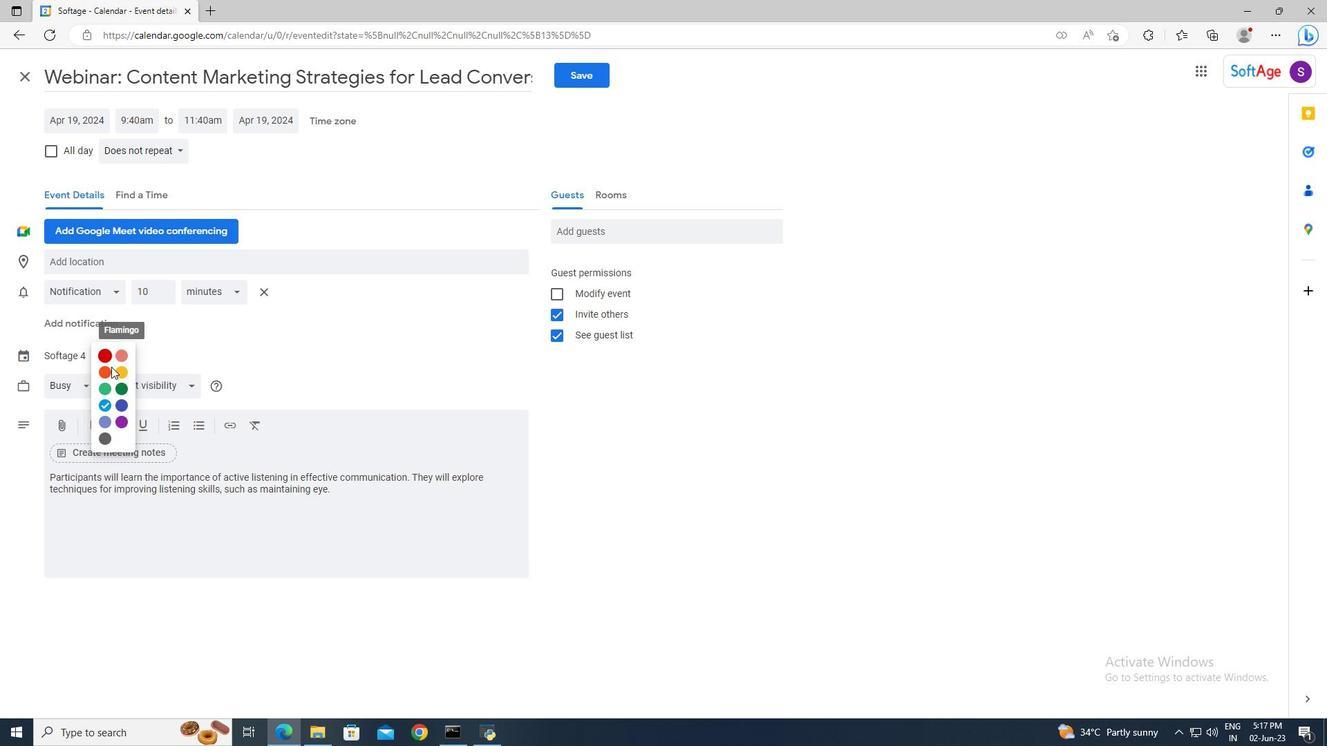 
Action: Mouse pressed left at (107, 367)
Screenshot: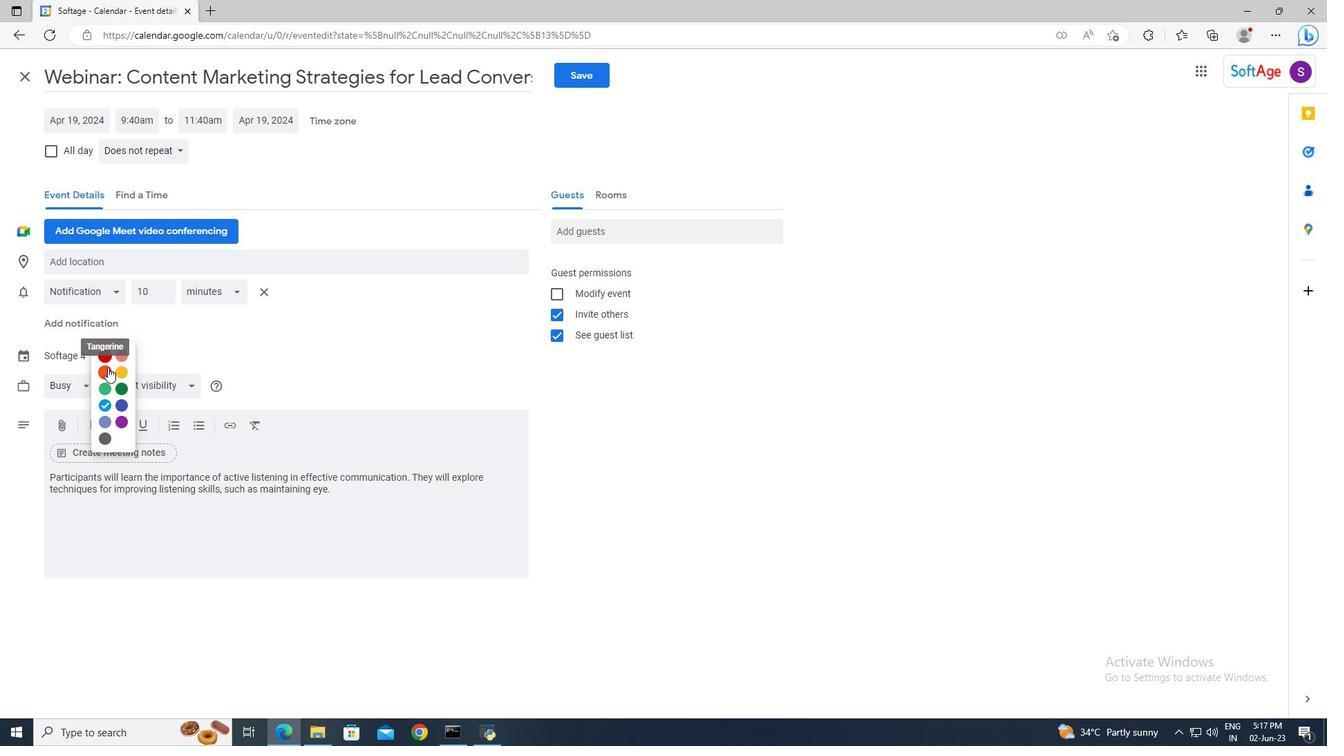 
Action: Mouse moved to (99, 268)
Screenshot: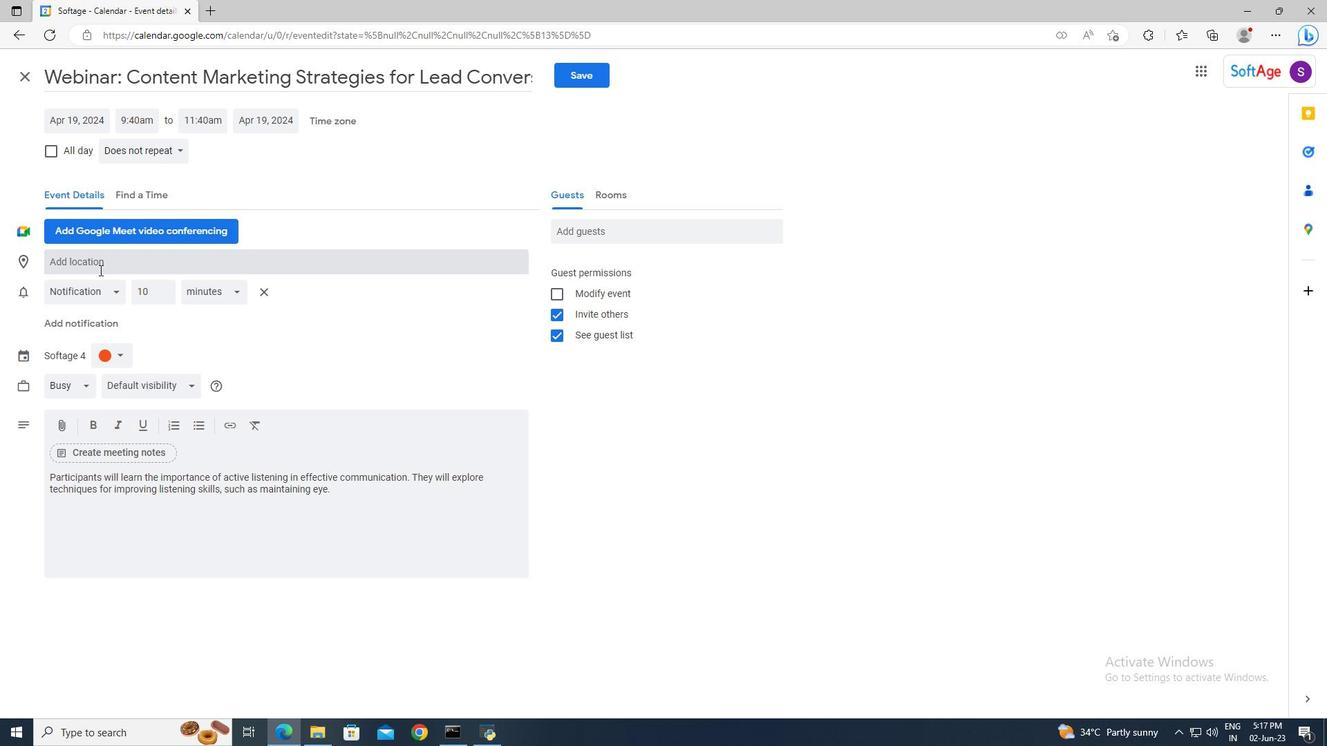 
Action: Mouse pressed left at (99, 268)
Screenshot: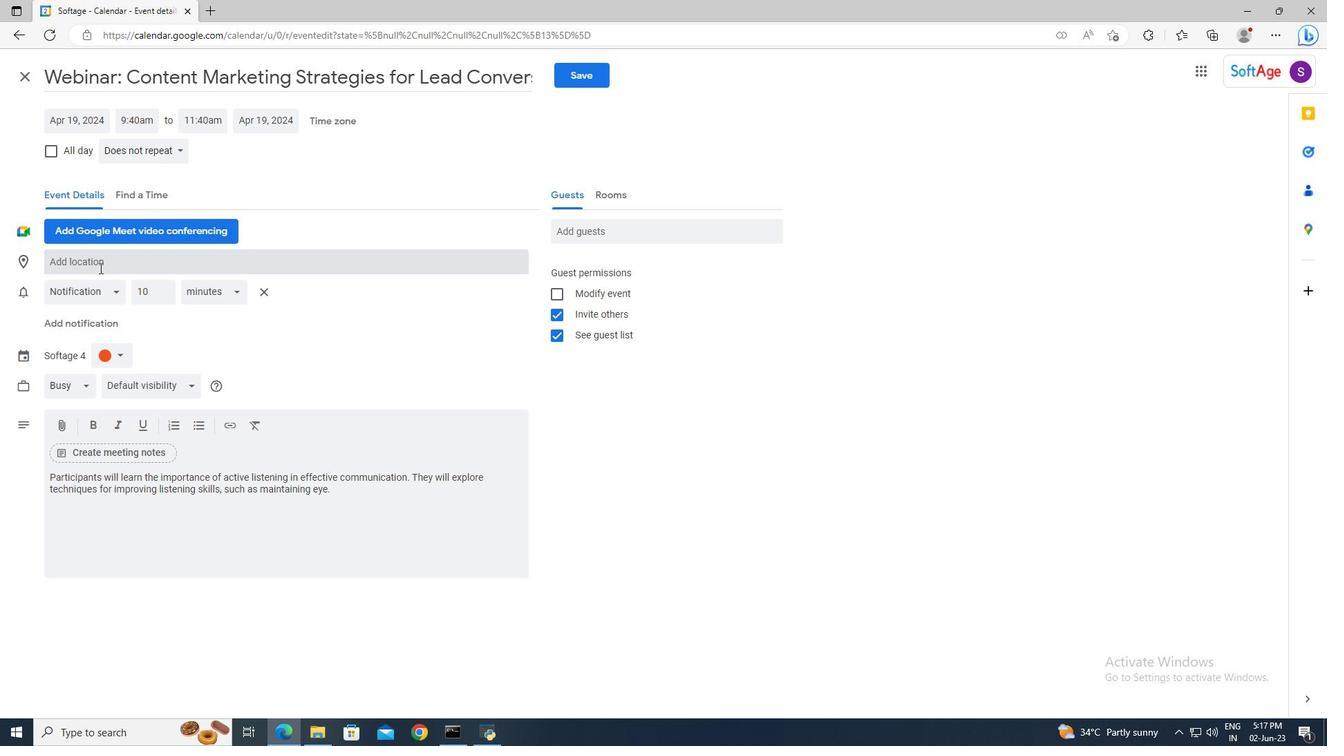 
Action: Key pressed <Key.shift>Algiers,<Key.space><Key.shift>Algeria
Screenshot: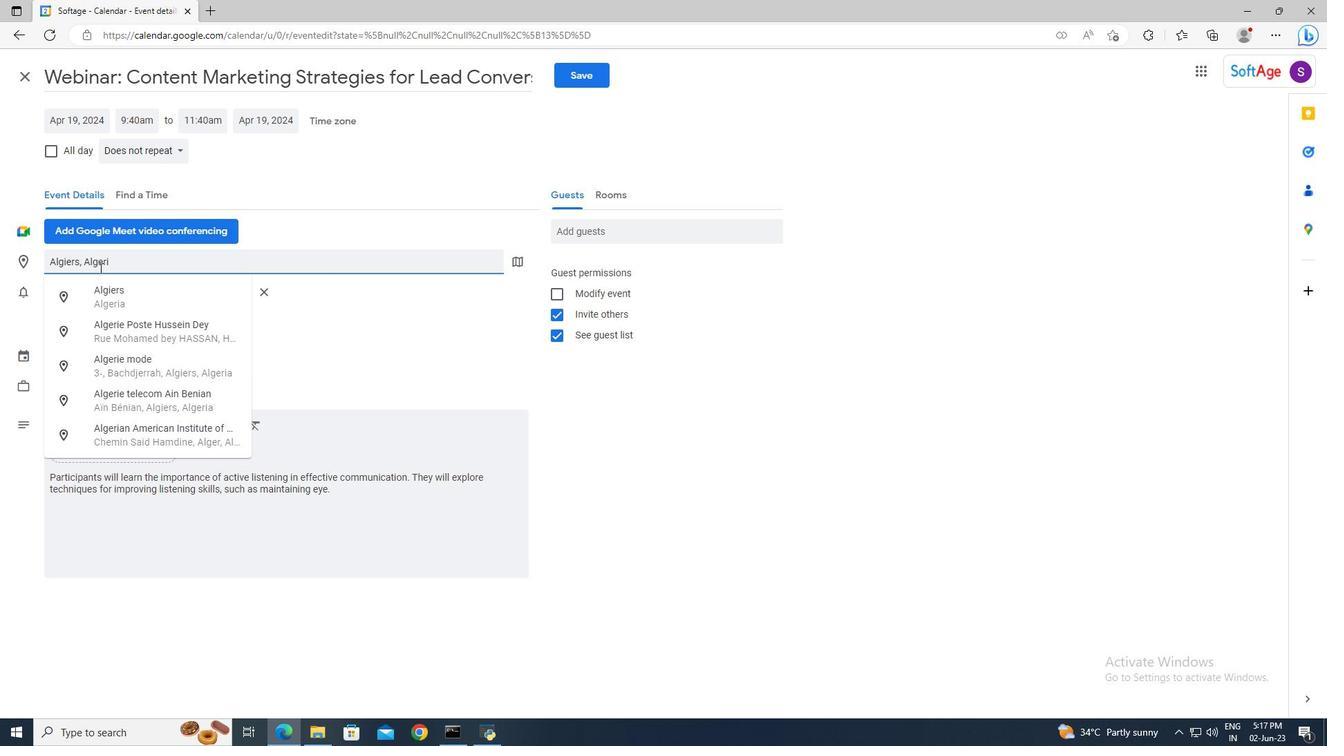 
Action: Mouse moved to (114, 290)
Screenshot: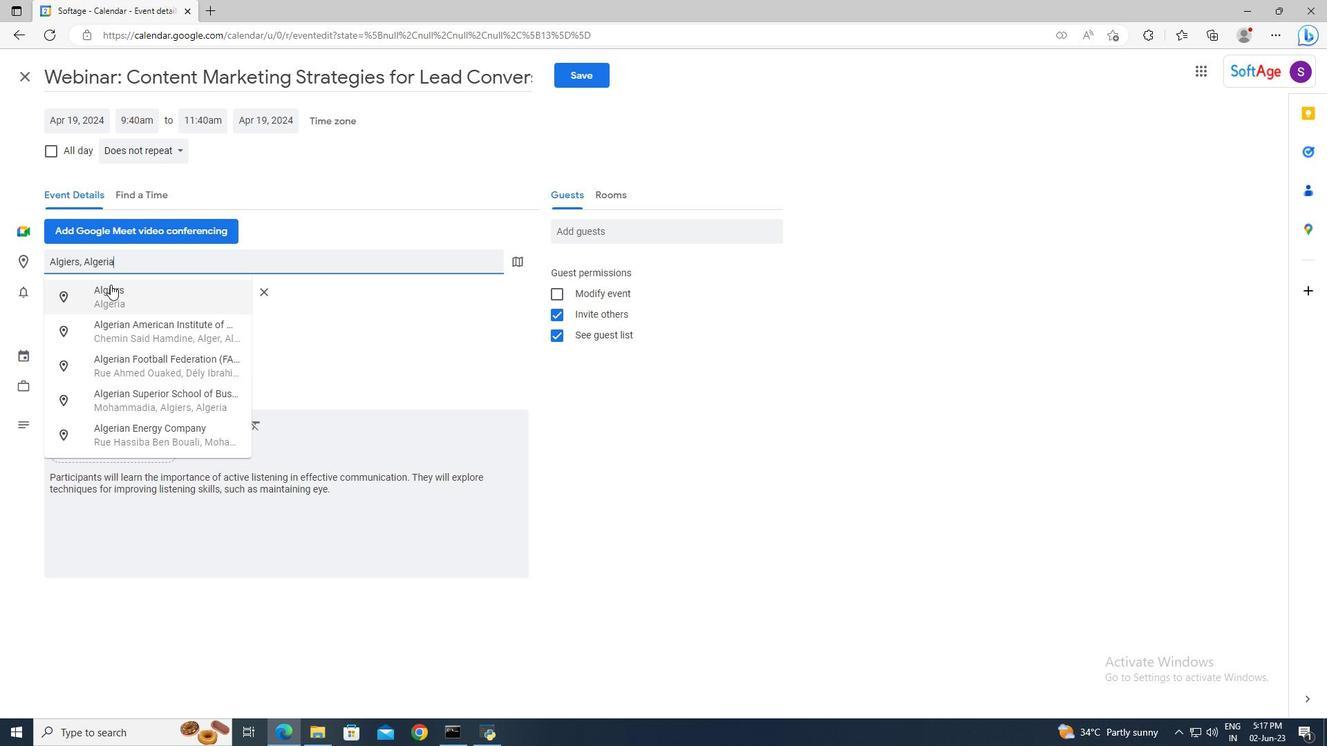 
Action: Mouse pressed left at (114, 290)
Screenshot: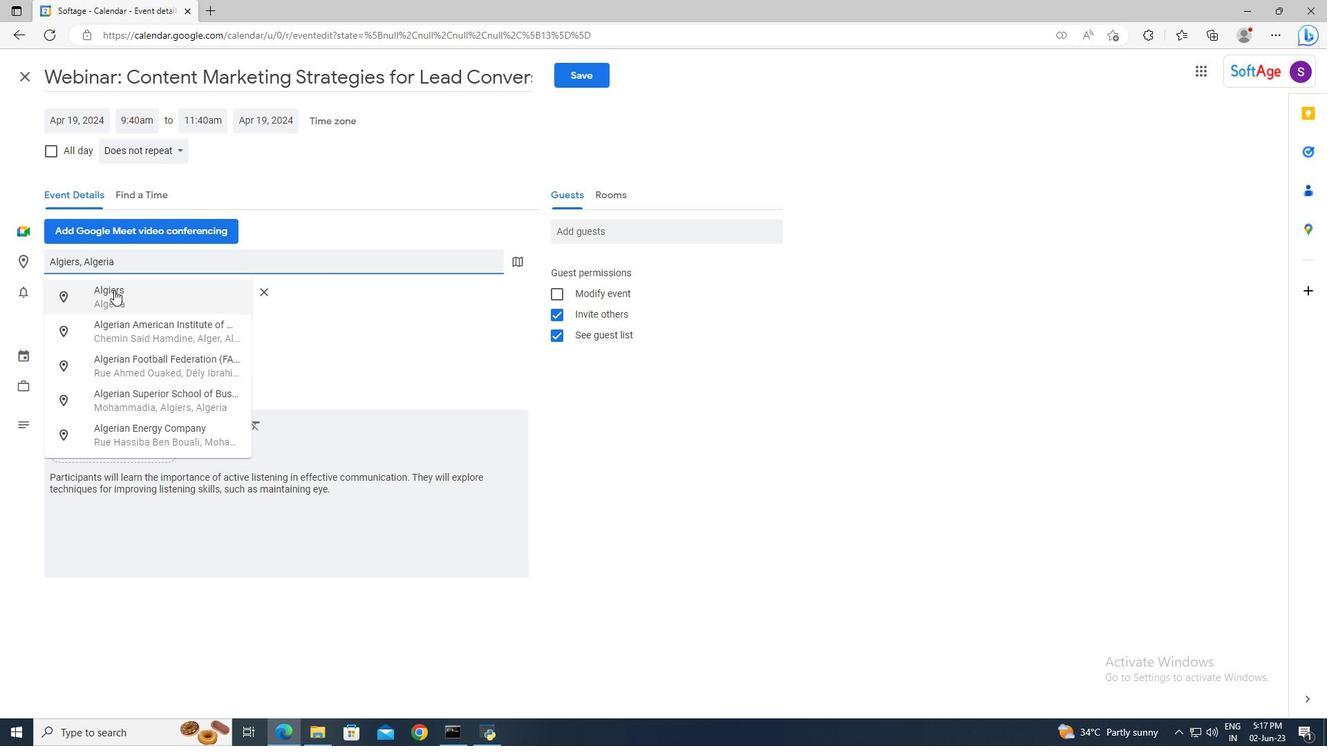 
Action: Mouse moved to (563, 237)
Screenshot: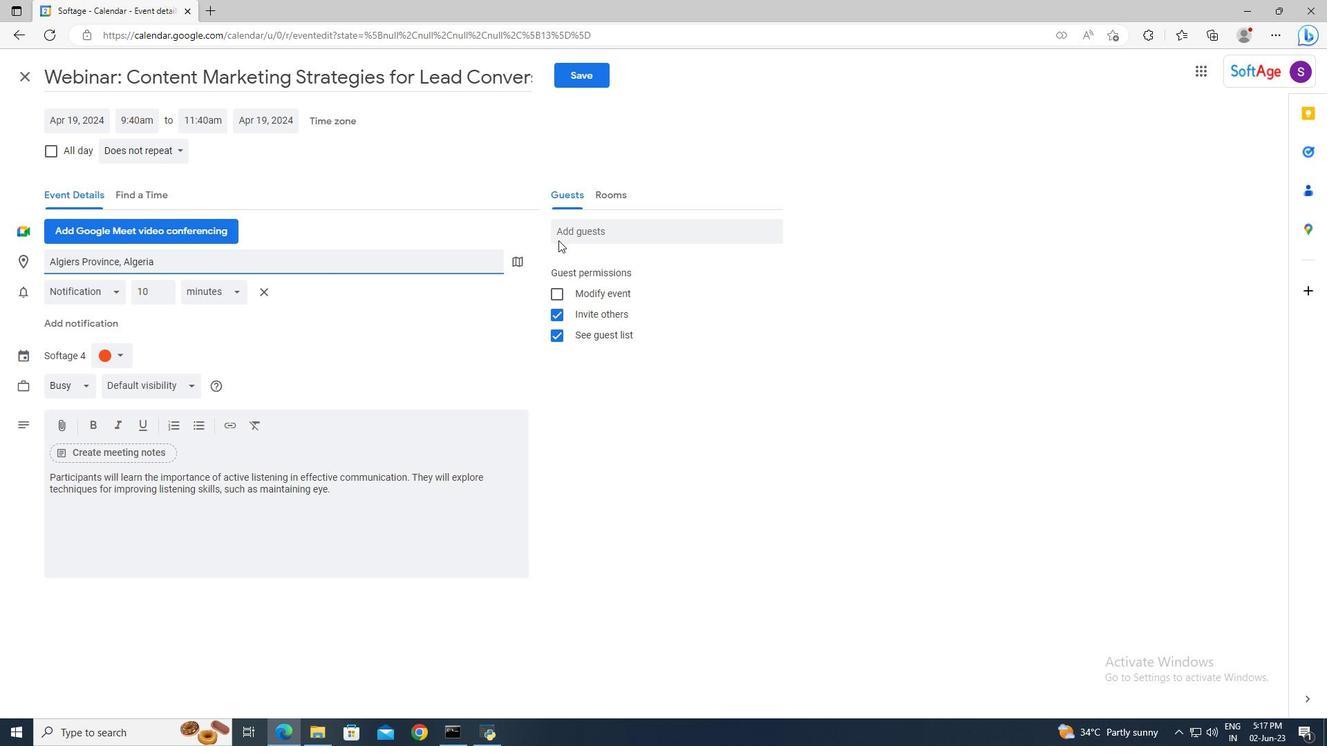 
Action: Mouse pressed left at (563, 237)
Screenshot: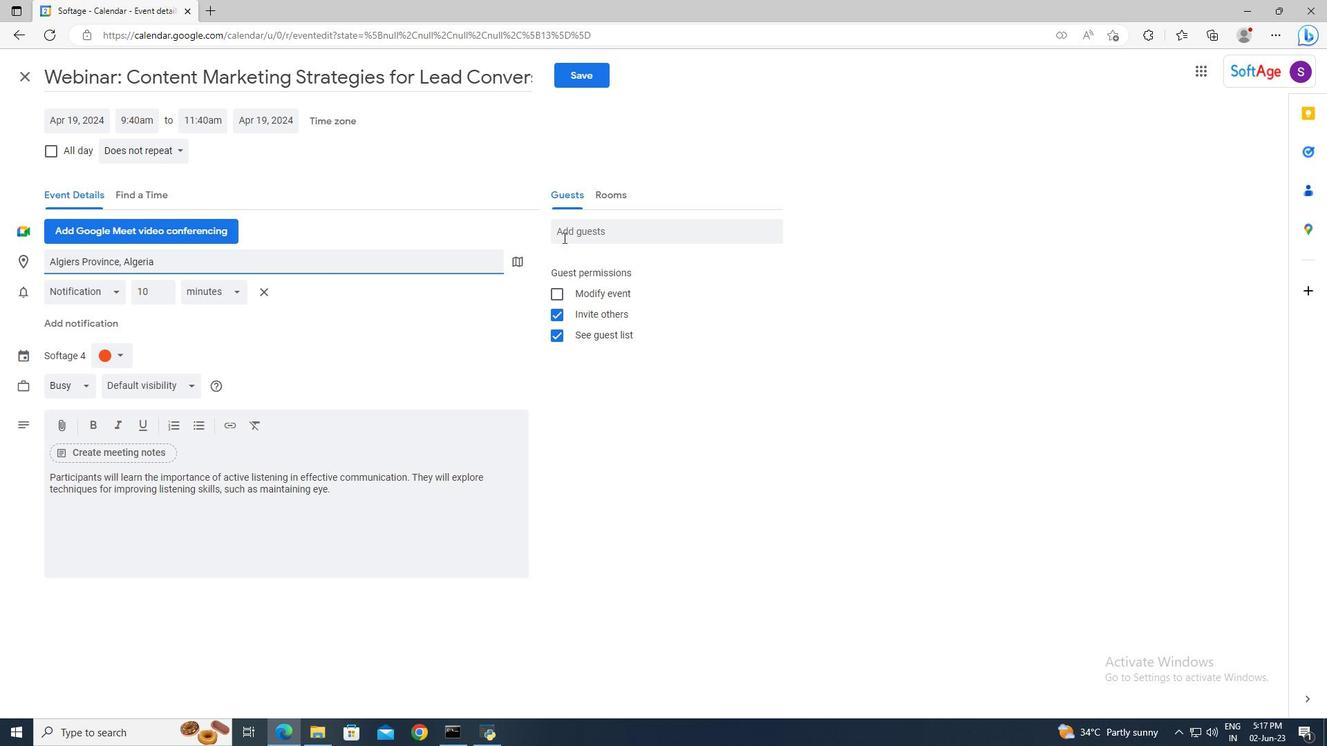 
Action: Mouse moved to (563, 237)
Screenshot: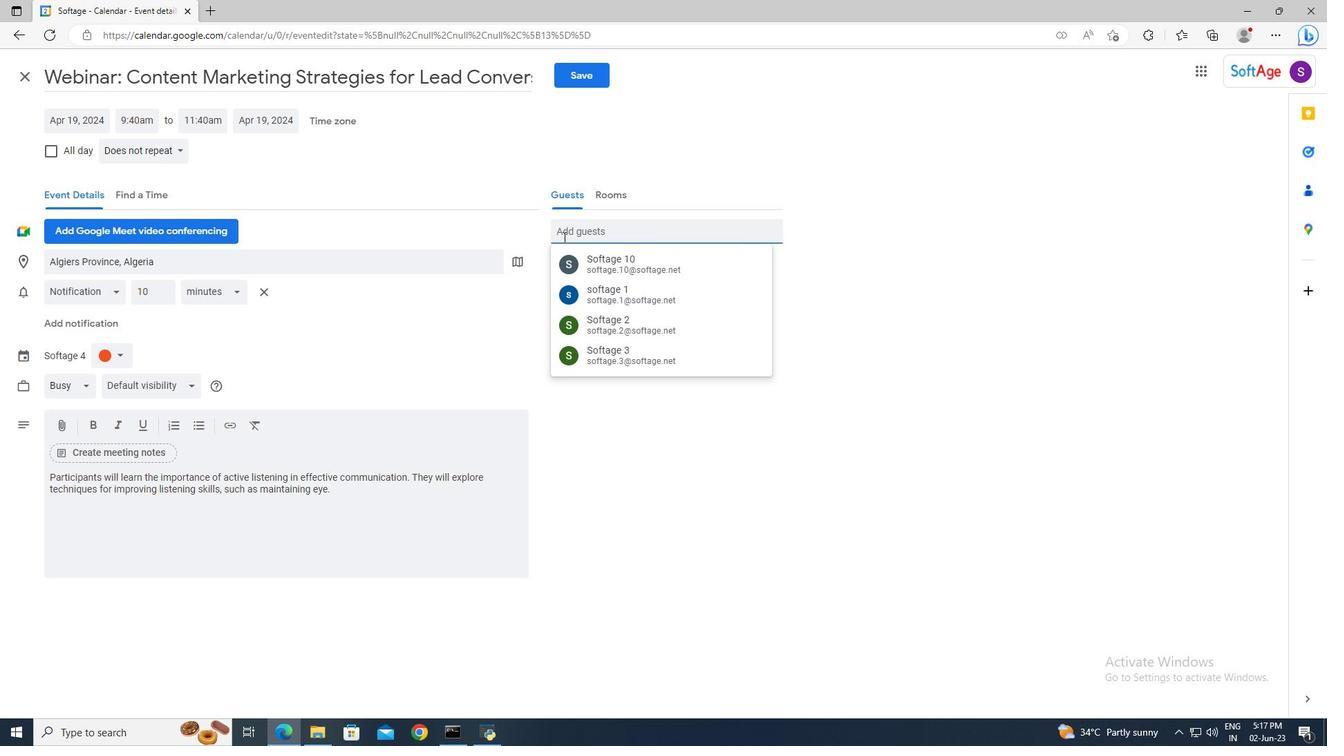 
Action: Key pressed softage.5<Key.shift>@softage.net<Key.enter>softage.6<Key.shift>@softage.net<Key.enter>
Screenshot: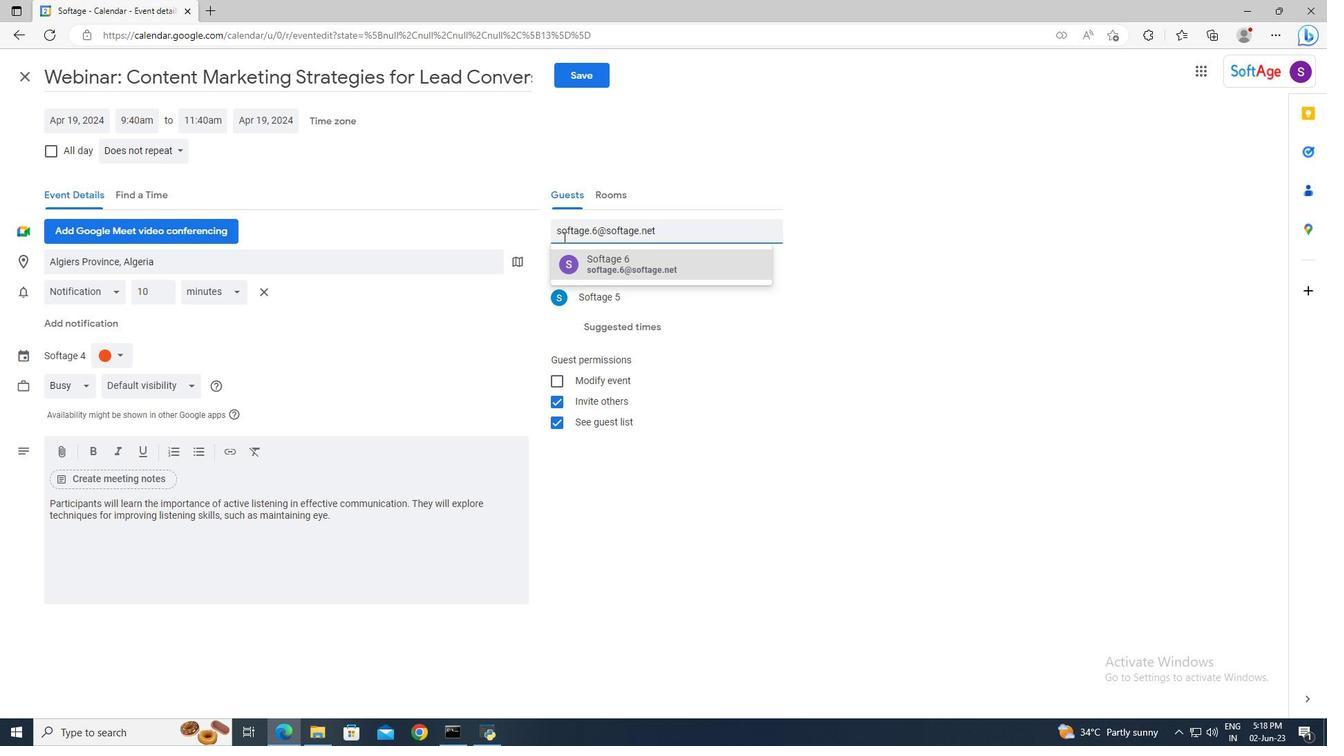 
Action: Mouse moved to (183, 150)
Screenshot: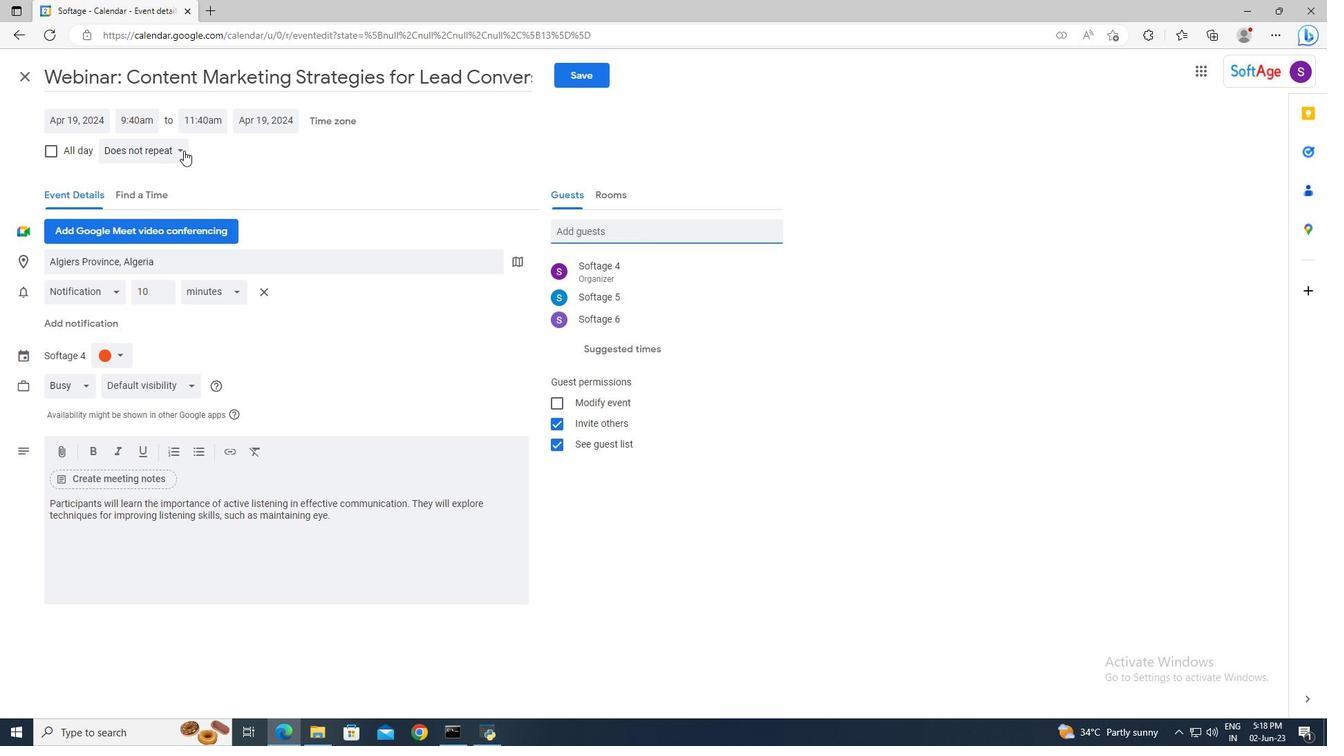 
Action: Mouse pressed left at (183, 150)
Screenshot: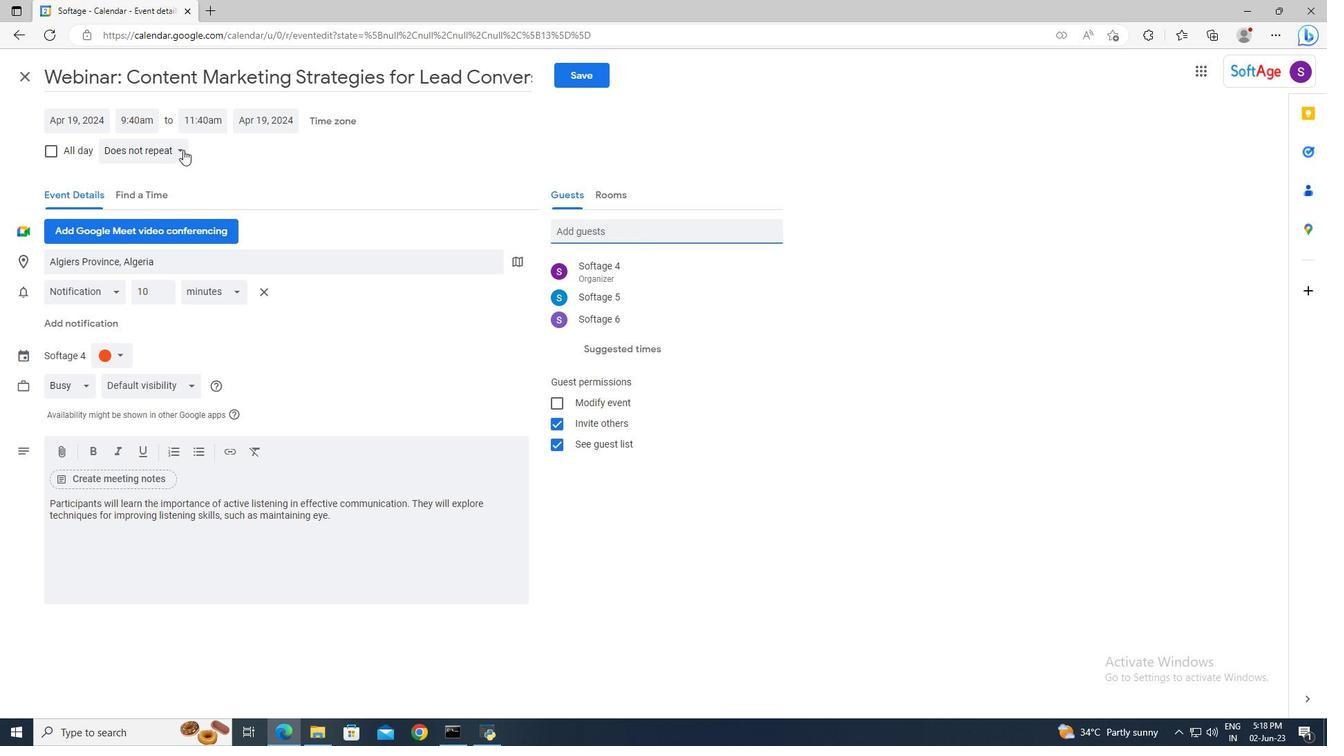 
Action: Mouse moved to (164, 180)
Screenshot: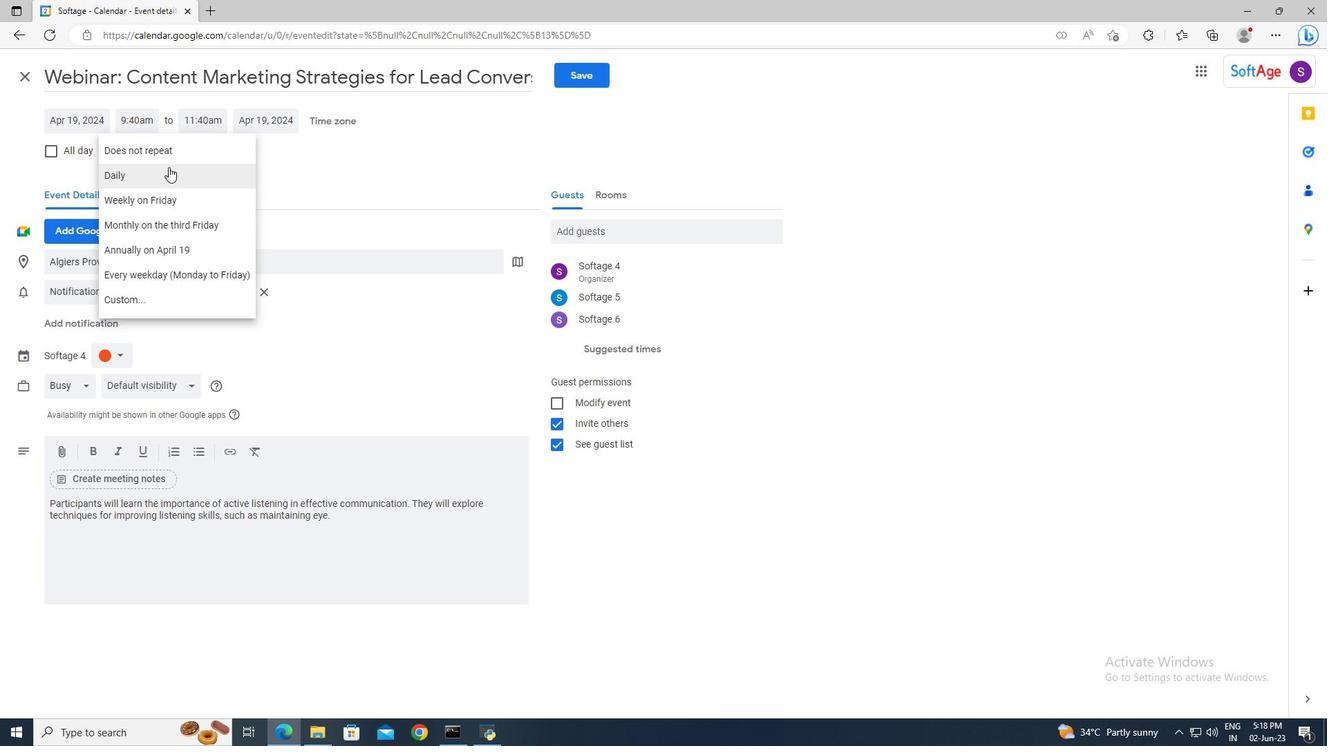 
Action: Mouse pressed left at (164, 180)
Screenshot: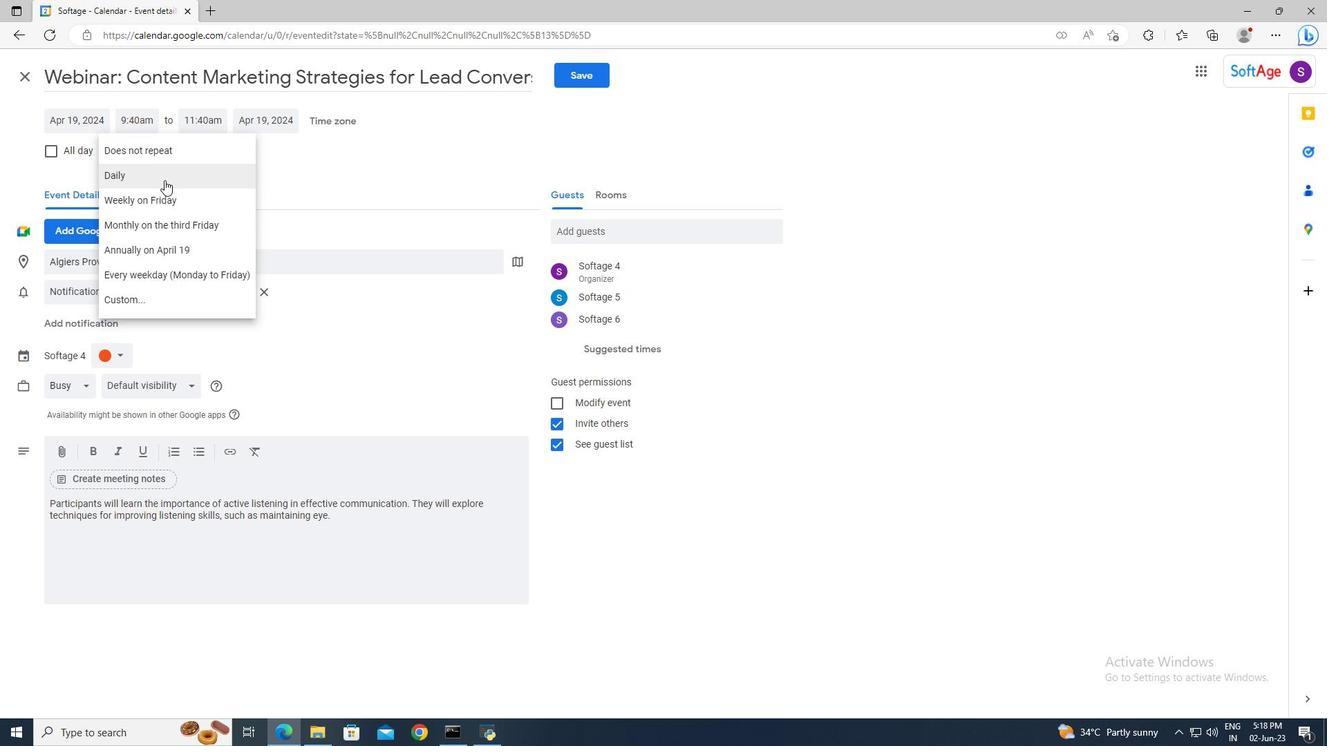 
Action: Mouse moved to (564, 74)
Screenshot: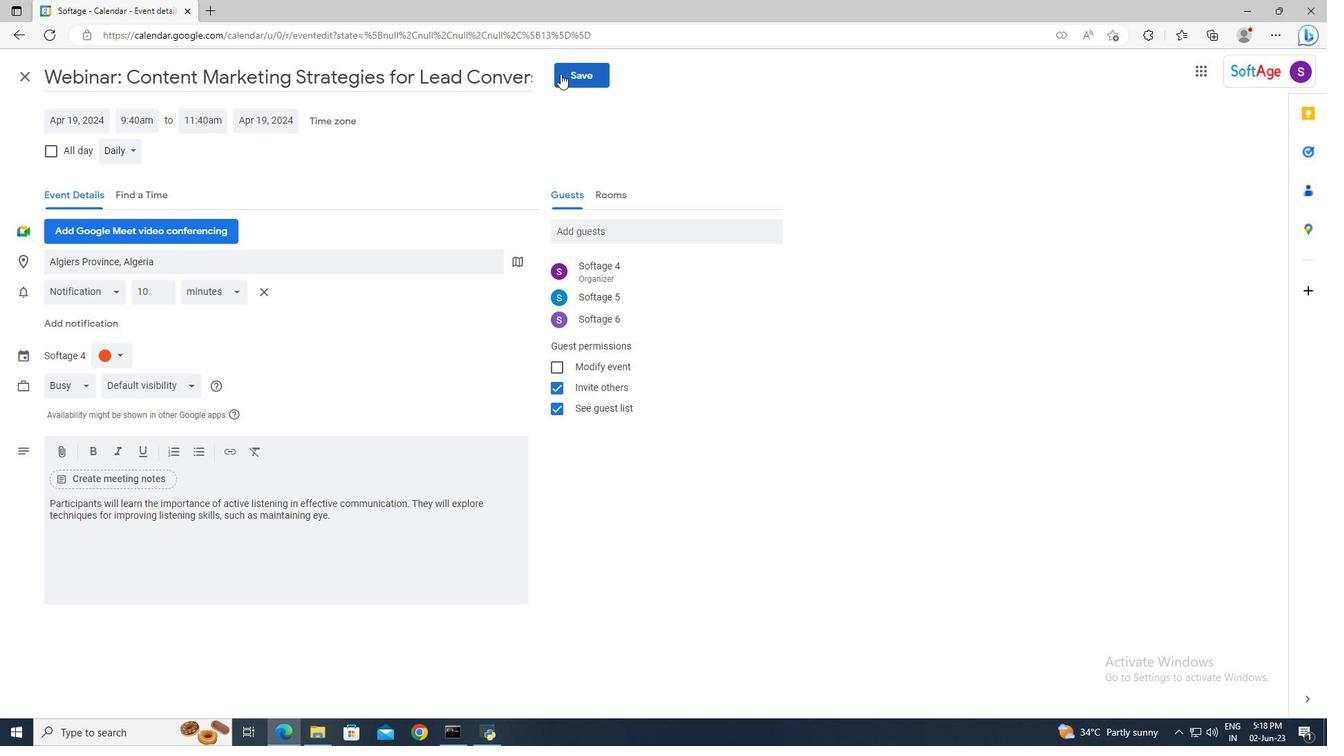 
Action: Mouse pressed left at (564, 74)
Screenshot: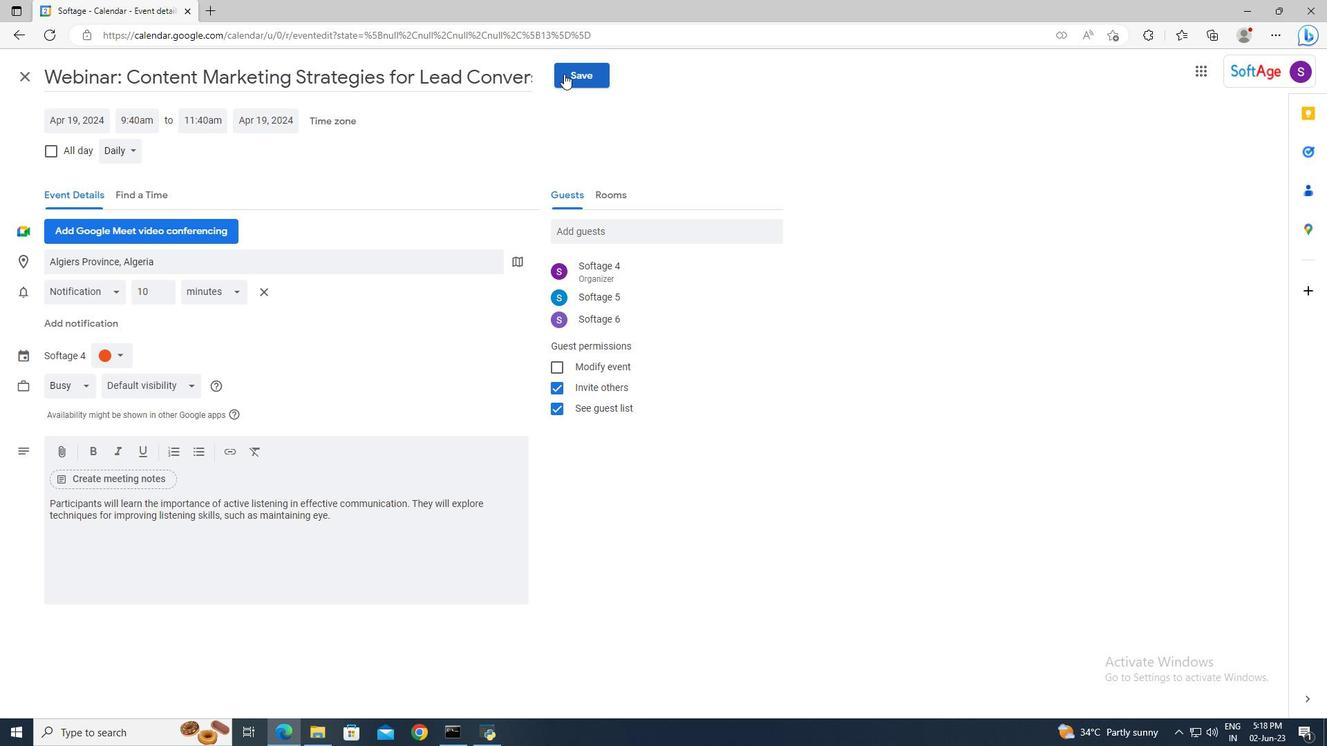 
Action: Mouse moved to (791, 413)
Screenshot: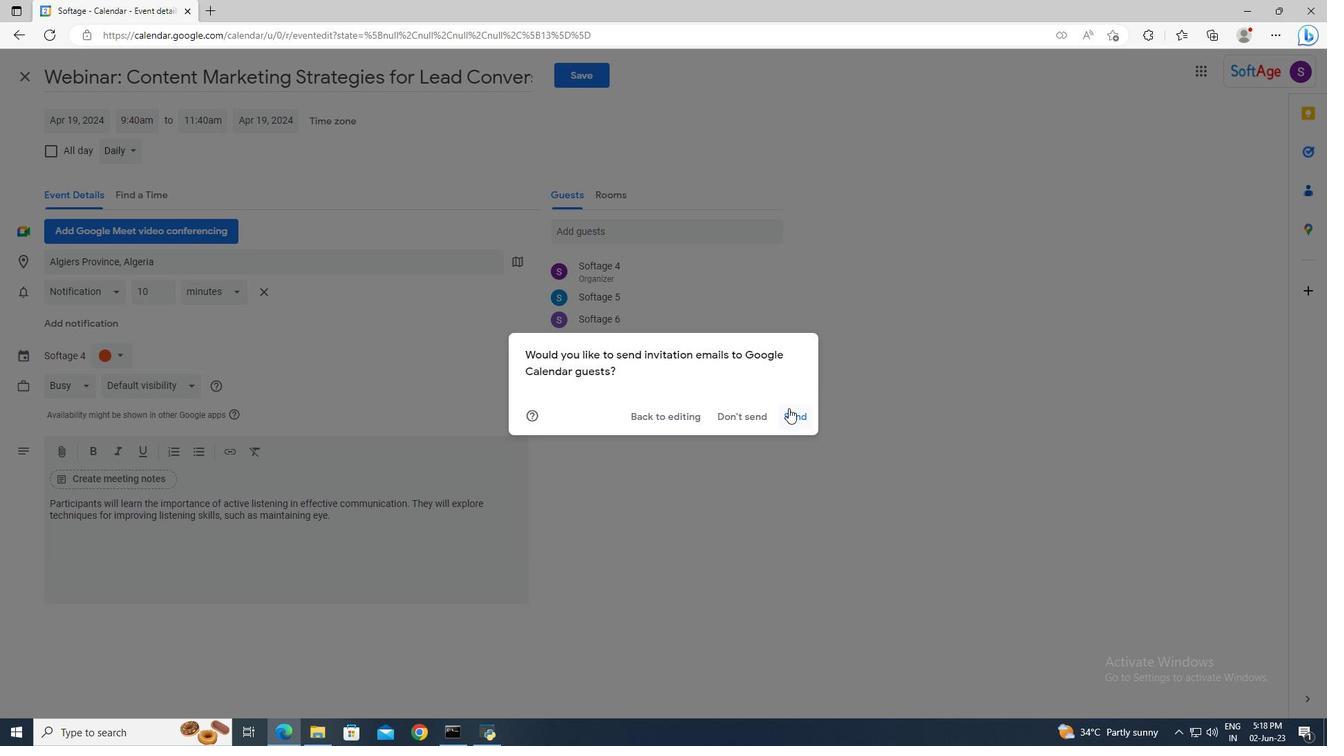 
Action: Mouse pressed left at (791, 413)
Screenshot: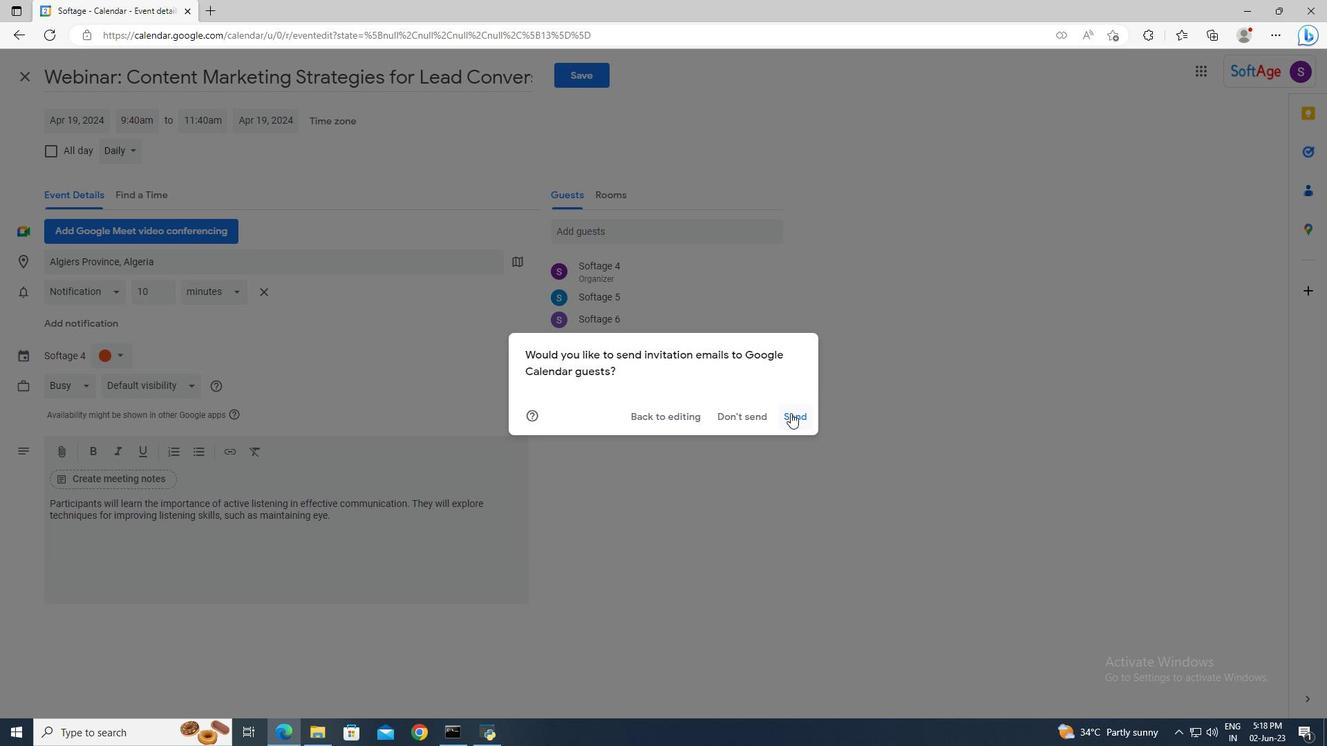 
